 Task: Look for space in Balassagyarmat, Hungary from 10th August, 2023 to 20th August, 2023 for 12 adults in price range Rs.10000 to Rs.14000. Place can be entire place or shared room with 6 bedrooms having 12 beds and 6 bathrooms. Property type can be house, flat, guest house. Amenities needed are: wifi, TV, free parkinig on premises, gym, breakfast. Booking option can be shelf check-in. Required host language is English.
Action: Mouse moved to (470, 97)
Screenshot: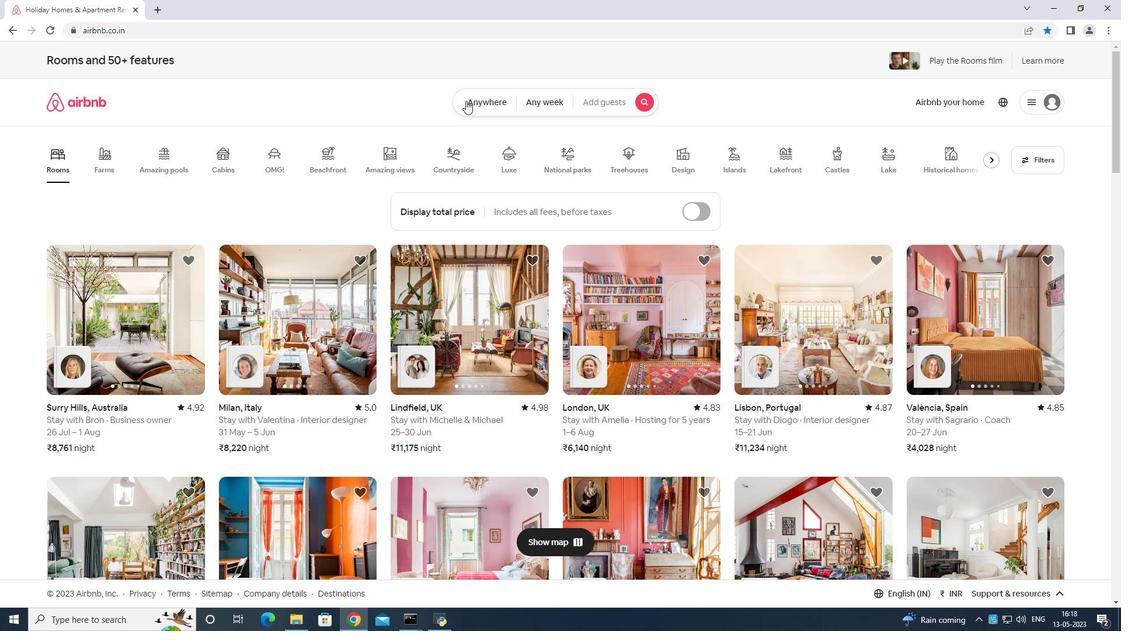 
Action: Mouse pressed left at (470, 97)
Screenshot: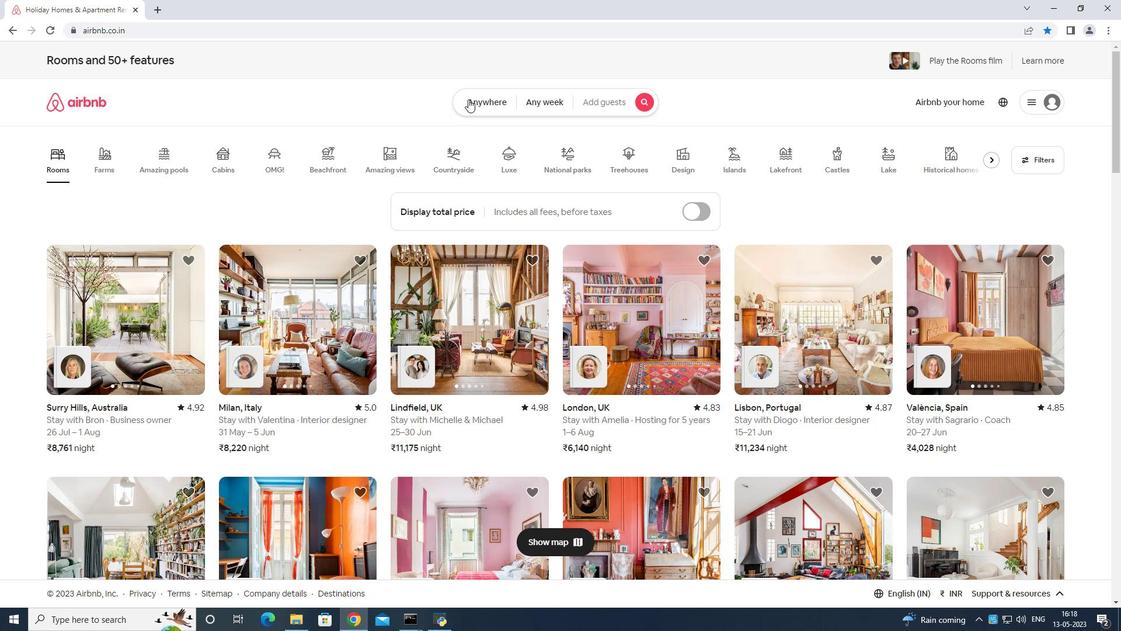 
Action: Mouse moved to (434, 148)
Screenshot: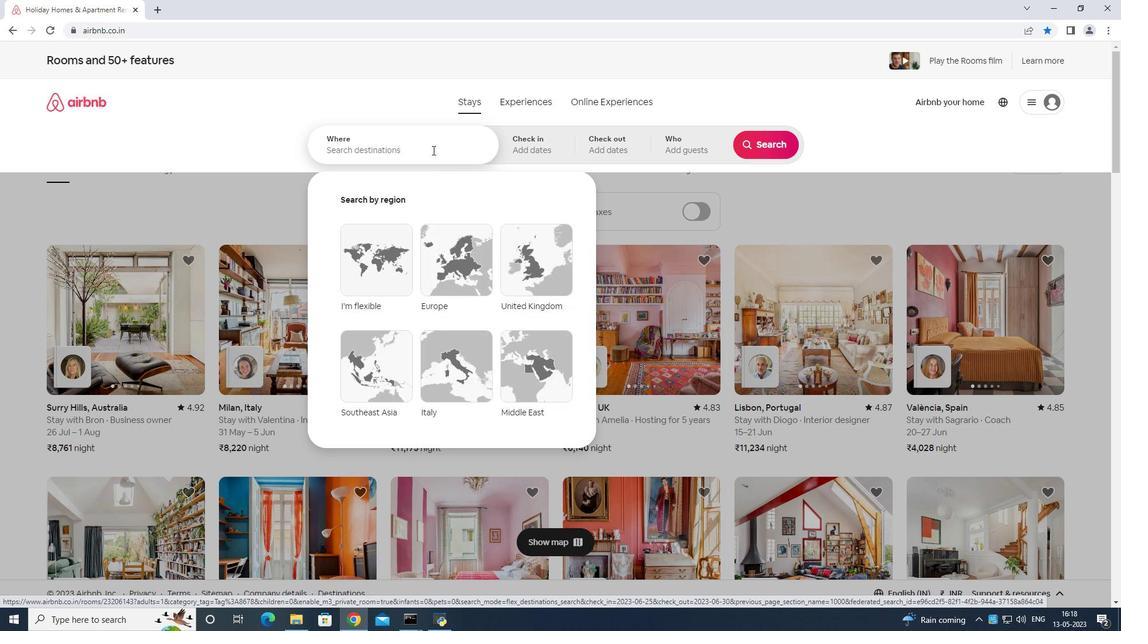 
Action: Mouse pressed left at (434, 149)
Screenshot: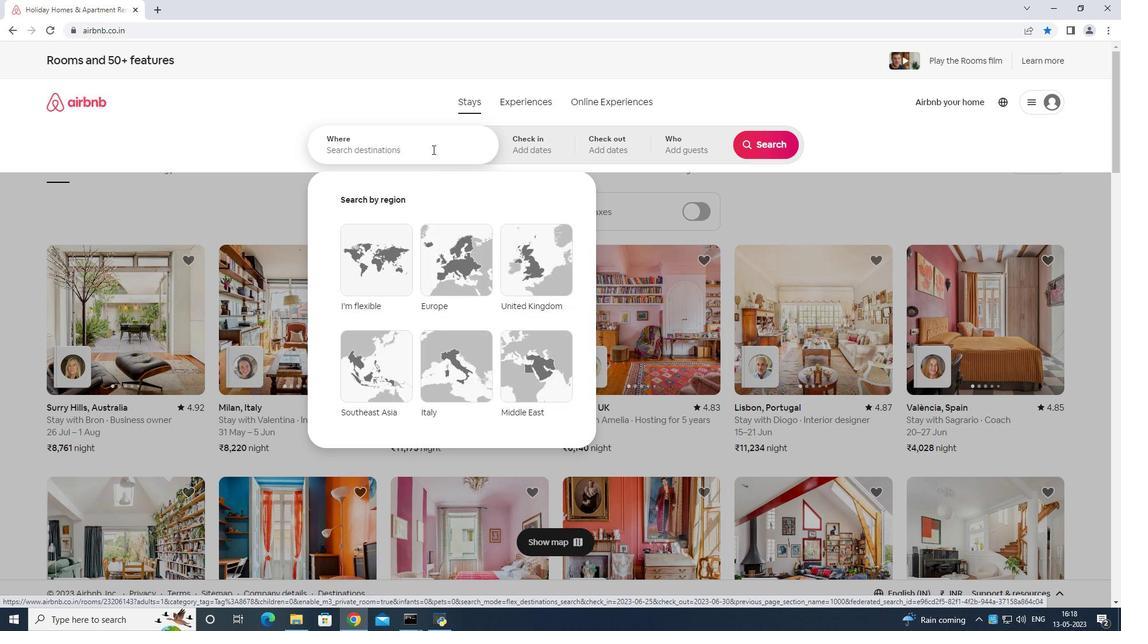 
Action: Mouse moved to (470, 156)
Screenshot: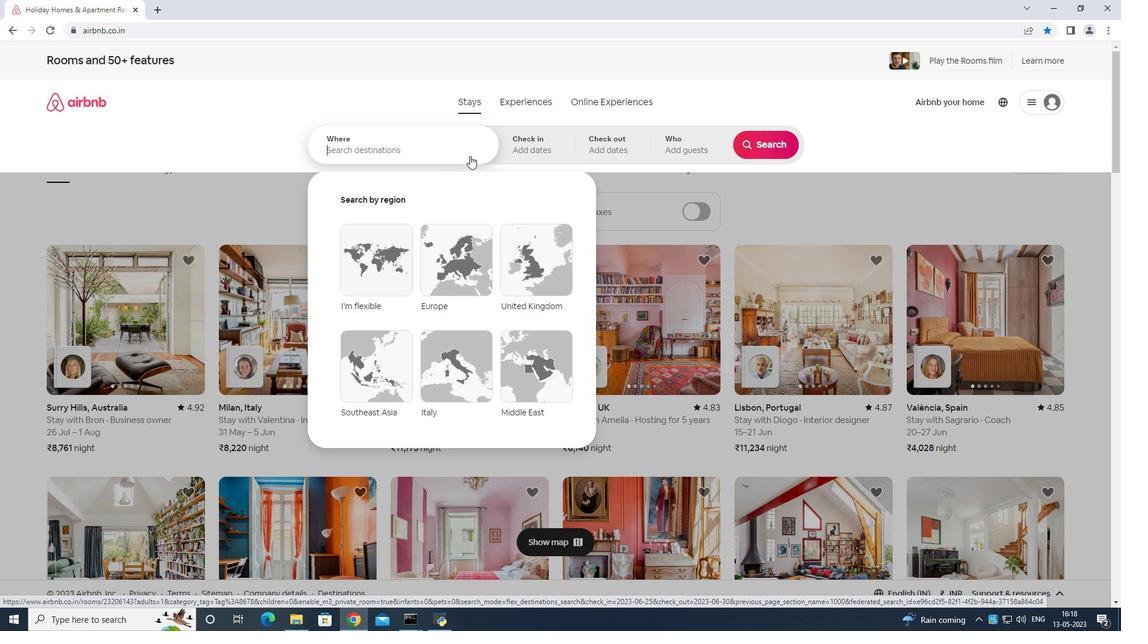 
Action: Key pressed <Key.shift>Balassagyarmat<Key.space>hungary<Key.enter>
Screenshot: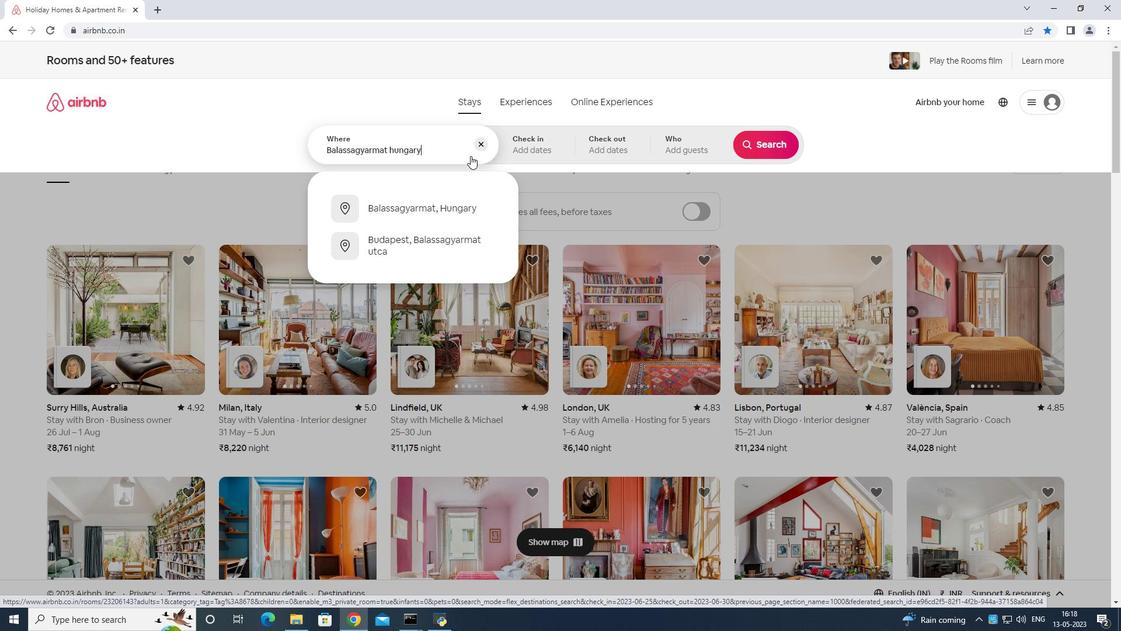 
Action: Mouse moved to (761, 237)
Screenshot: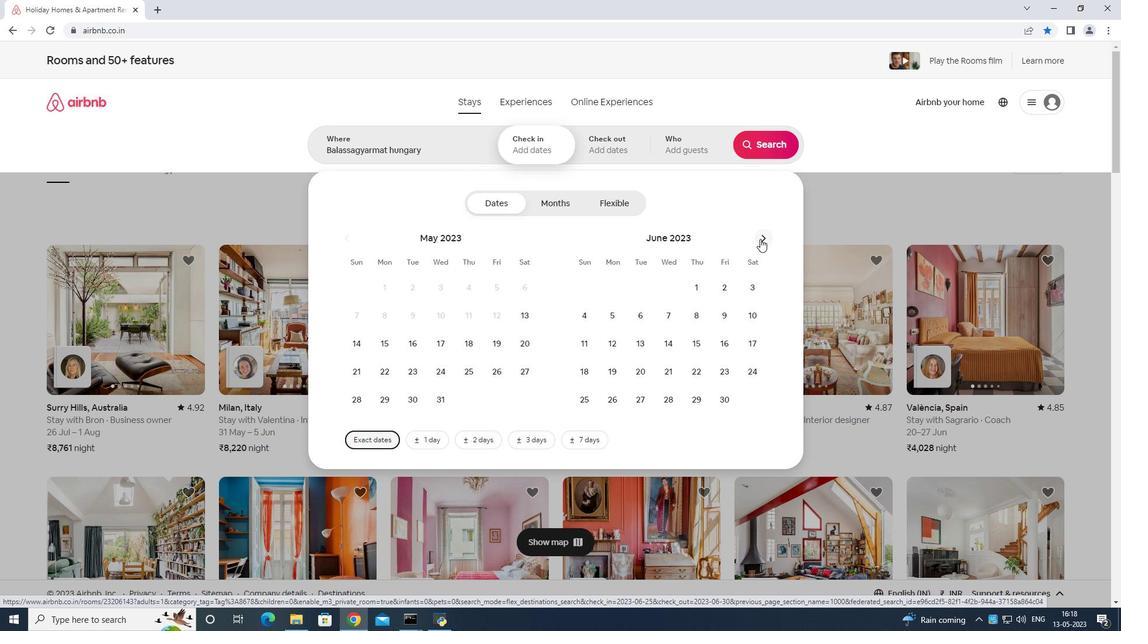 
Action: Mouse pressed left at (761, 237)
Screenshot: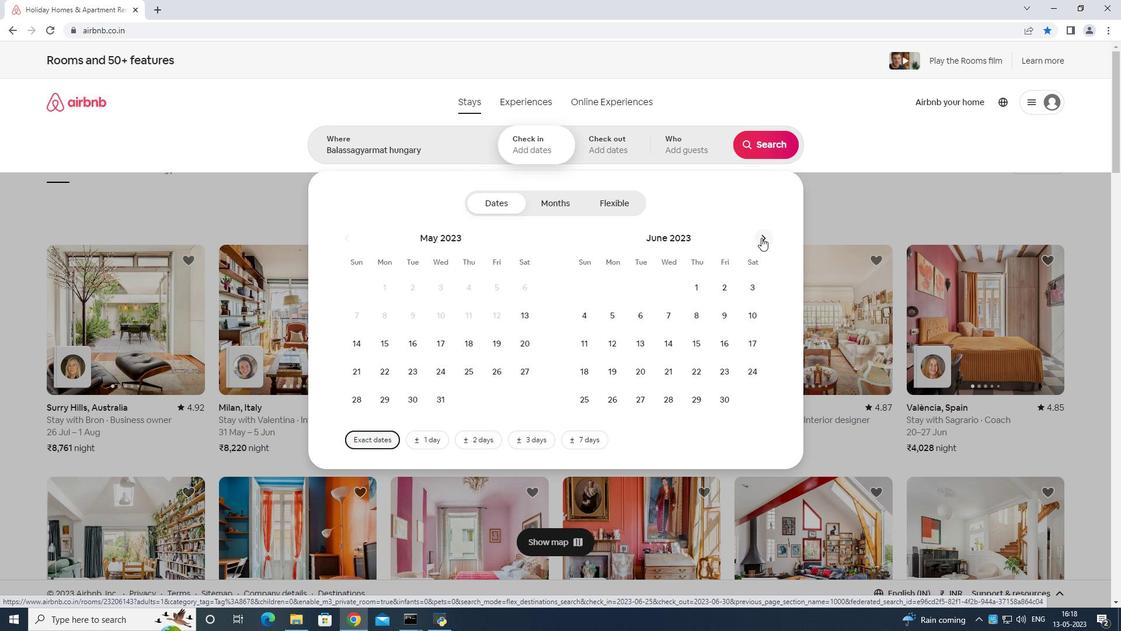 
Action: Mouse pressed left at (761, 237)
Screenshot: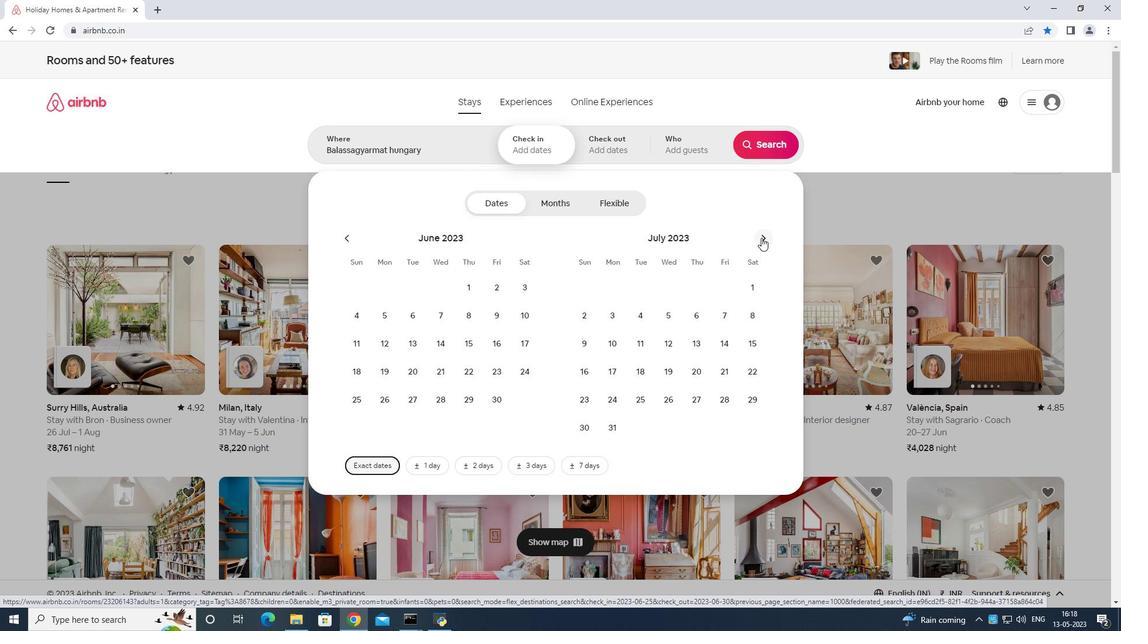
Action: Mouse moved to (693, 316)
Screenshot: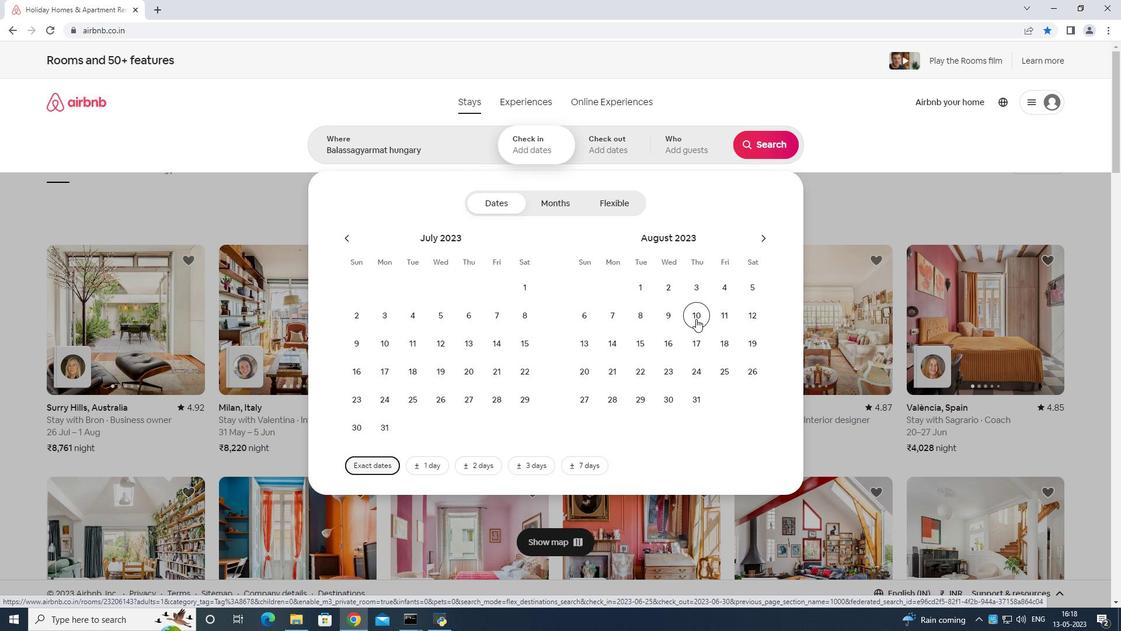
Action: Mouse pressed left at (693, 316)
Screenshot: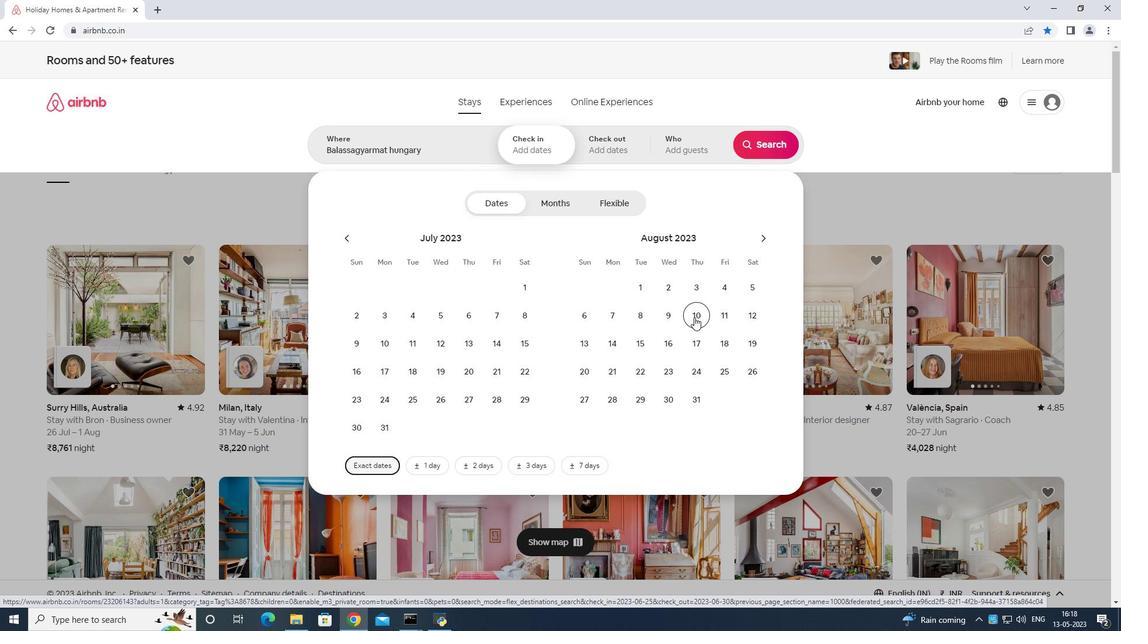 
Action: Mouse moved to (580, 365)
Screenshot: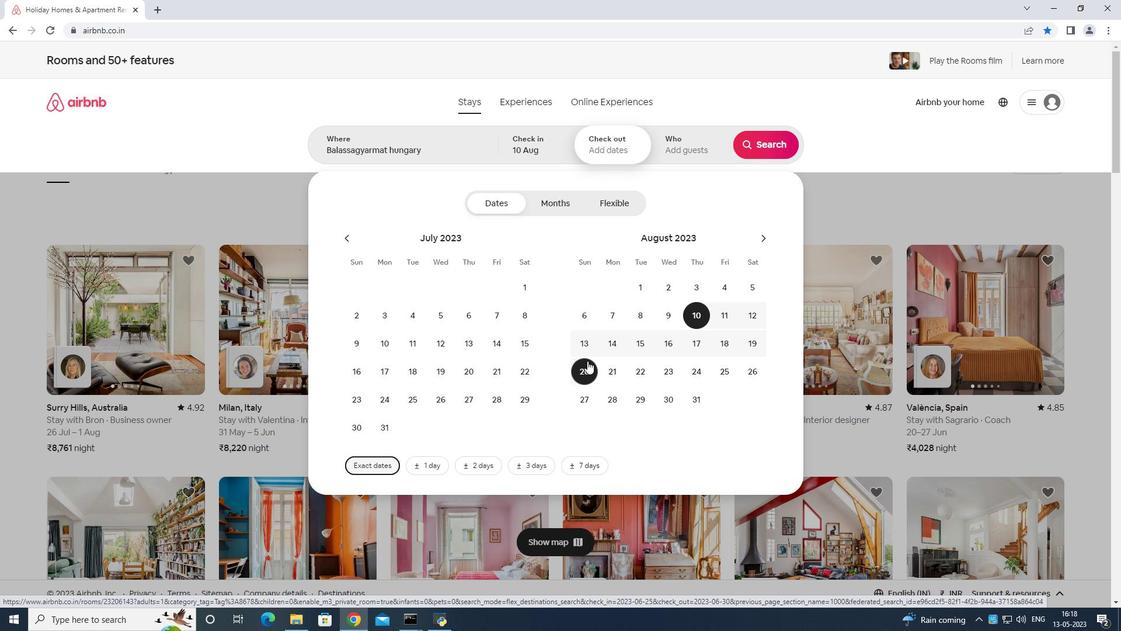 
Action: Mouse pressed left at (580, 365)
Screenshot: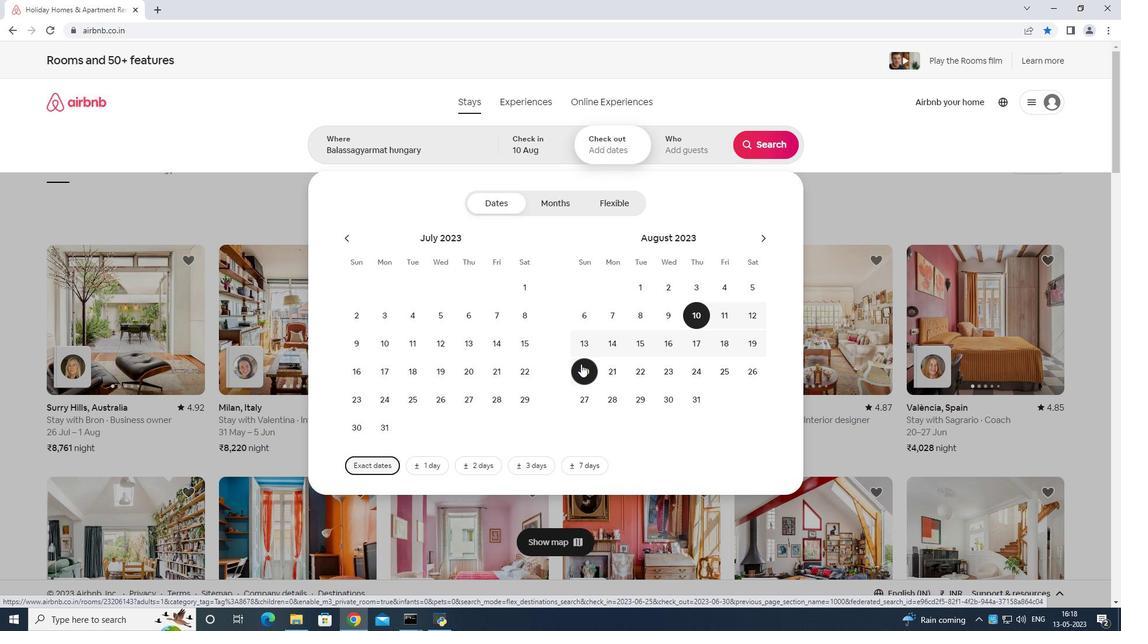 
Action: Mouse moved to (681, 142)
Screenshot: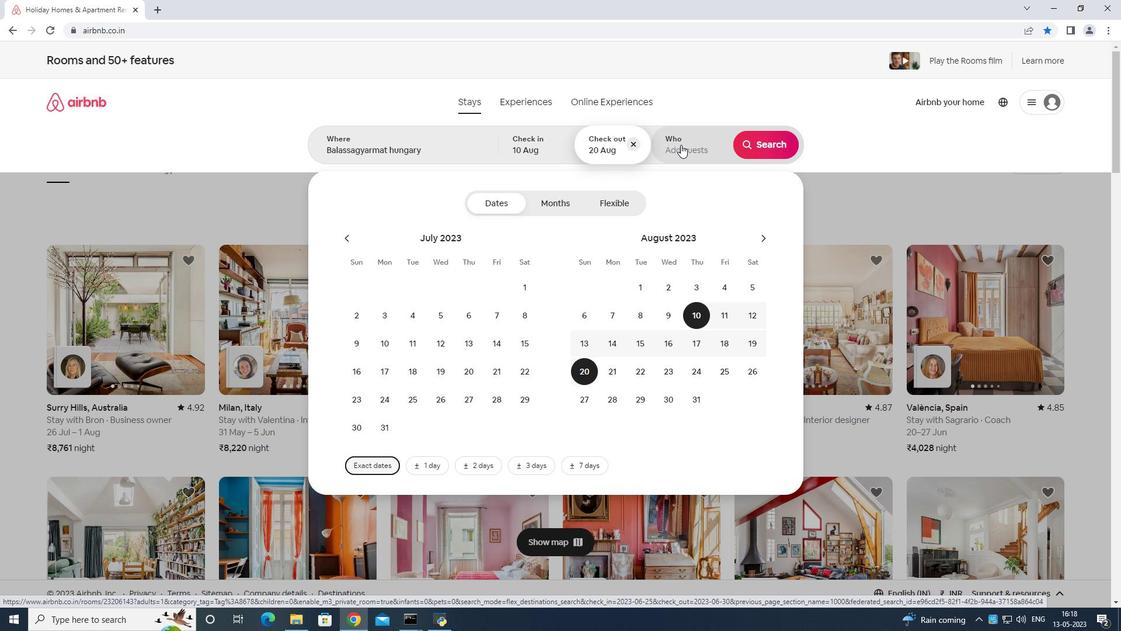 
Action: Mouse pressed left at (681, 142)
Screenshot: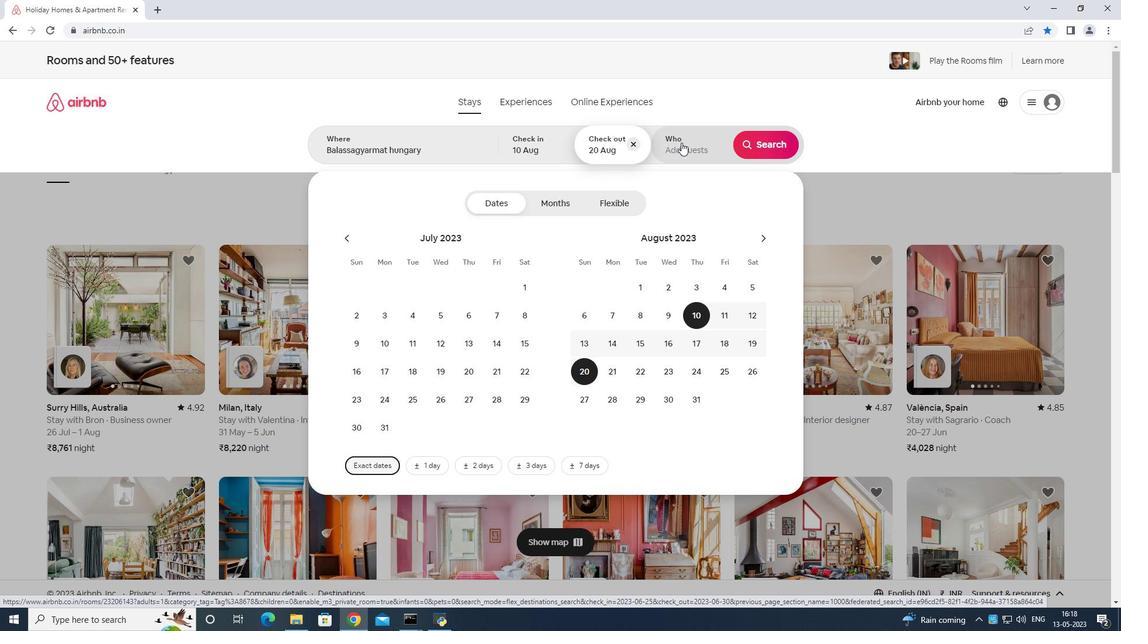 
Action: Mouse moved to (766, 203)
Screenshot: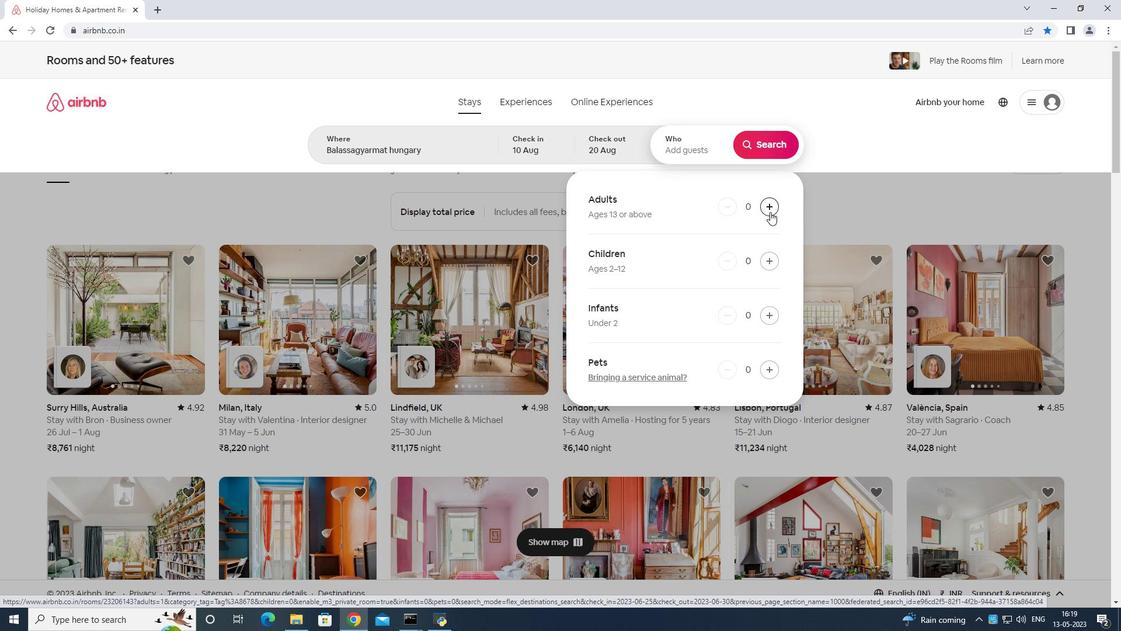 
Action: Mouse pressed left at (766, 203)
Screenshot: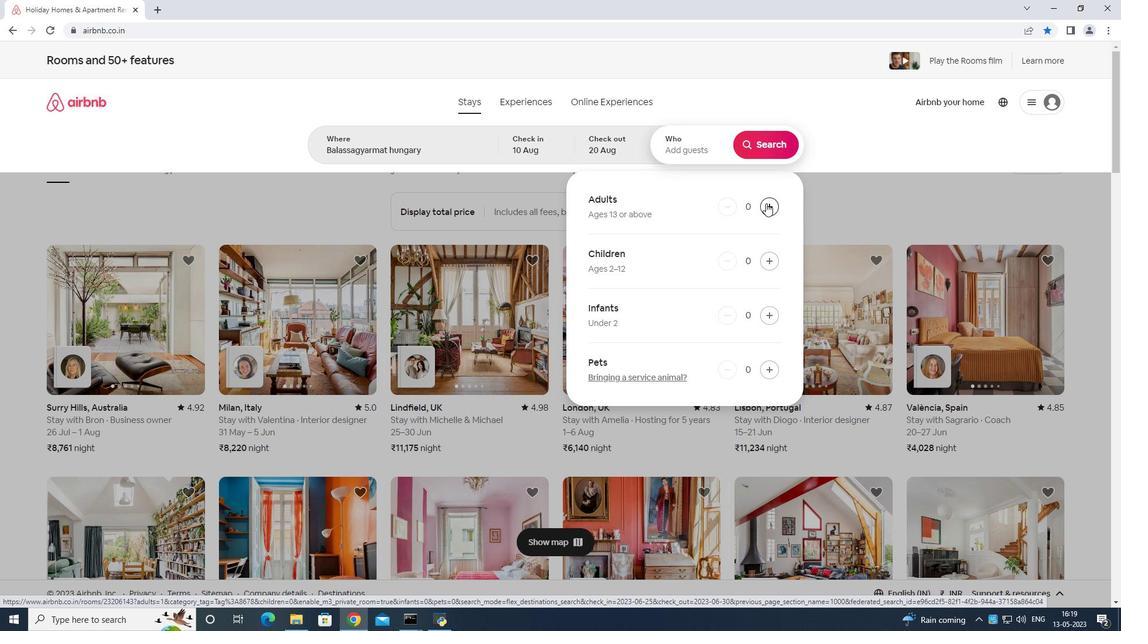 
Action: Mouse pressed left at (766, 203)
Screenshot: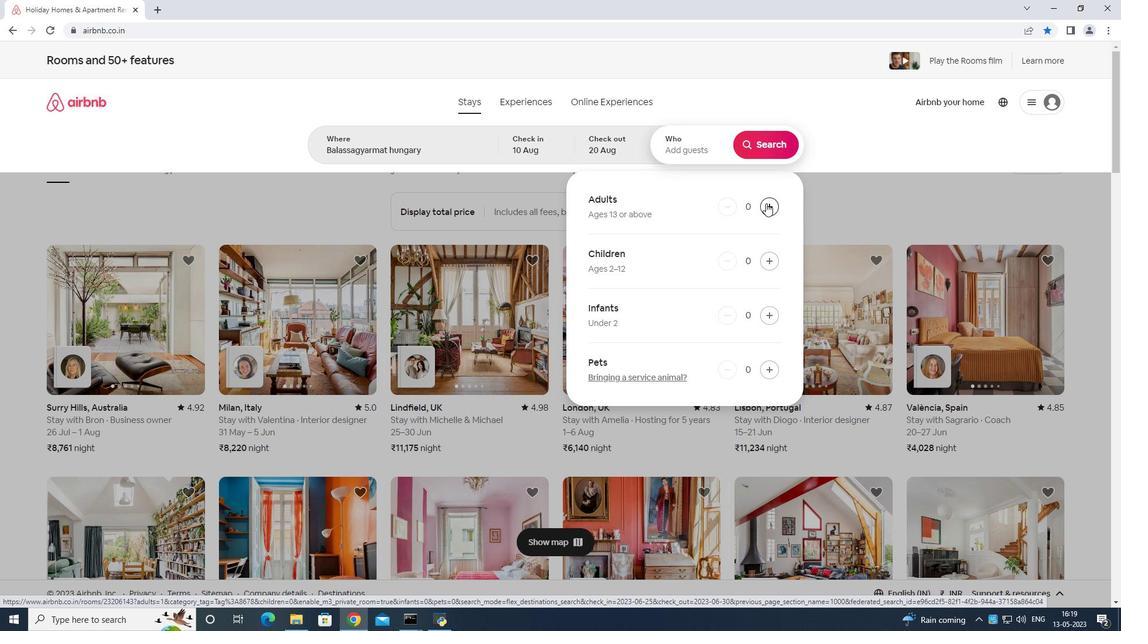 
Action: Mouse pressed left at (766, 203)
Screenshot: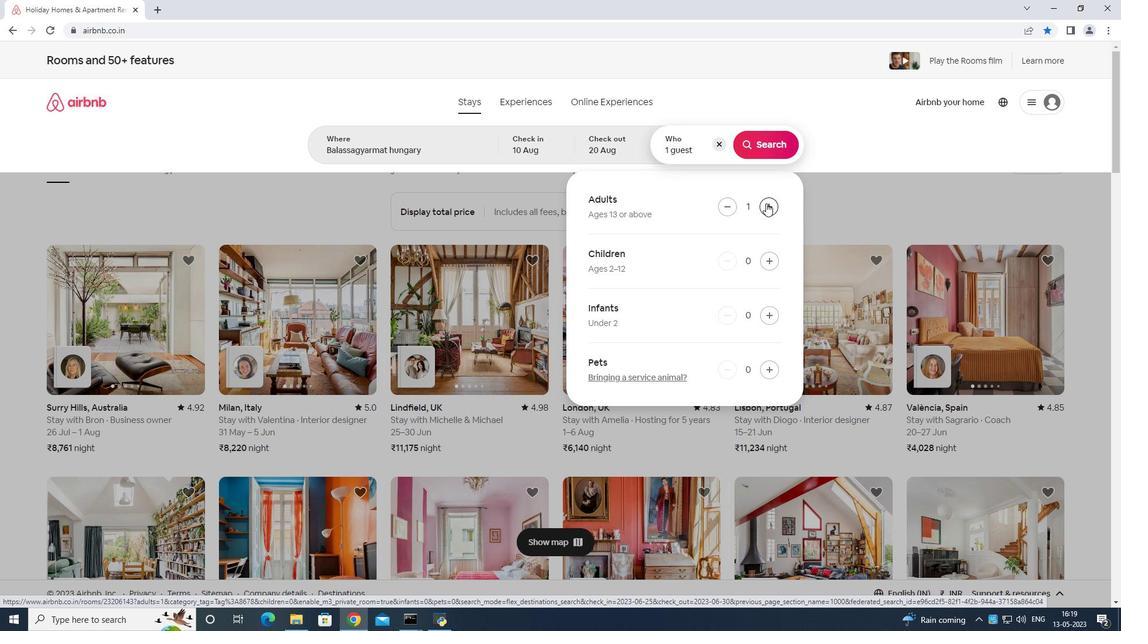 
Action: Mouse moved to (766, 203)
Screenshot: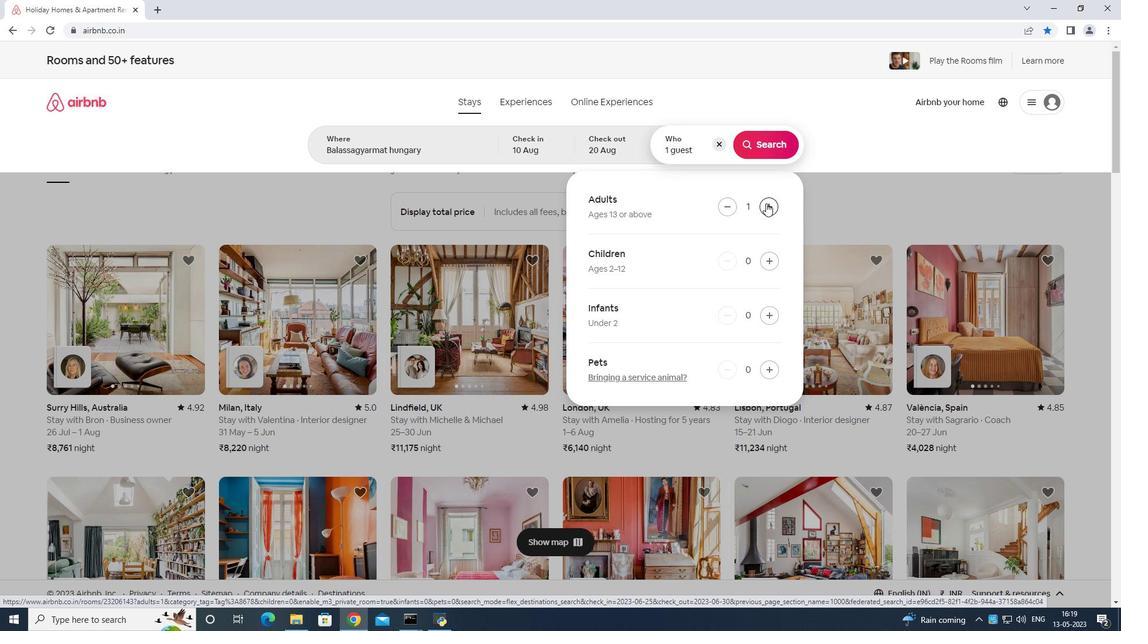
Action: Mouse pressed left at (766, 203)
Screenshot: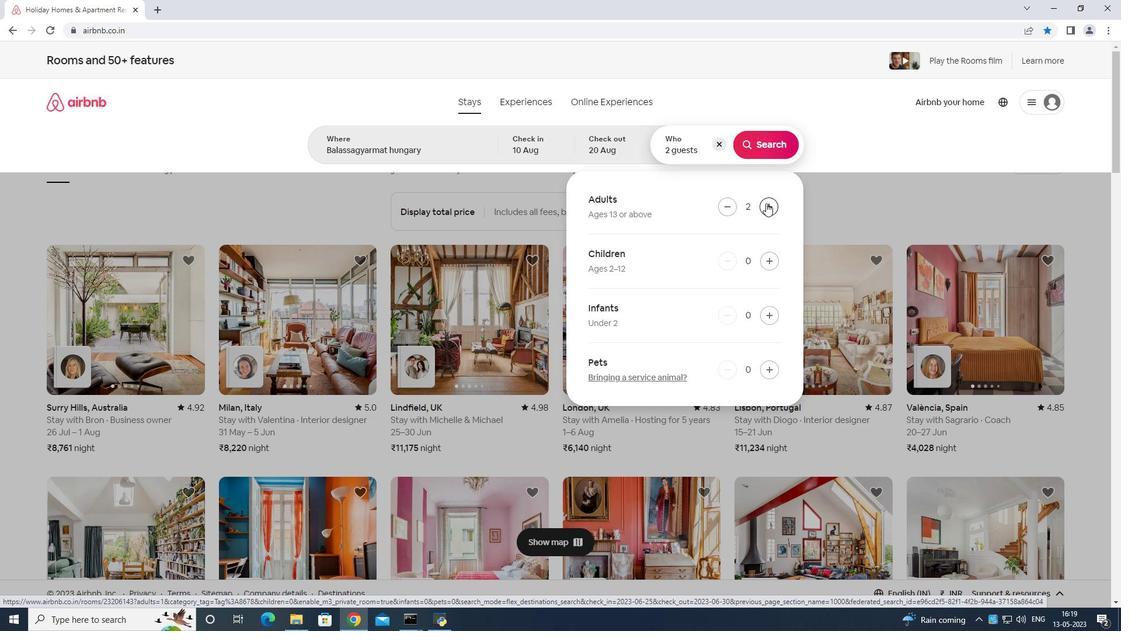 
Action: Mouse moved to (767, 203)
Screenshot: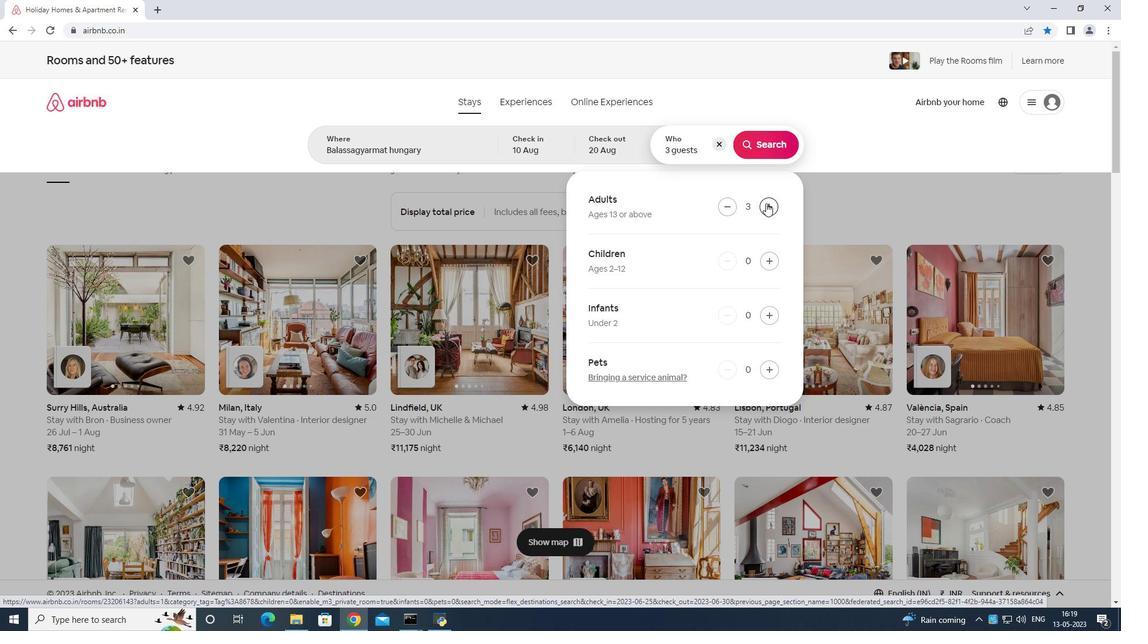 
Action: Mouse pressed left at (767, 203)
Screenshot: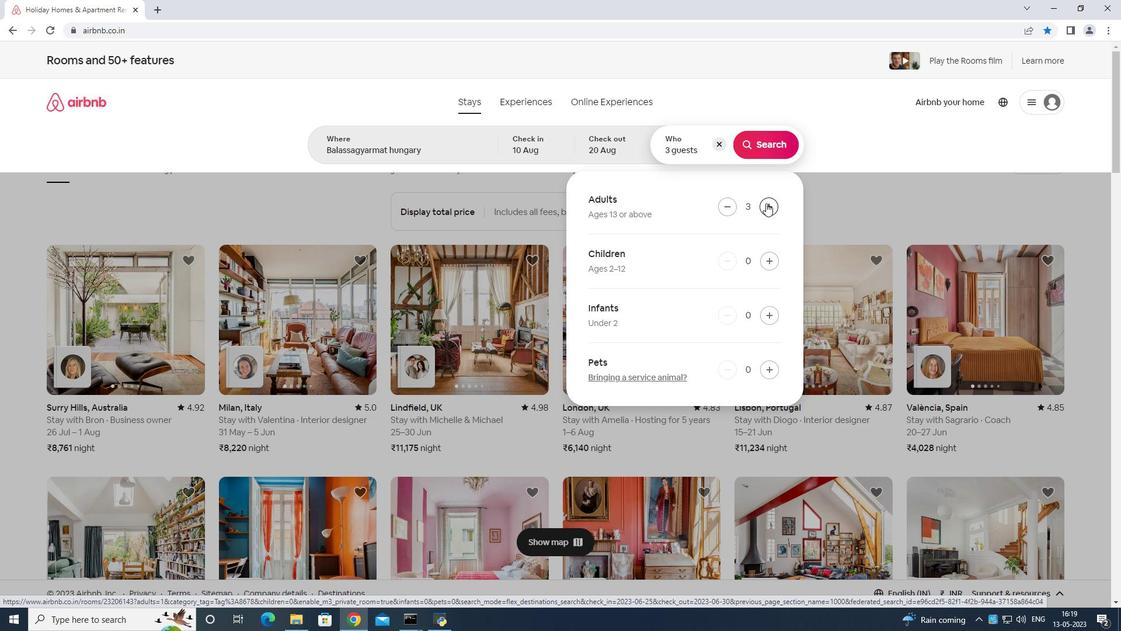 
Action: Mouse pressed left at (767, 203)
Screenshot: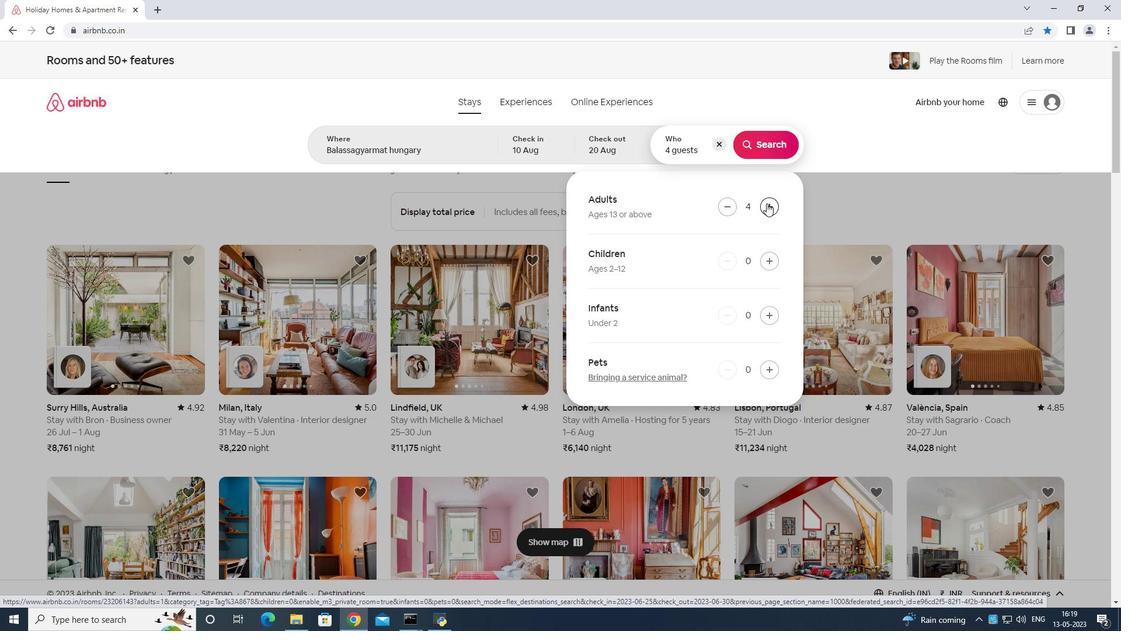 
Action: Mouse moved to (767, 203)
Screenshot: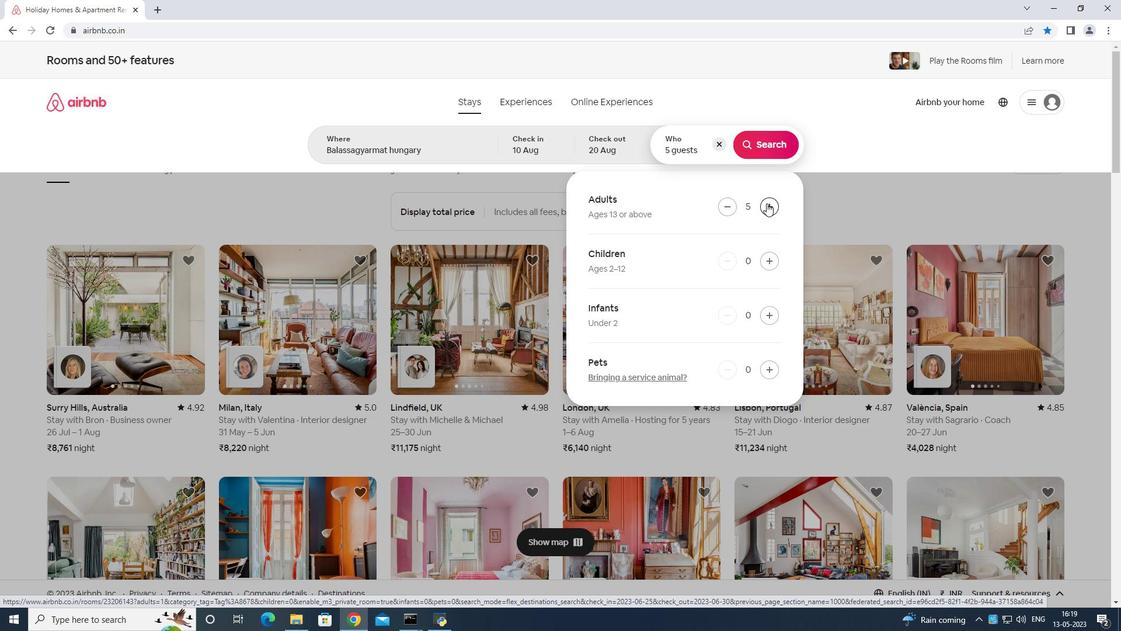 
Action: Mouse pressed left at (767, 203)
Screenshot: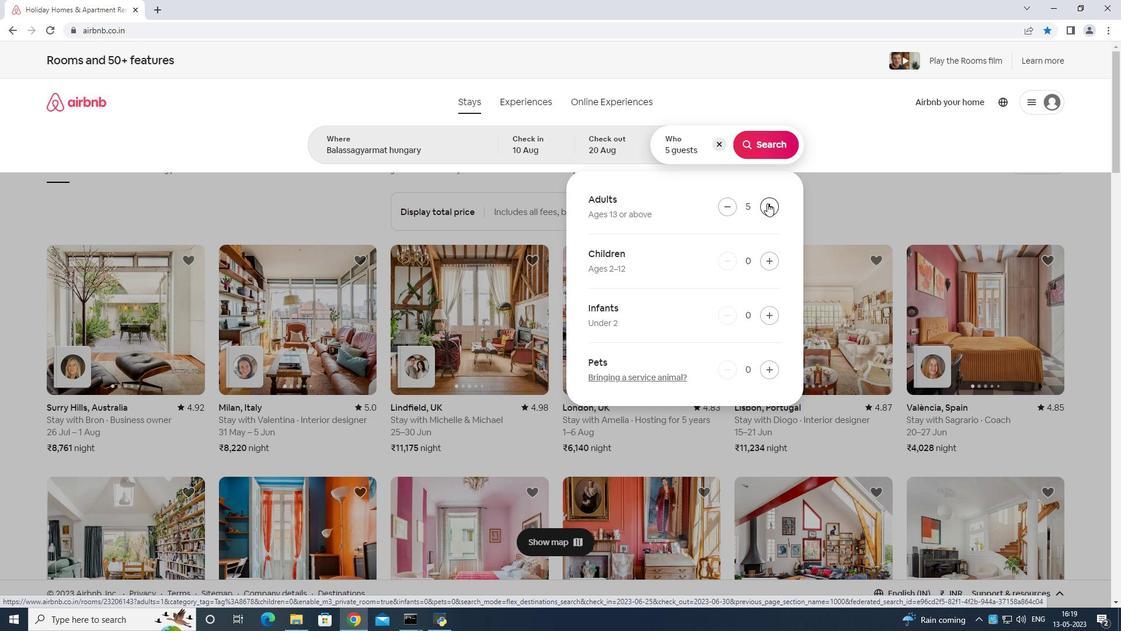 
Action: Mouse pressed left at (767, 203)
Screenshot: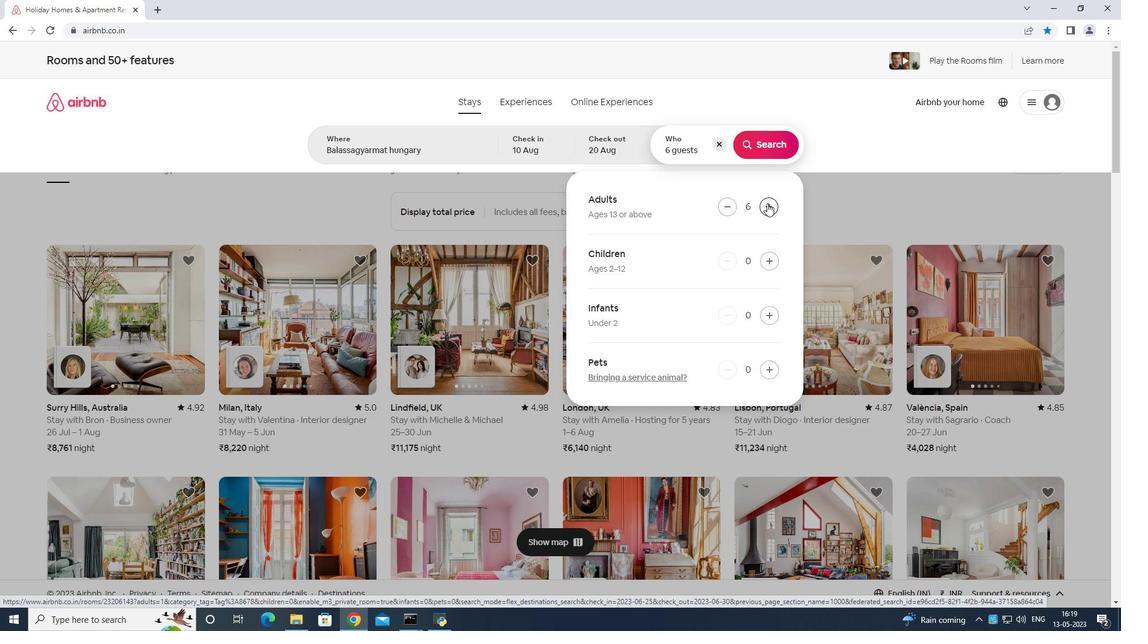 
Action: Mouse pressed left at (767, 203)
Screenshot: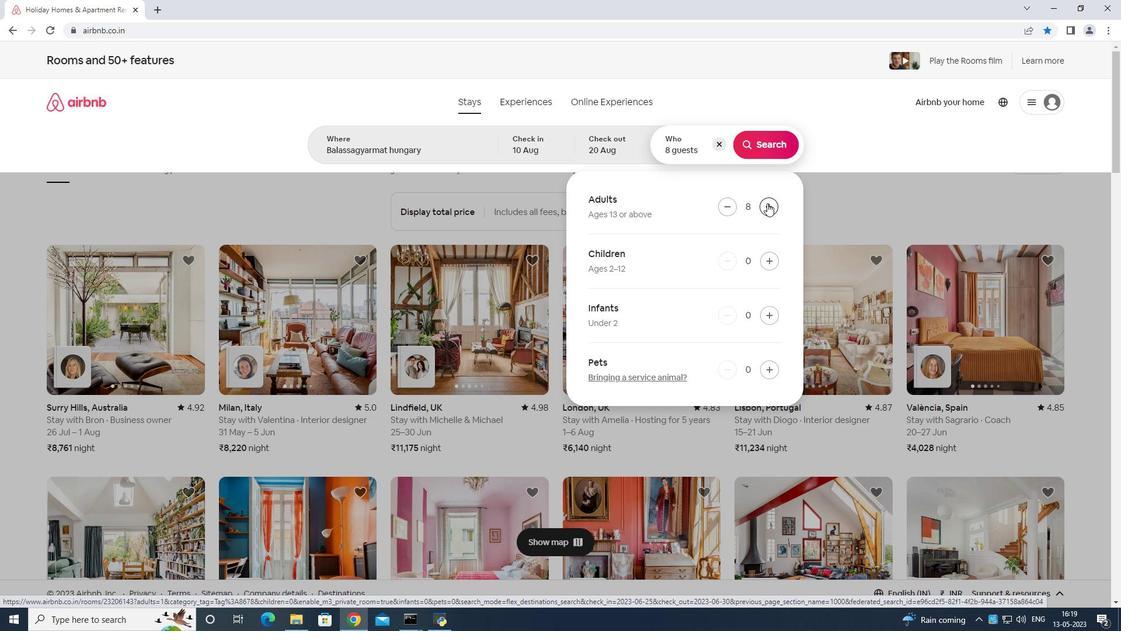 
Action: Mouse pressed left at (767, 203)
Screenshot: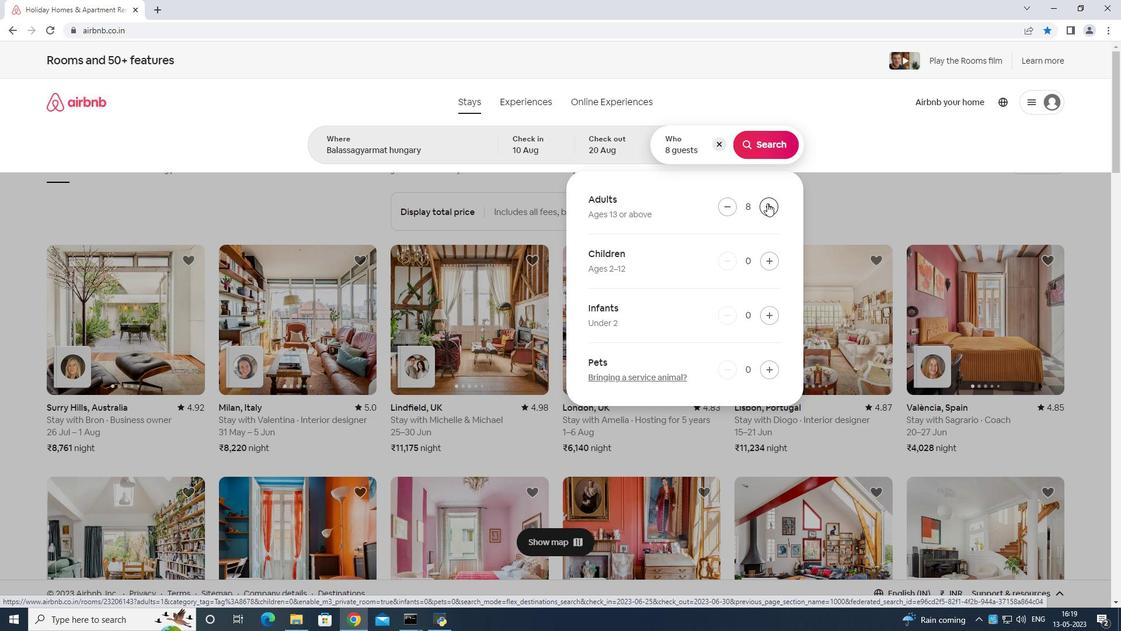 
Action: Mouse moved to (768, 203)
Screenshot: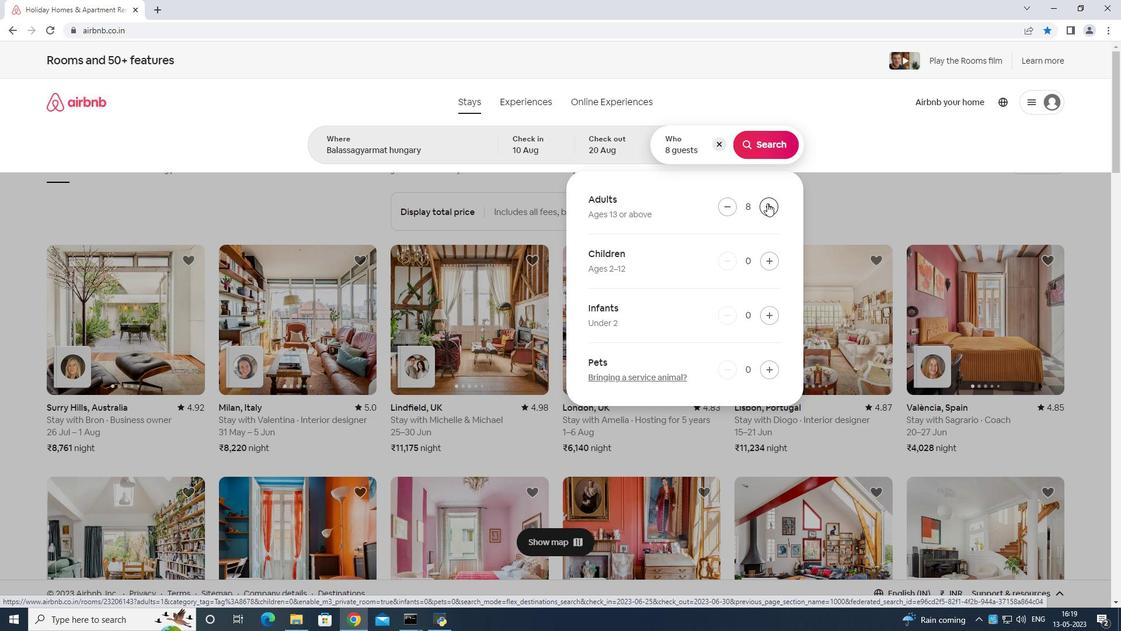 
Action: Mouse pressed left at (768, 203)
Screenshot: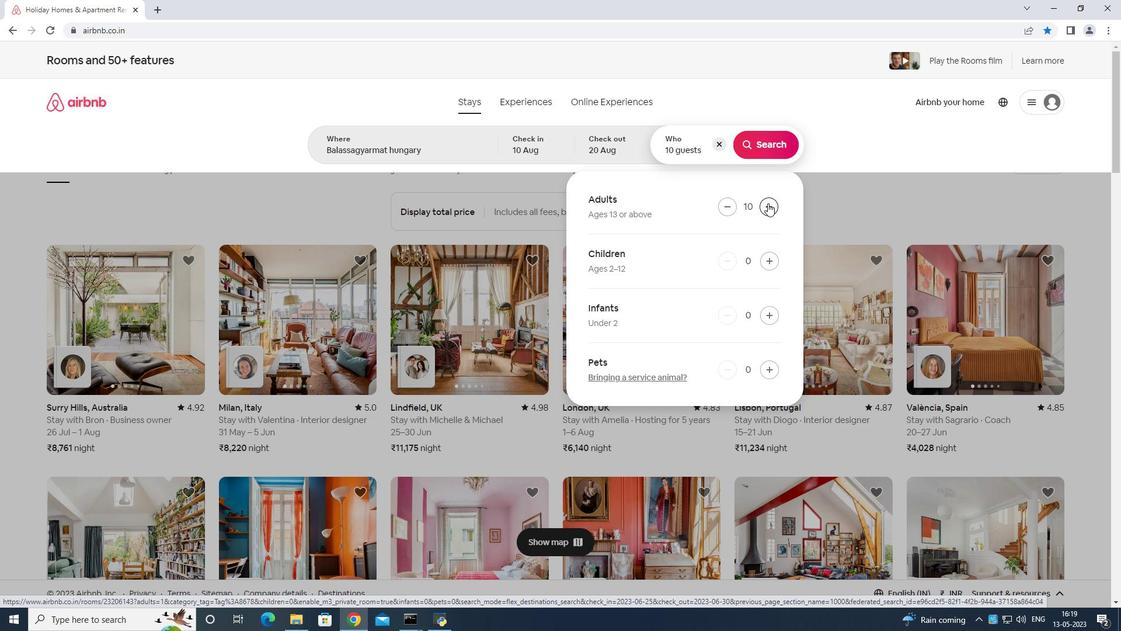 
Action: Mouse pressed left at (768, 203)
Screenshot: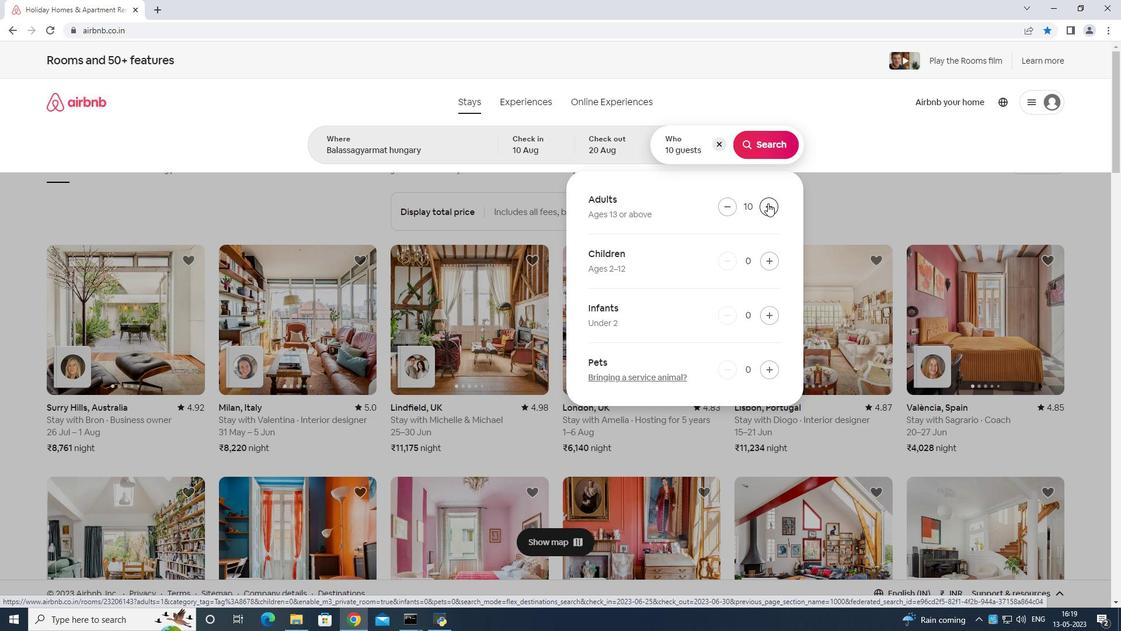 
Action: Mouse moved to (768, 144)
Screenshot: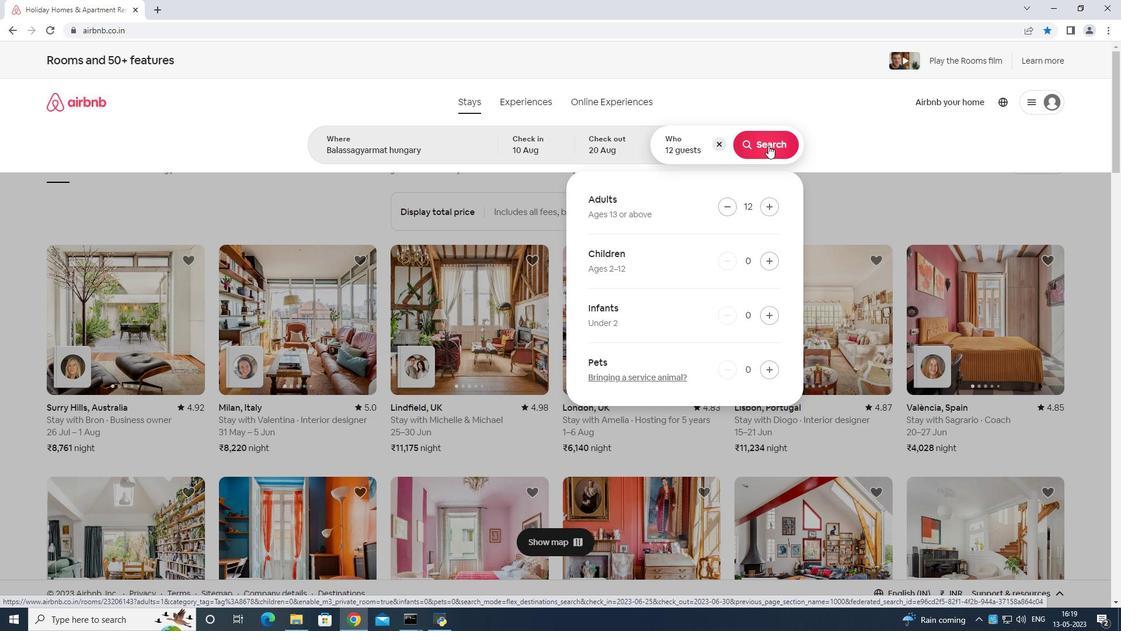 
Action: Mouse pressed left at (768, 144)
Screenshot: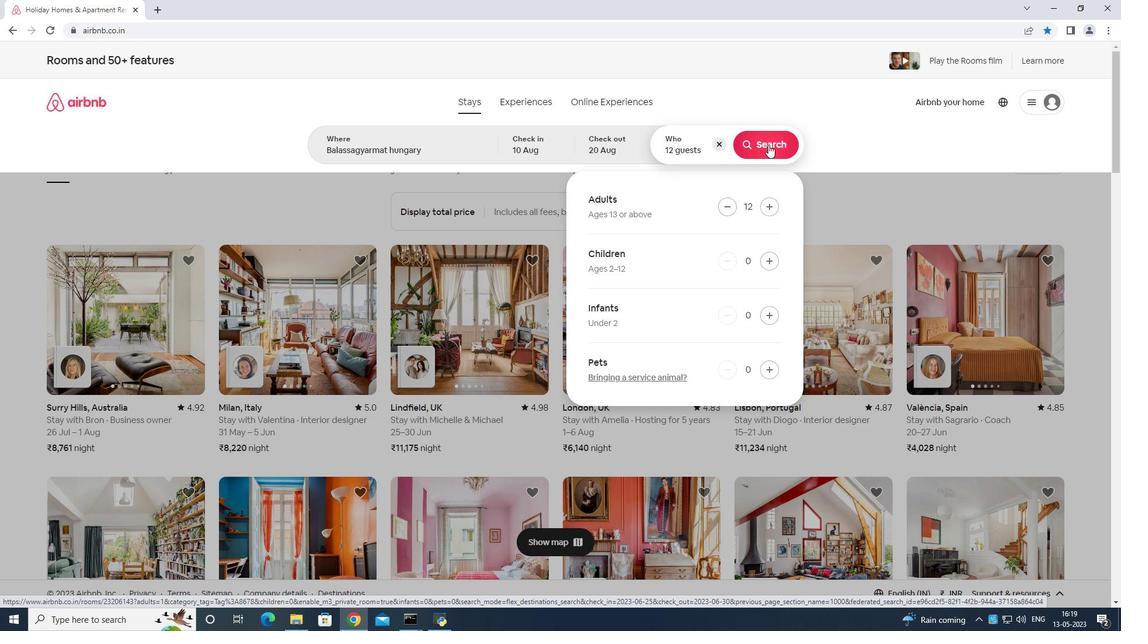 
Action: Mouse moved to (1064, 97)
Screenshot: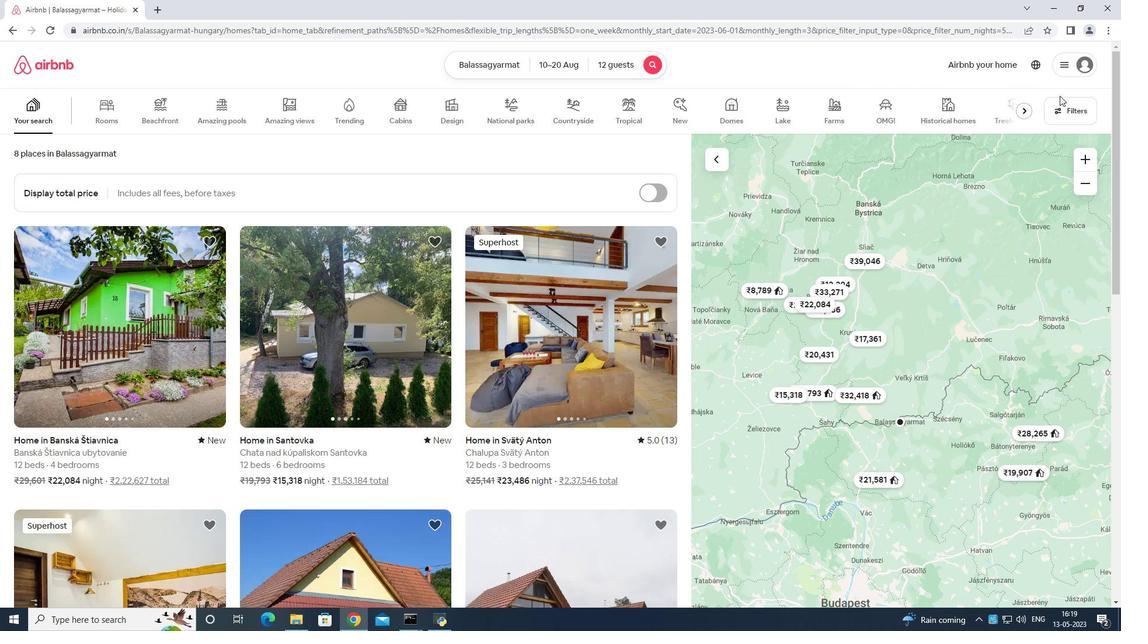 
Action: Mouse pressed left at (1064, 97)
Screenshot: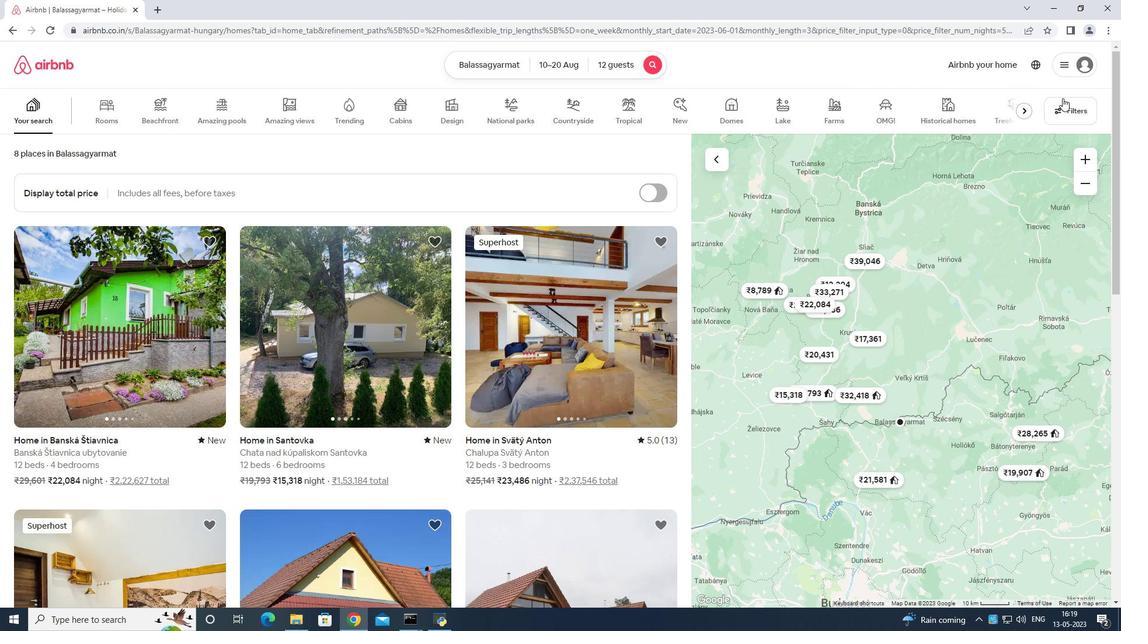 
Action: Mouse moved to (458, 393)
Screenshot: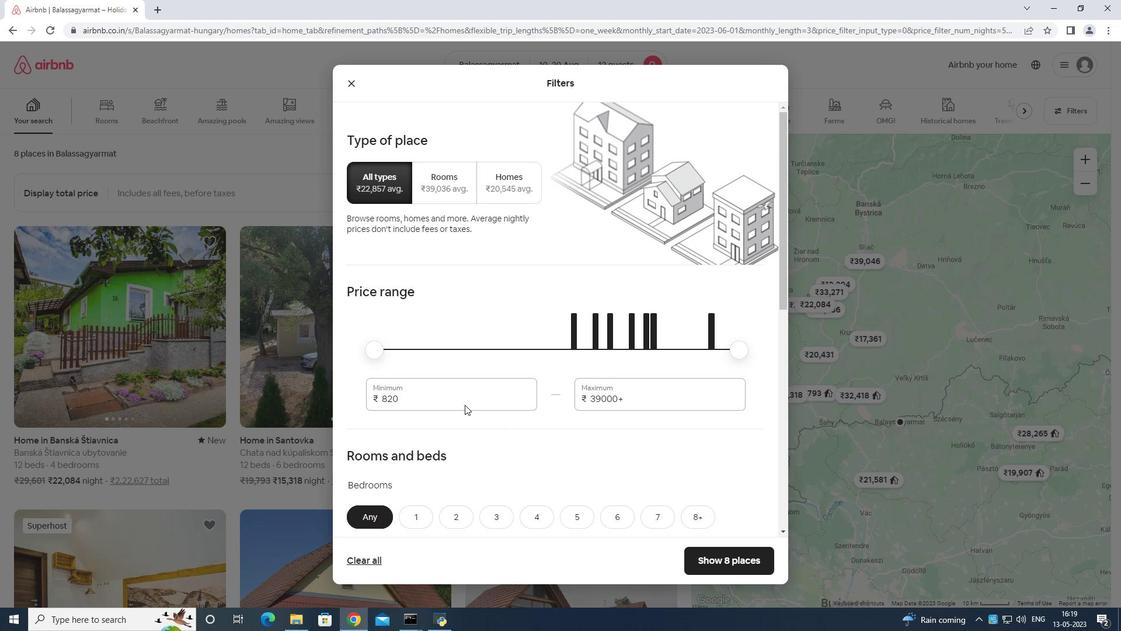 
Action: Mouse pressed left at (458, 393)
Screenshot: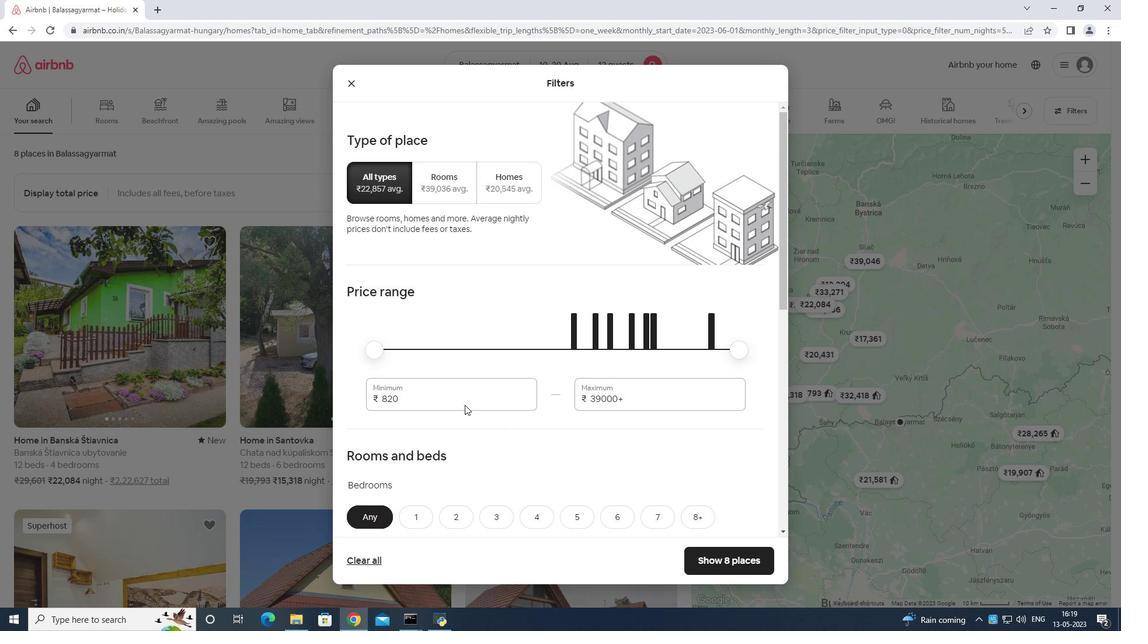 
Action: Mouse moved to (461, 389)
Screenshot: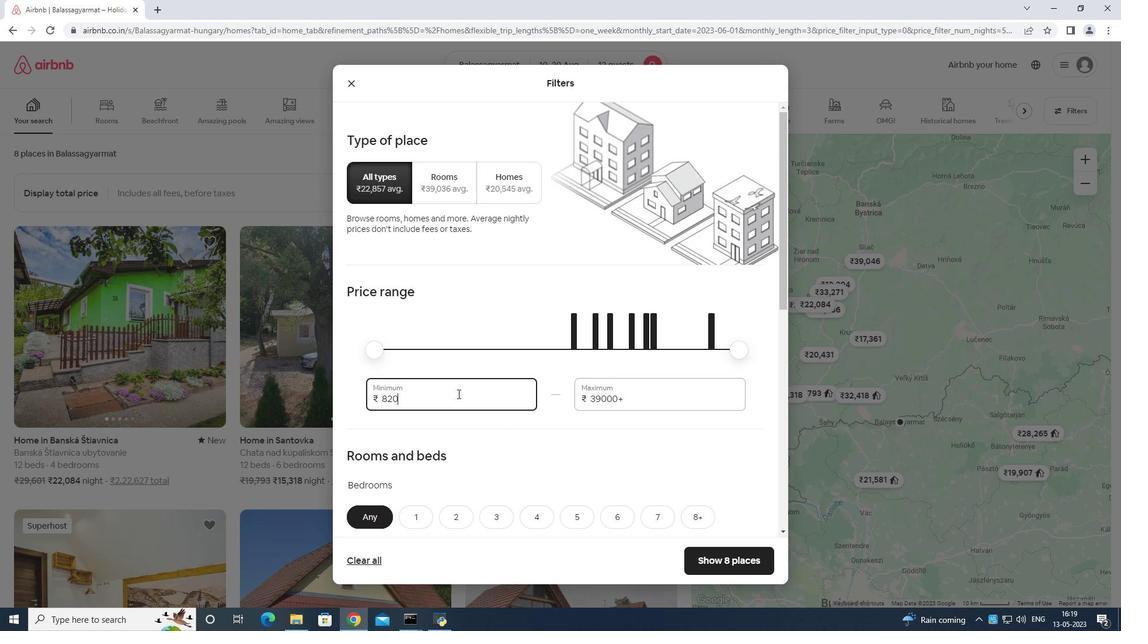 
Action: Key pressed <Key.backspace><Key.backspace><Key.backspace><Key.backspace><Key.backspace><Key.backspace>
Screenshot: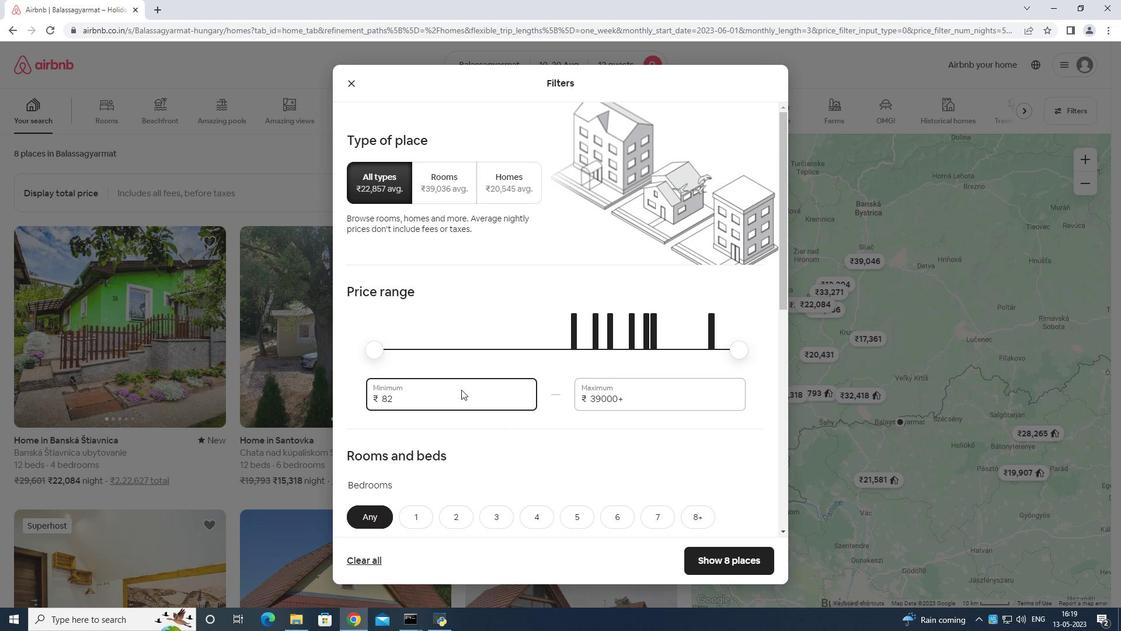 
Action: Mouse moved to (463, 389)
Screenshot: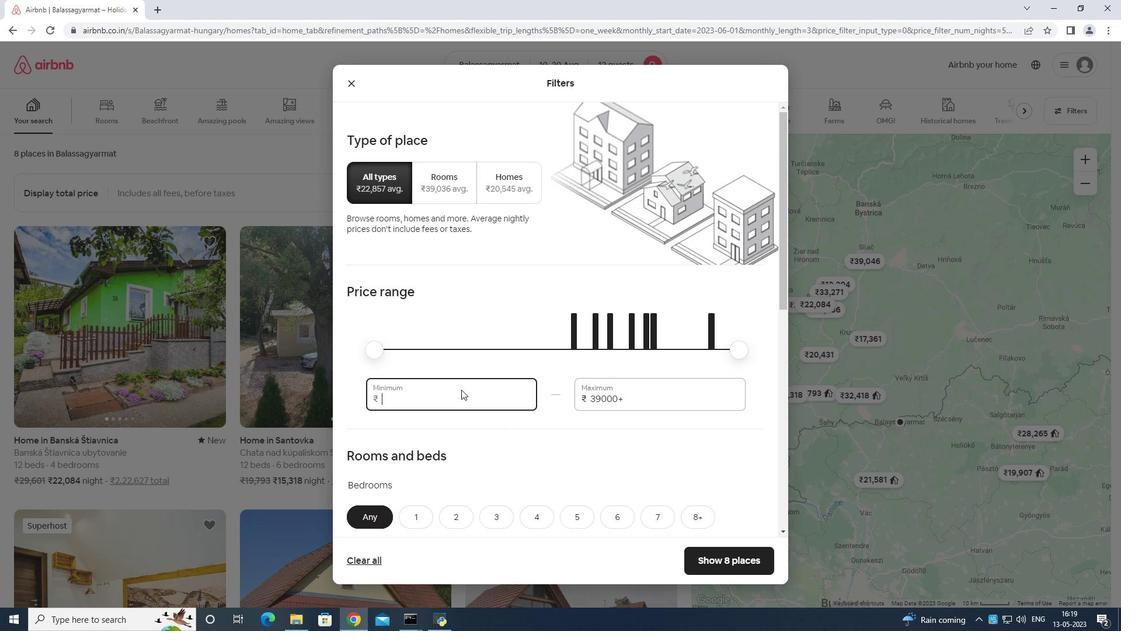
Action: Key pressed 1
Screenshot: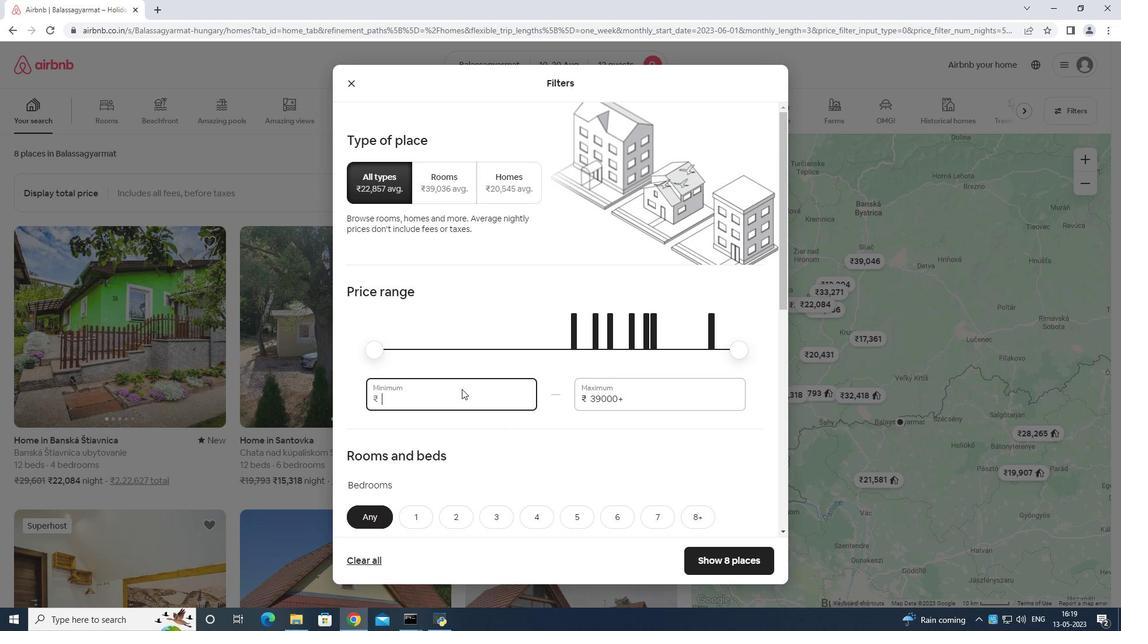 
Action: Mouse moved to (466, 387)
Screenshot: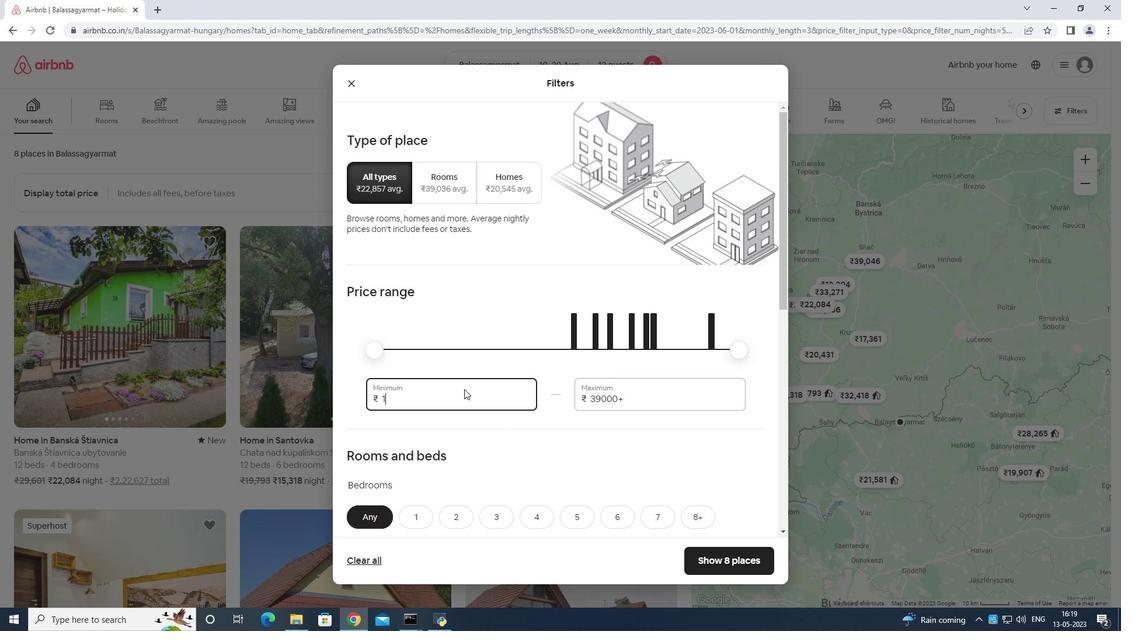 
Action: Key pressed 00
Screenshot: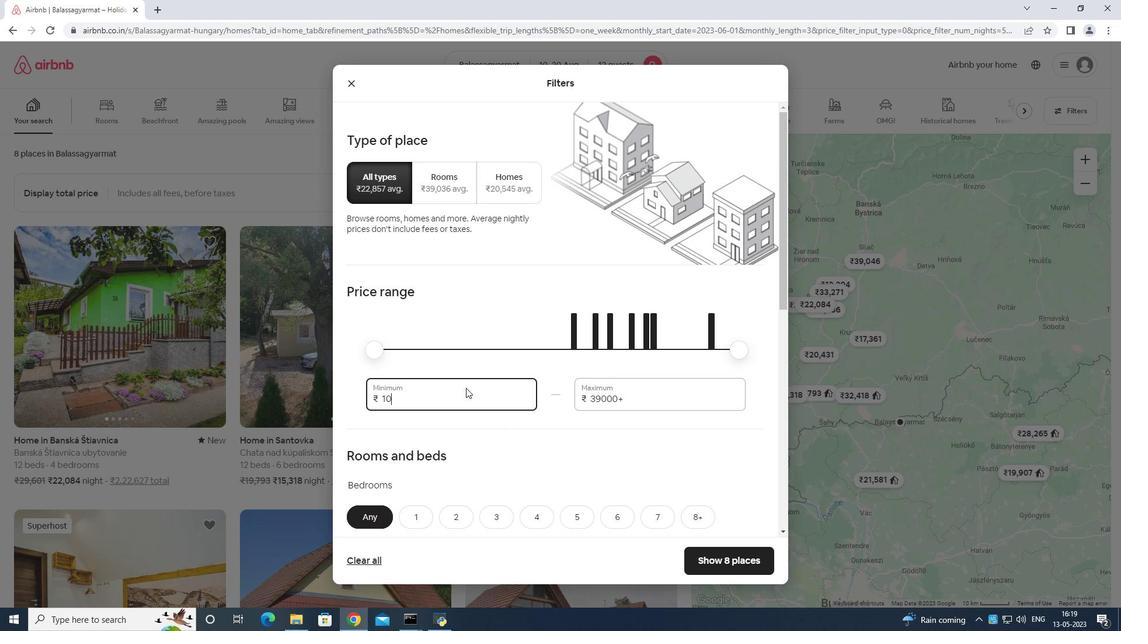 
Action: Mouse moved to (467, 387)
Screenshot: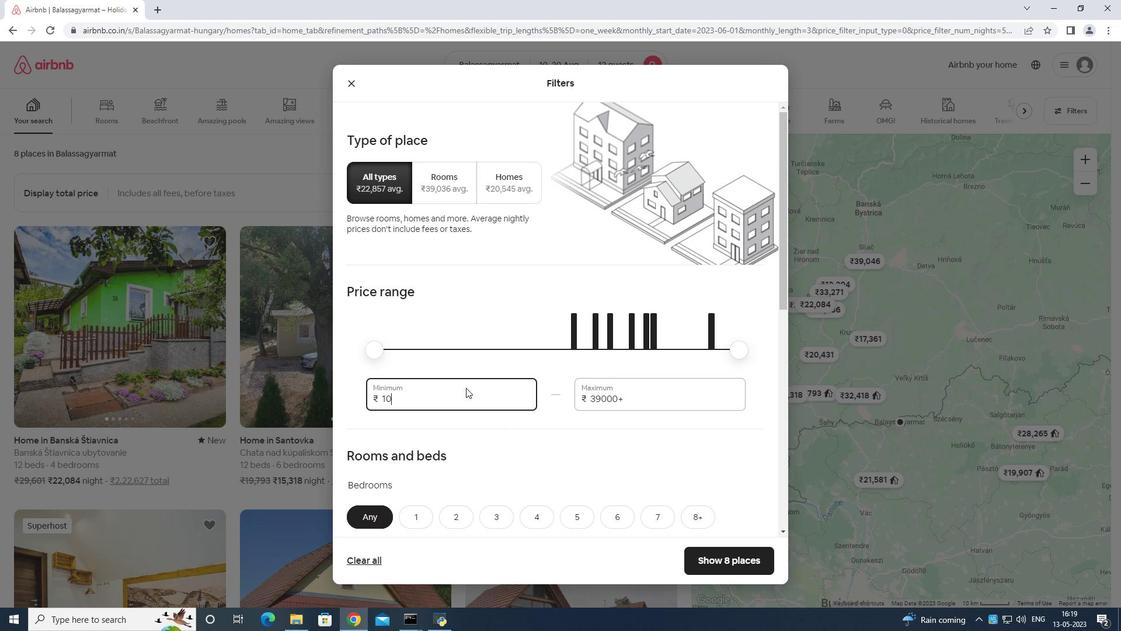 
Action: Key pressed 0
Screenshot: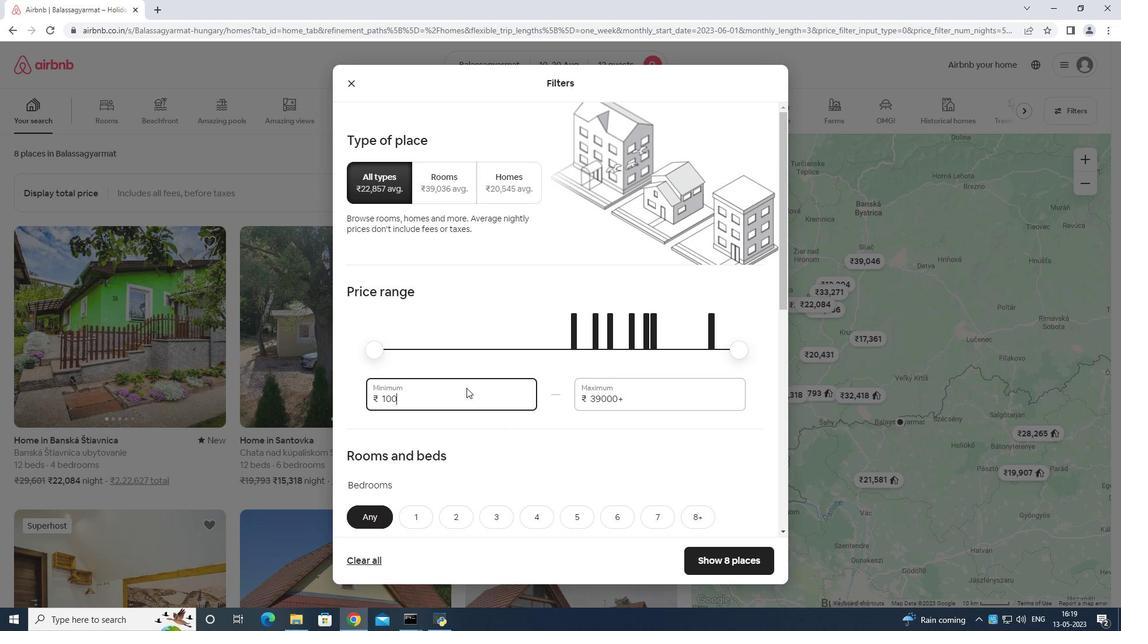 
Action: Mouse moved to (467, 387)
Screenshot: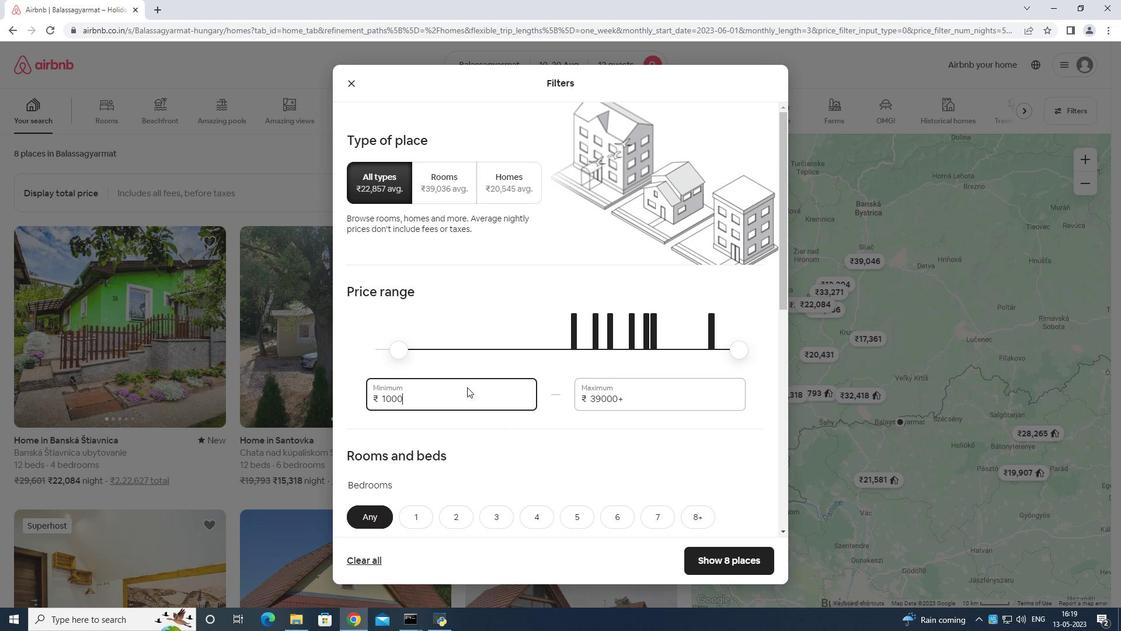 
Action: Key pressed 0
Screenshot: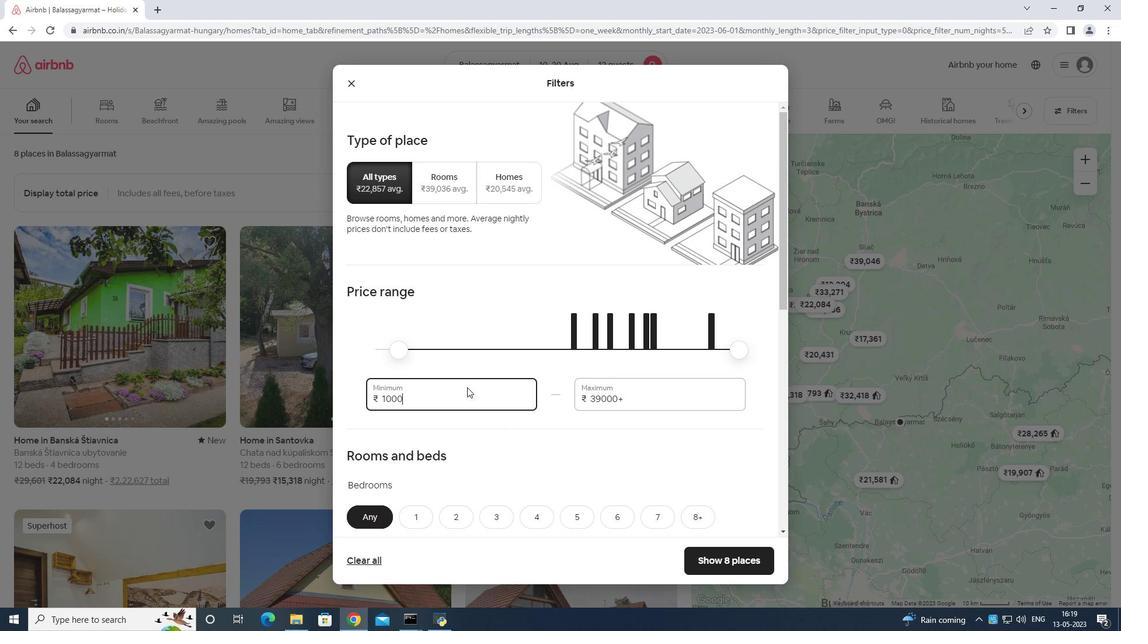 
Action: Mouse moved to (638, 394)
Screenshot: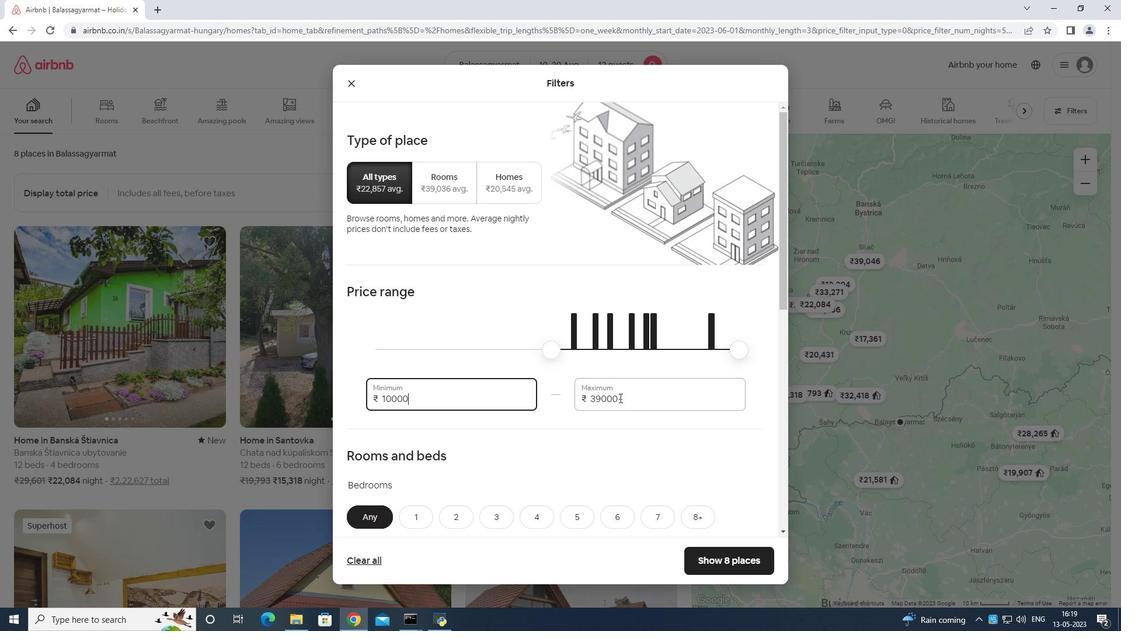 
Action: Mouse pressed left at (638, 394)
Screenshot: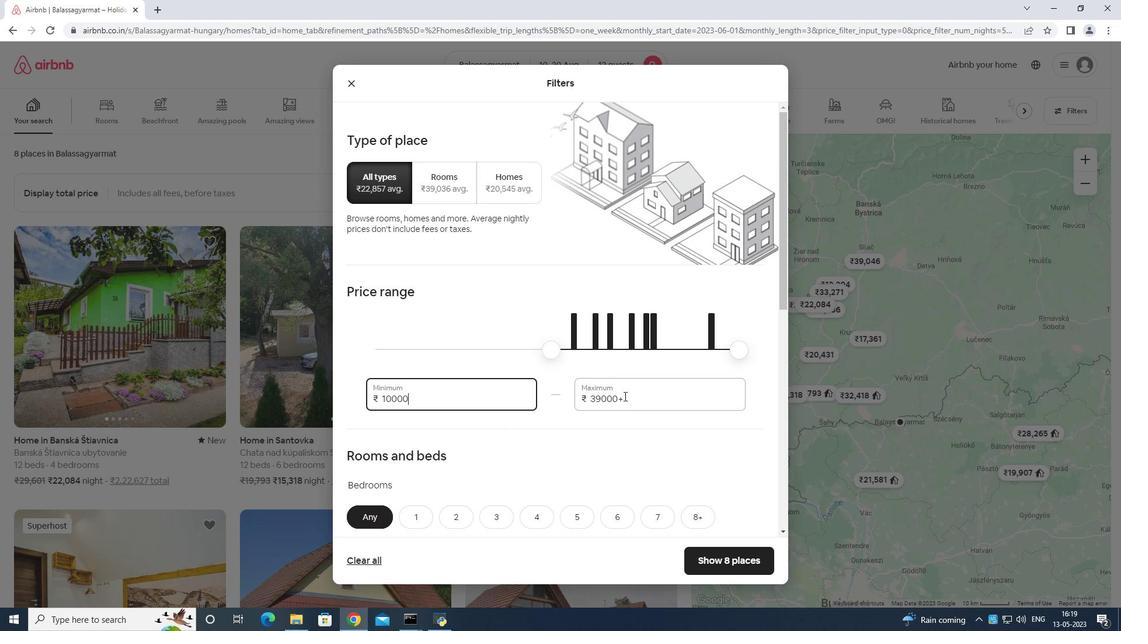 
Action: Mouse moved to (638, 394)
Screenshot: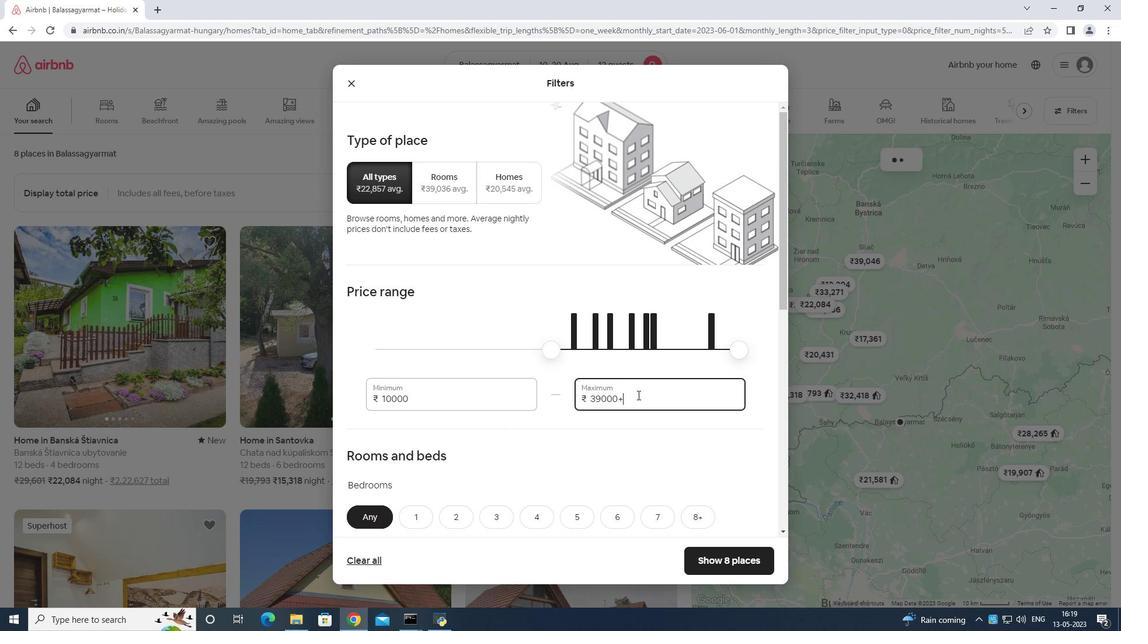 
Action: Key pressed <Key.backspace>
Screenshot: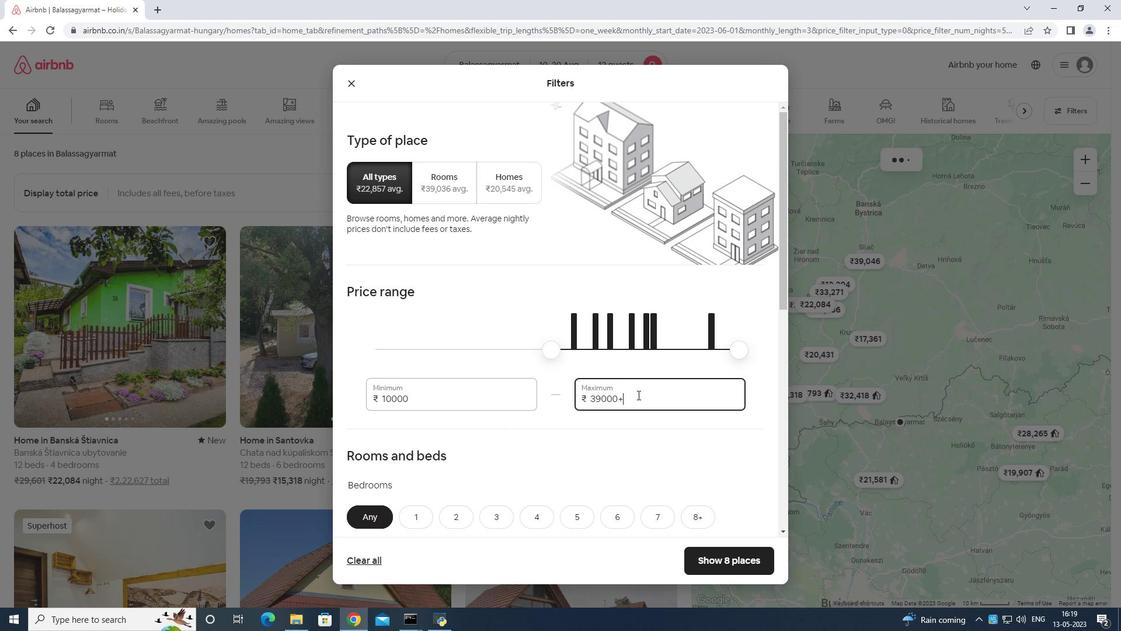 
Action: Mouse moved to (638, 393)
Screenshot: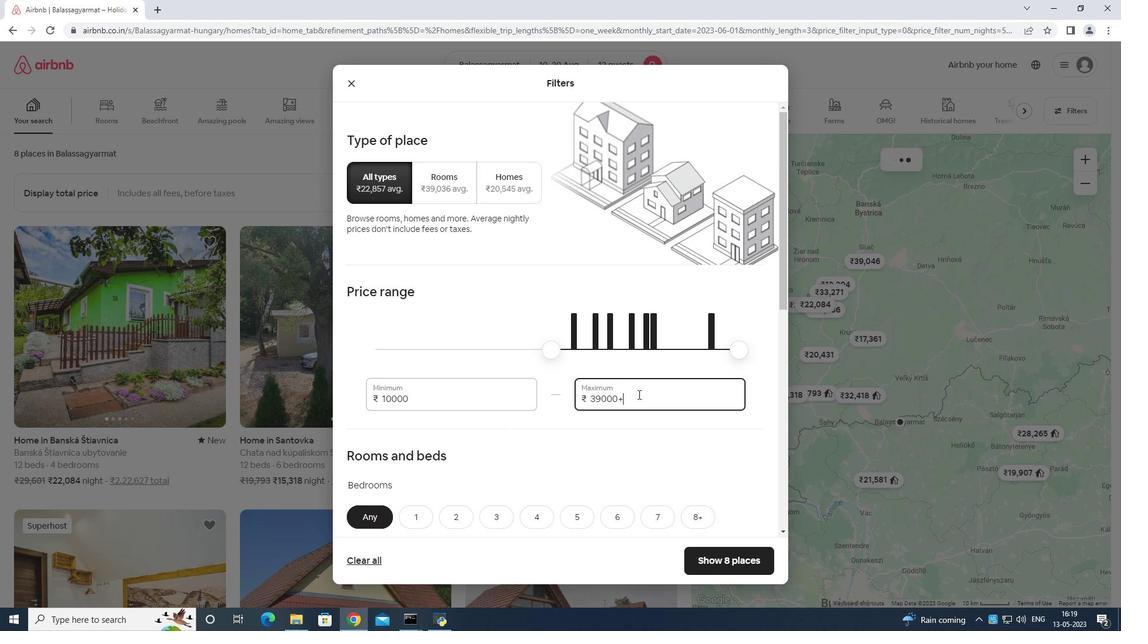 
Action: Key pressed <Key.backspace><Key.backspace><Key.backspace><Key.backspace><Key.backspace><Key.backspace><Key.backspace>
Screenshot: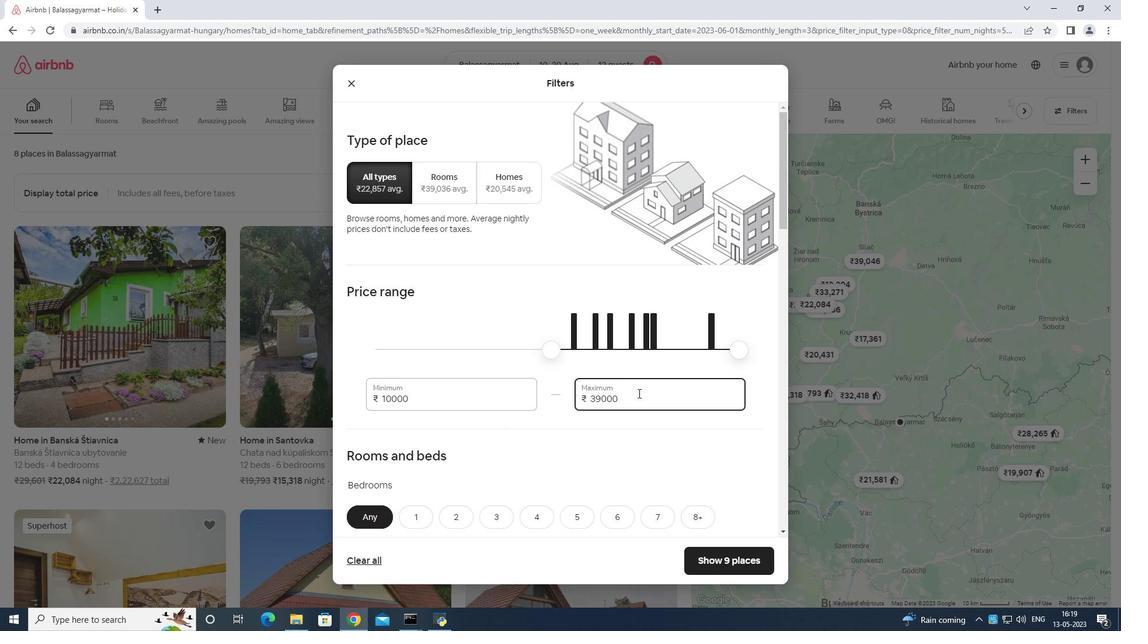 
Action: Mouse moved to (638, 393)
Screenshot: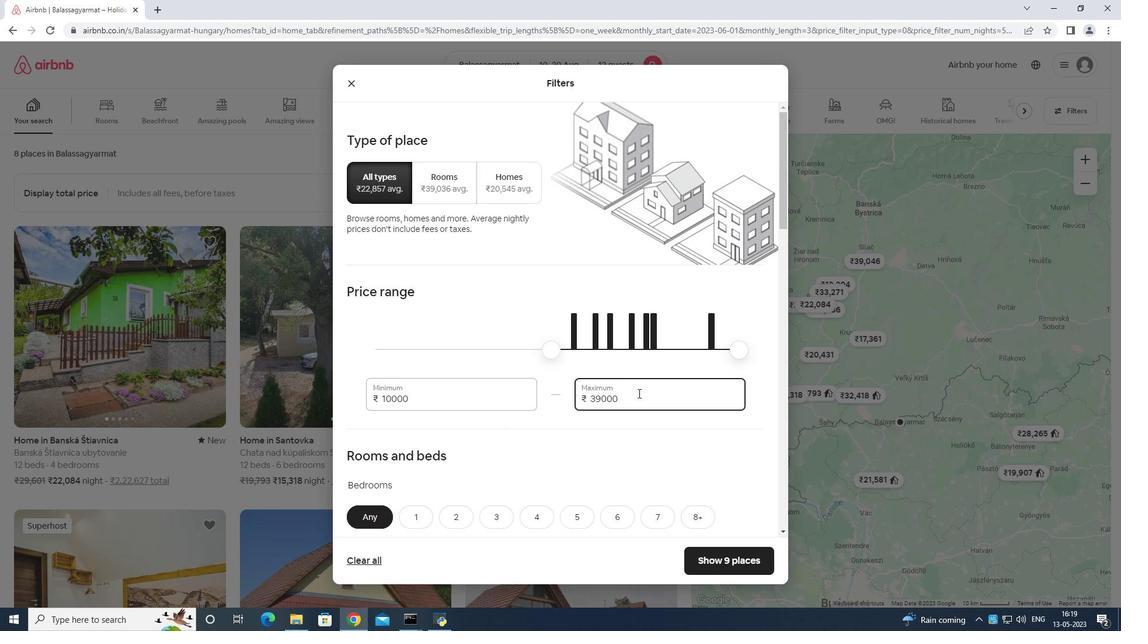 
Action: Key pressed <Key.backspace><Key.backspace><Key.backspace>
Screenshot: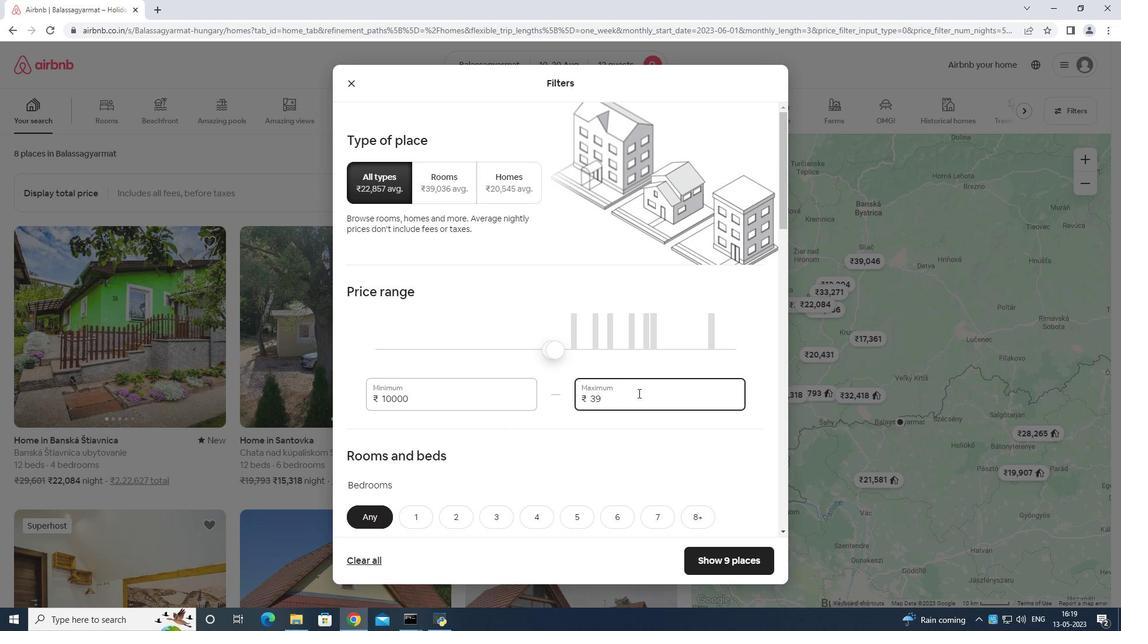 
Action: Mouse moved to (638, 392)
Screenshot: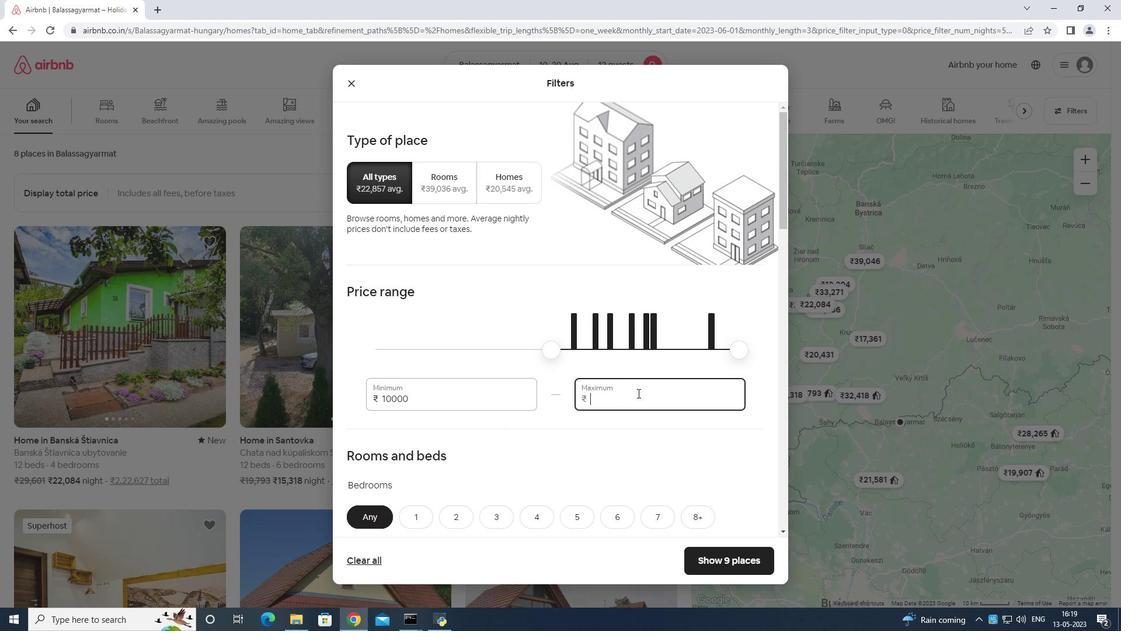 
Action: Key pressed 1
Screenshot: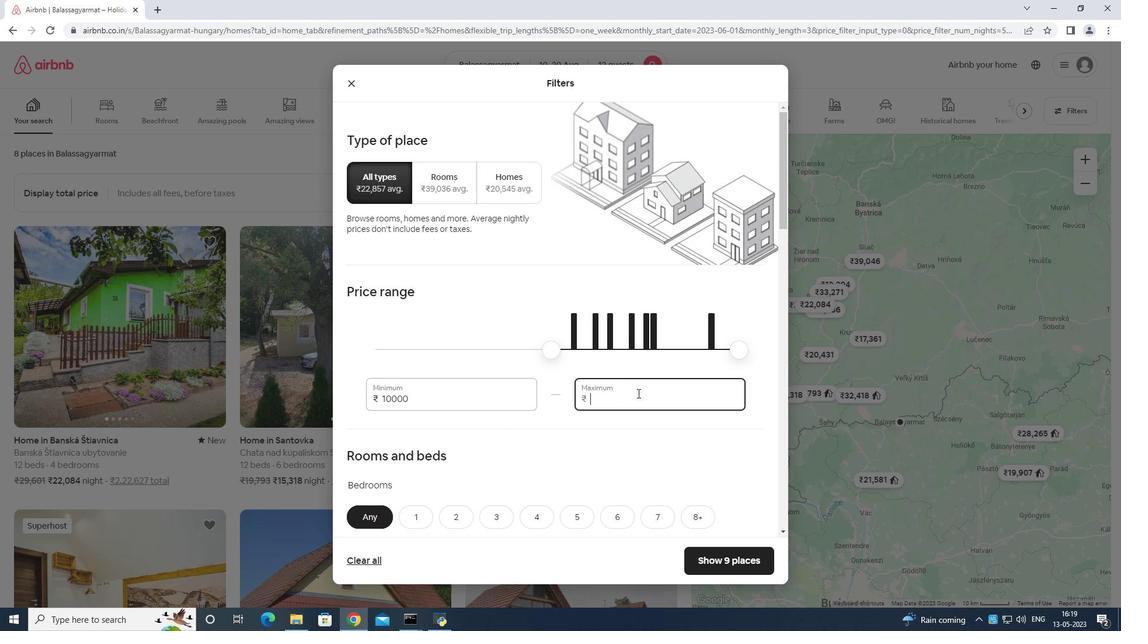 
Action: Mouse moved to (637, 392)
Screenshot: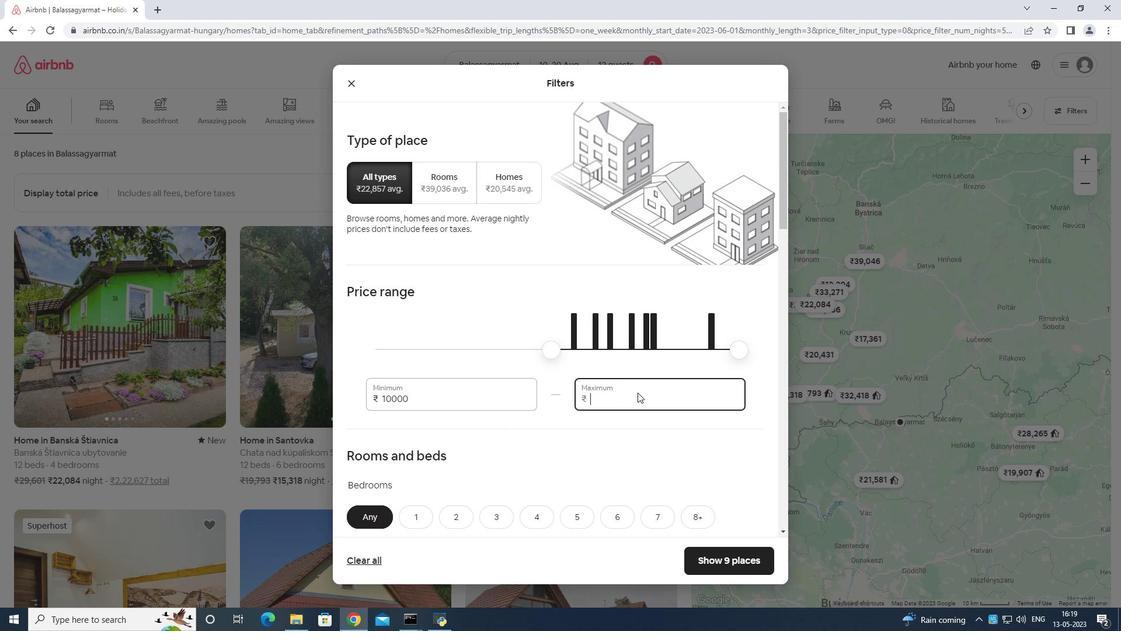 
Action: Key pressed 4
Screenshot: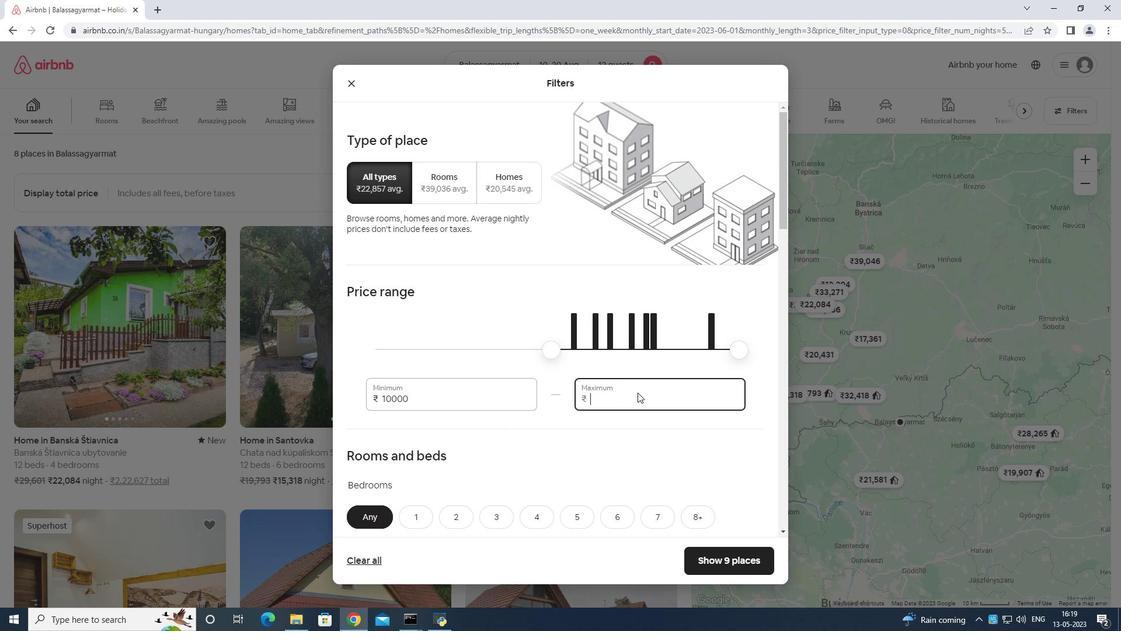 
Action: Mouse moved to (636, 392)
Screenshot: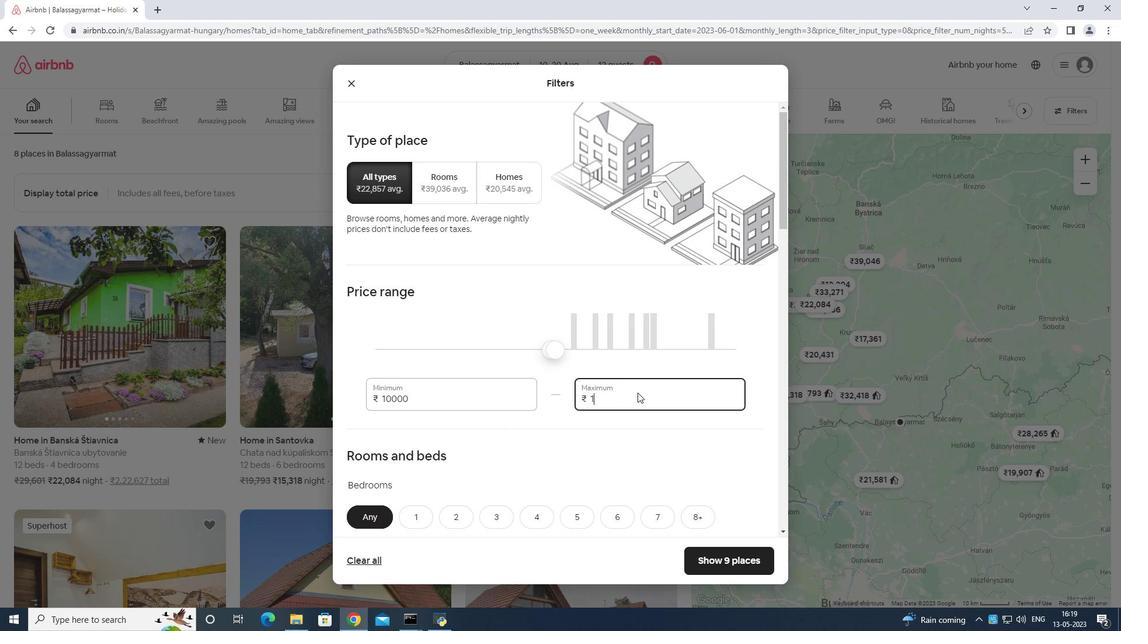 
Action: Key pressed 0
Screenshot: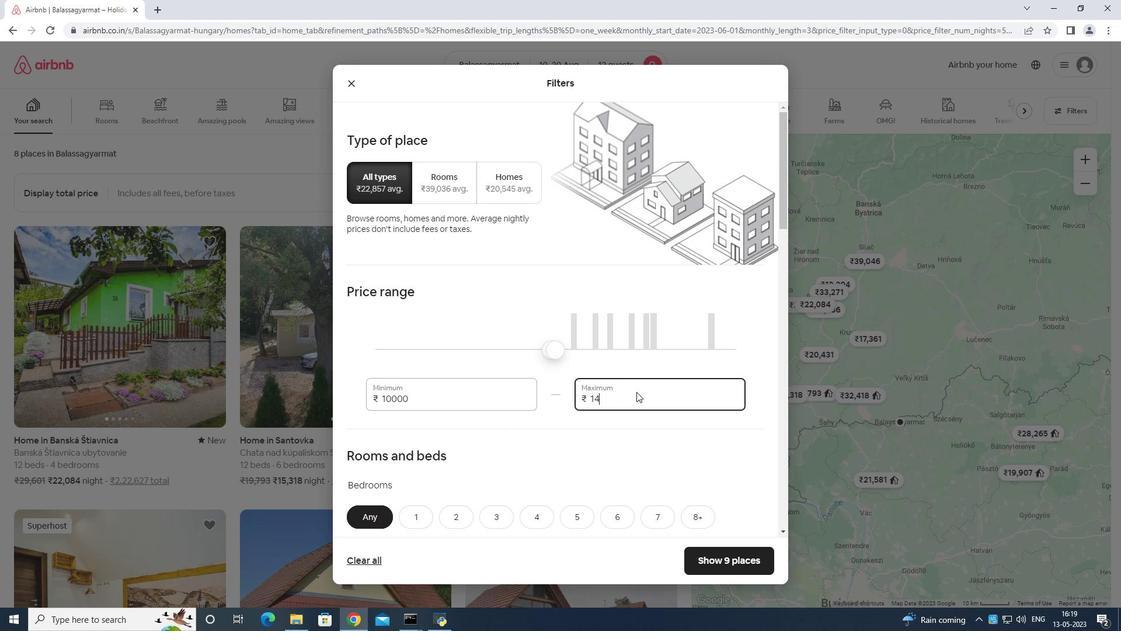 
Action: Mouse moved to (636, 391)
Screenshot: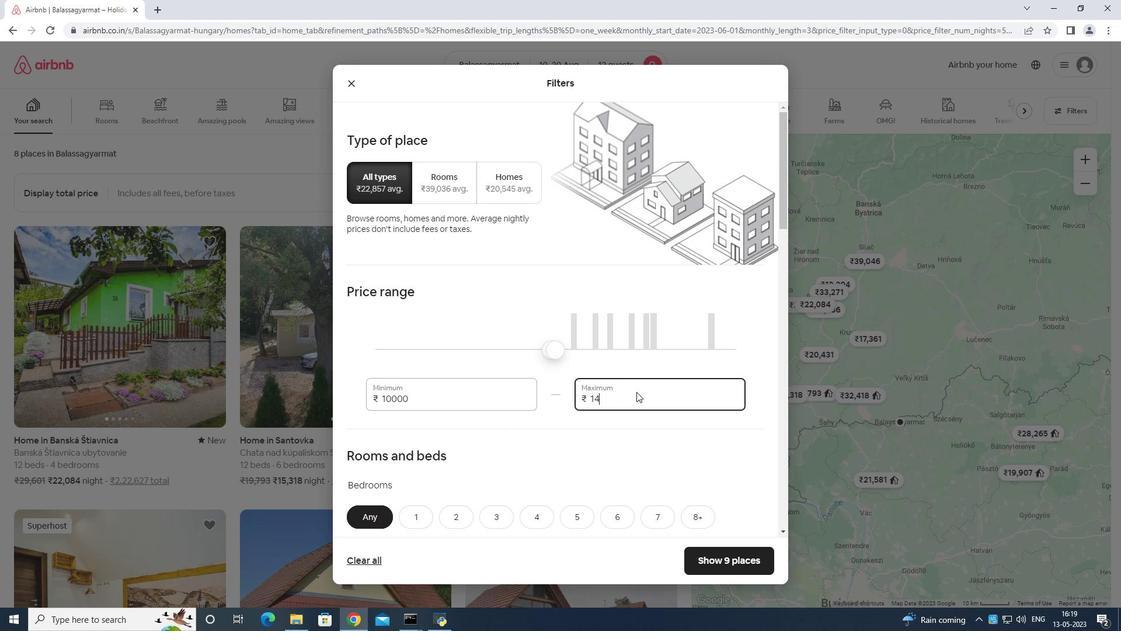 
Action: Key pressed 00
Screenshot: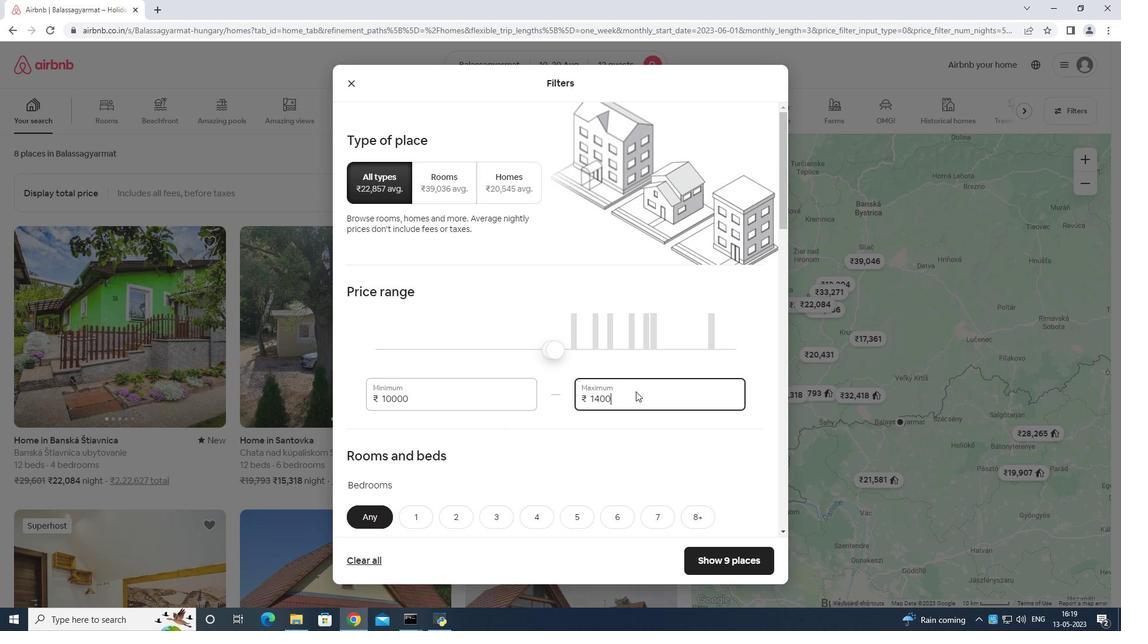 
Action: Mouse moved to (635, 390)
Screenshot: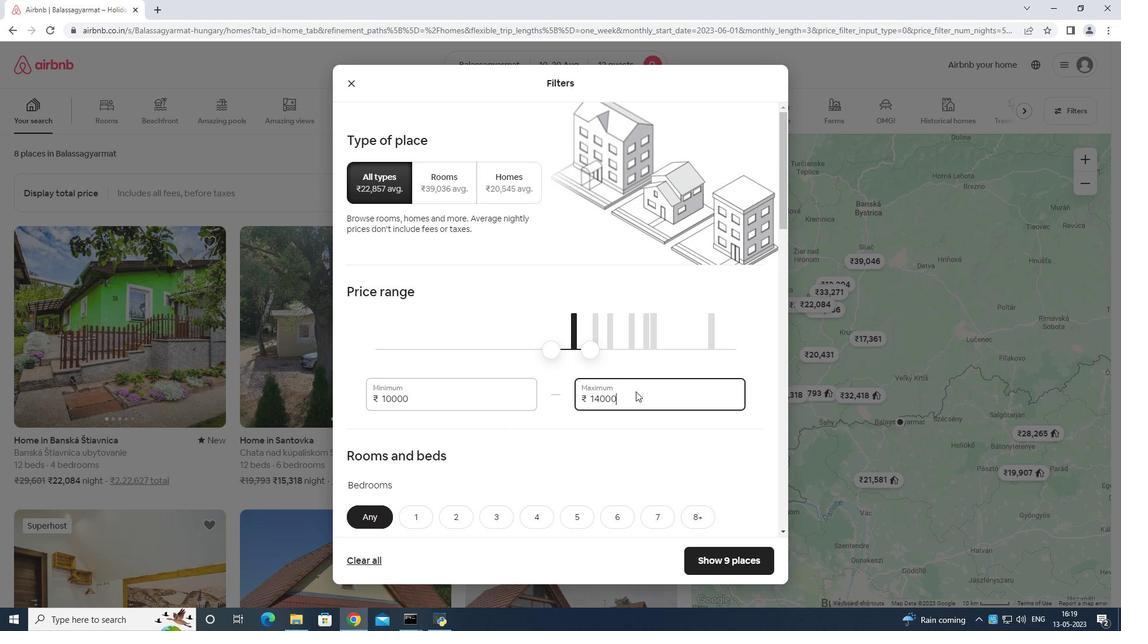 
Action: Mouse scrolled (635, 390) with delta (0, 0)
Screenshot: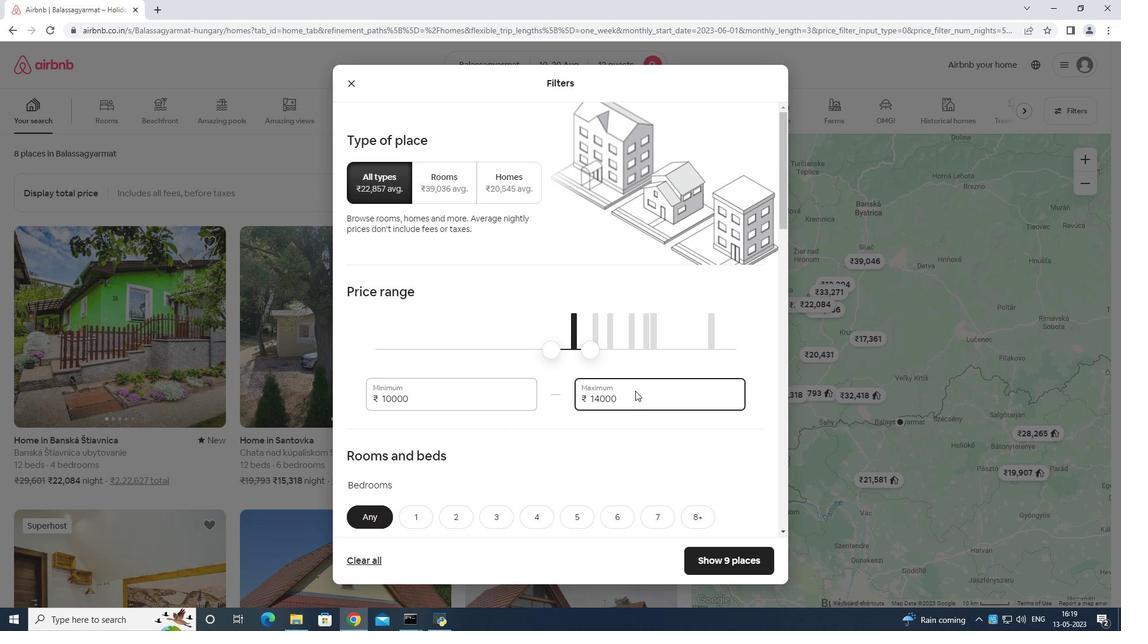 
Action: Mouse scrolled (635, 390) with delta (0, 0)
Screenshot: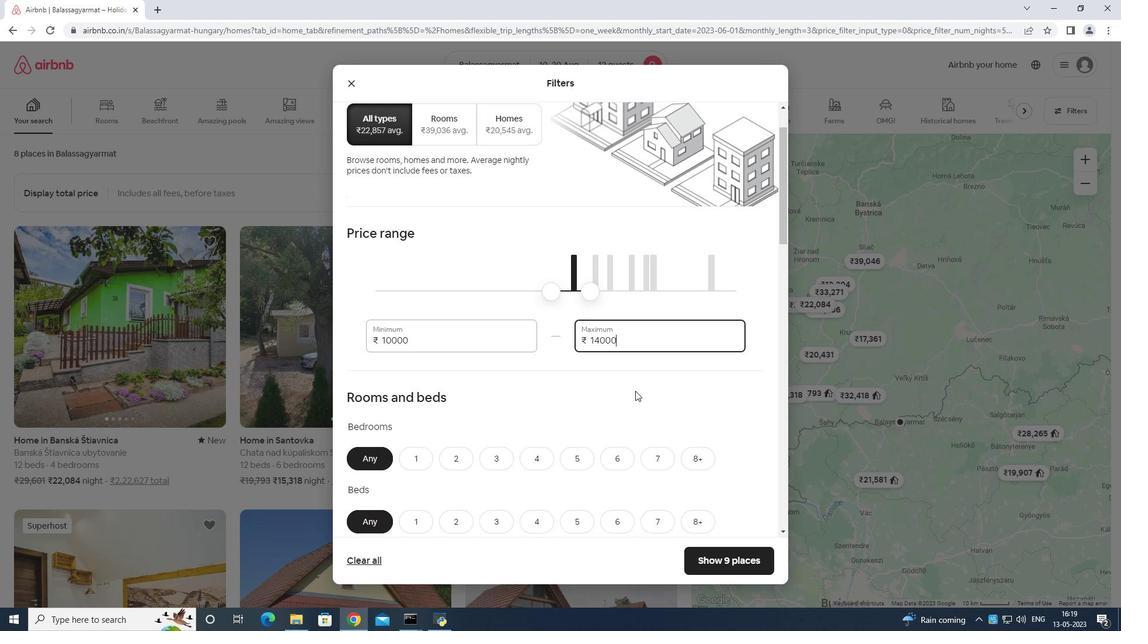 
Action: Mouse moved to (610, 398)
Screenshot: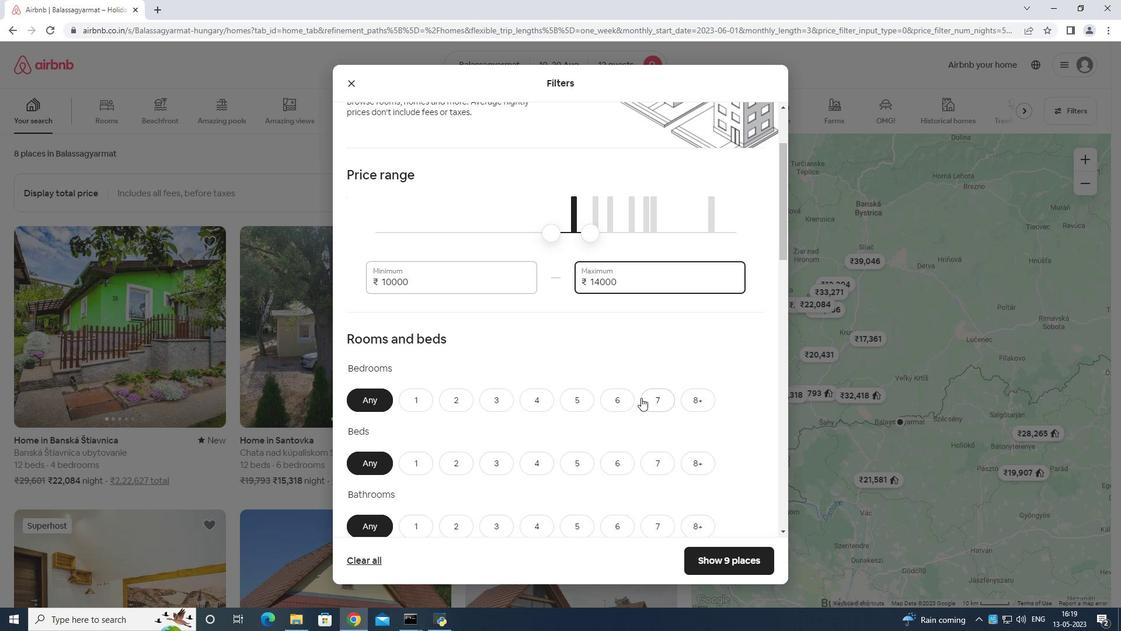 
Action: Mouse pressed left at (610, 398)
Screenshot: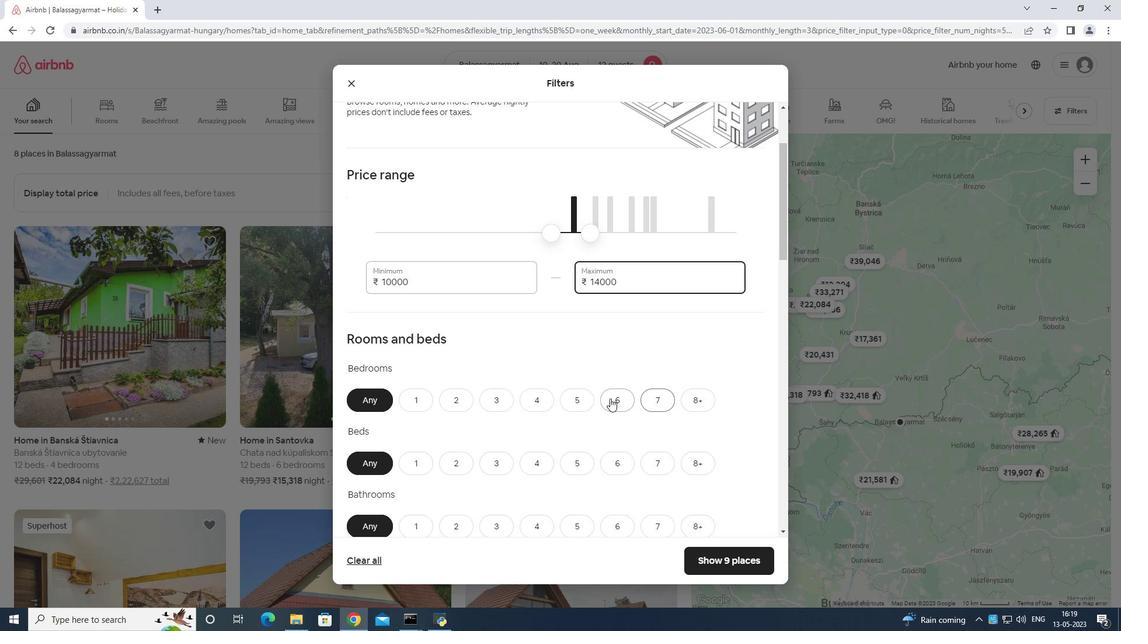 
Action: Mouse moved to (624, 467)
Screenshot: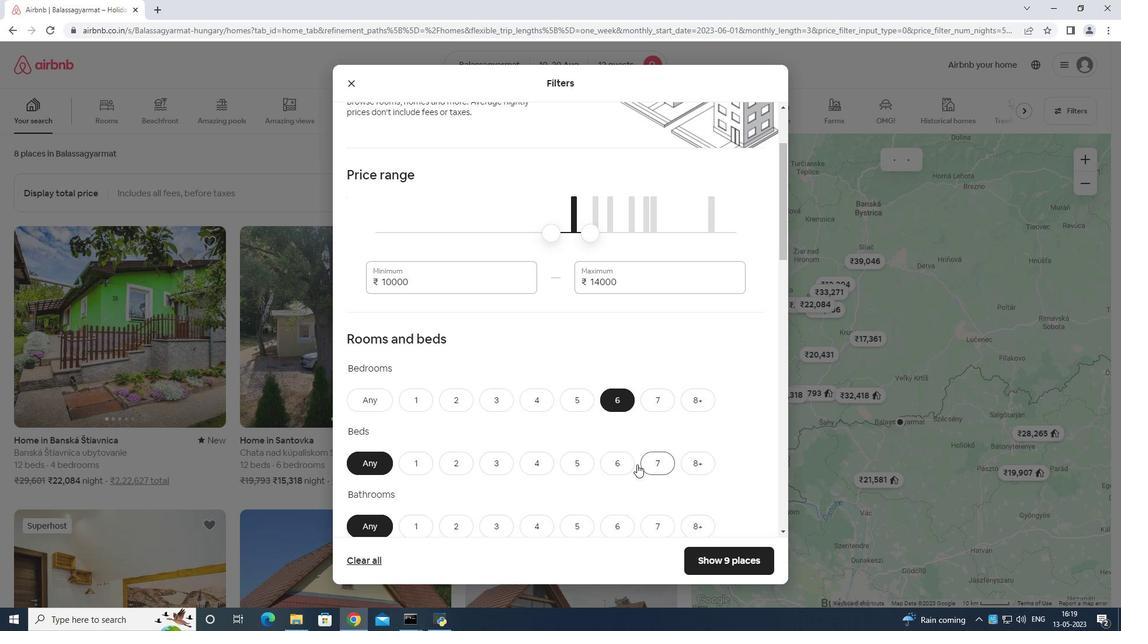 
Action: Mouse pressed left at (624, 467)
Screenshot: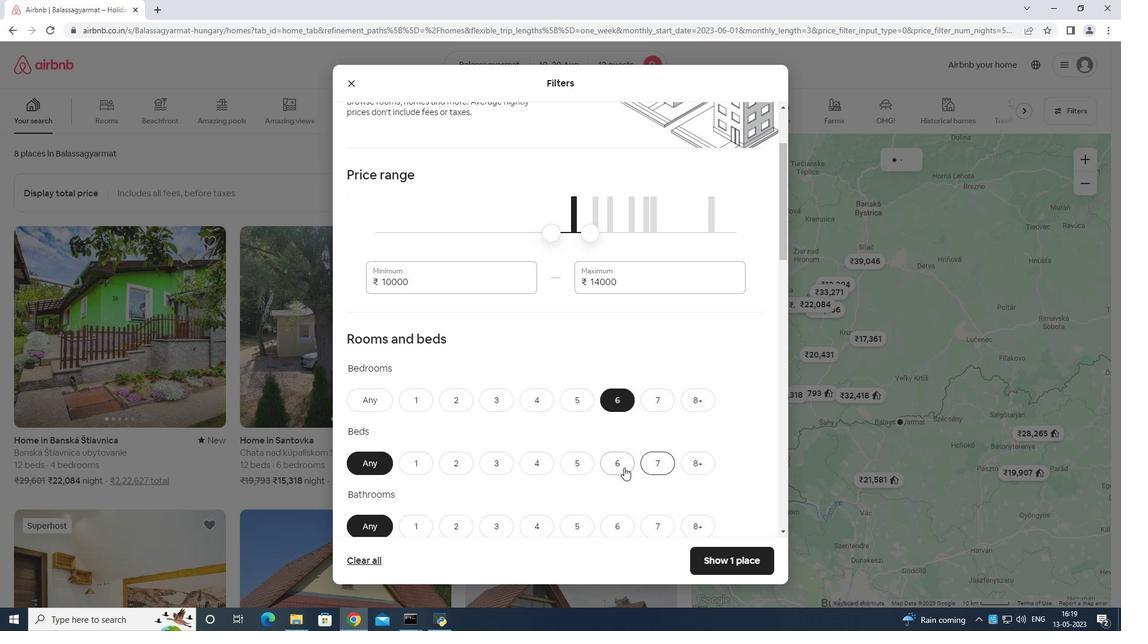 
Action: Mouse moved to (683, 457)
Screenshot: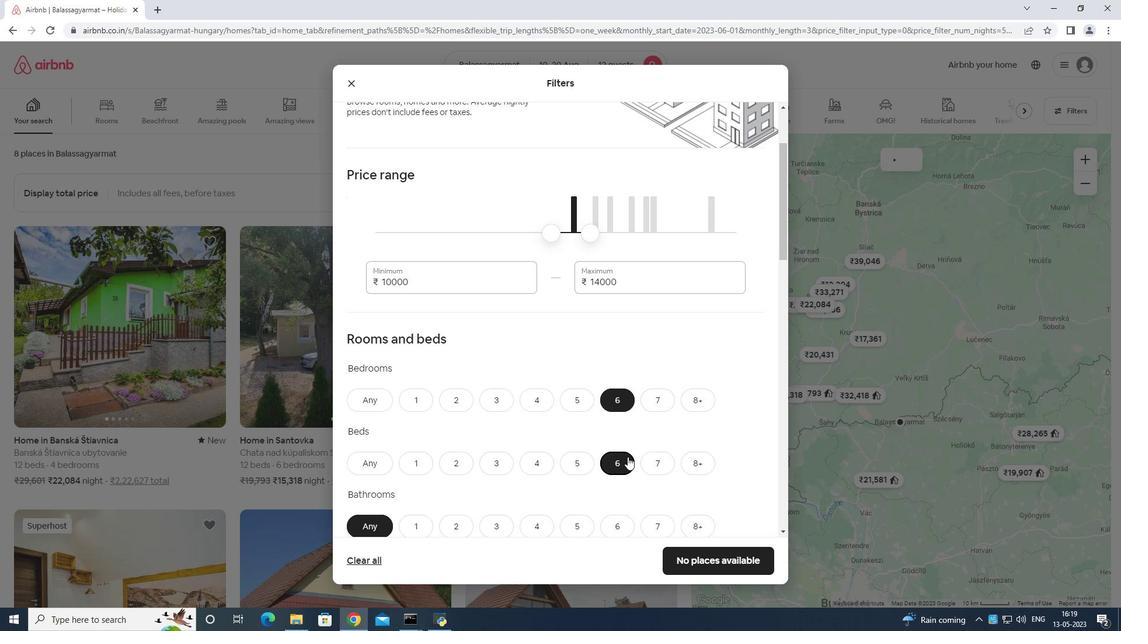 
Action: Mouse pressed left at (683, 457)
Screenshot: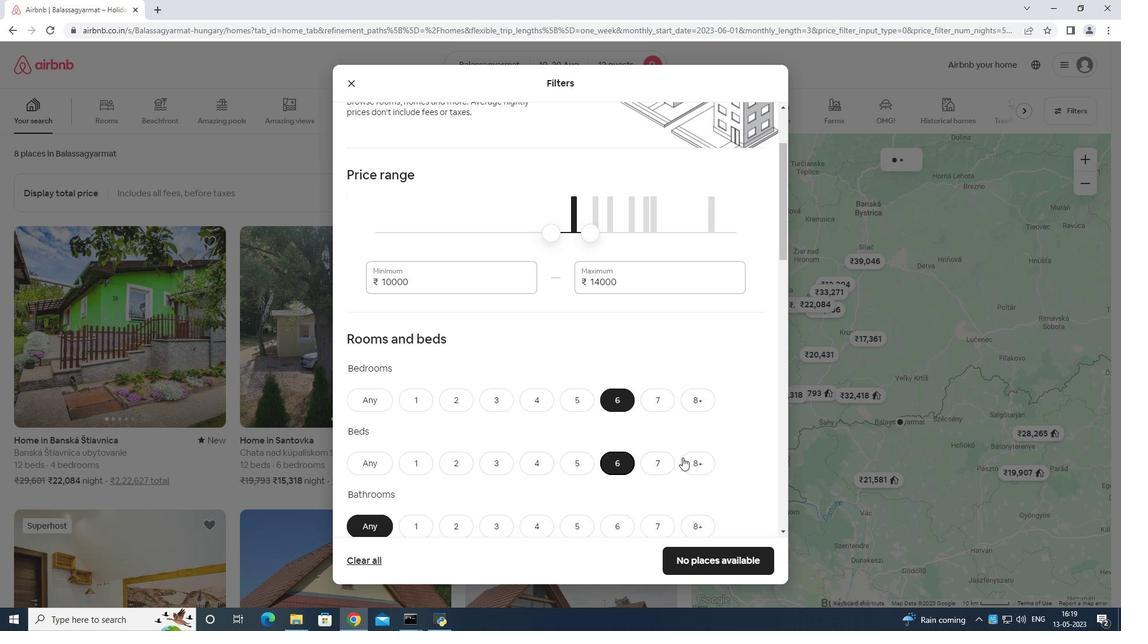 
Action: Mouse moved to (611, 530)
Screenshot: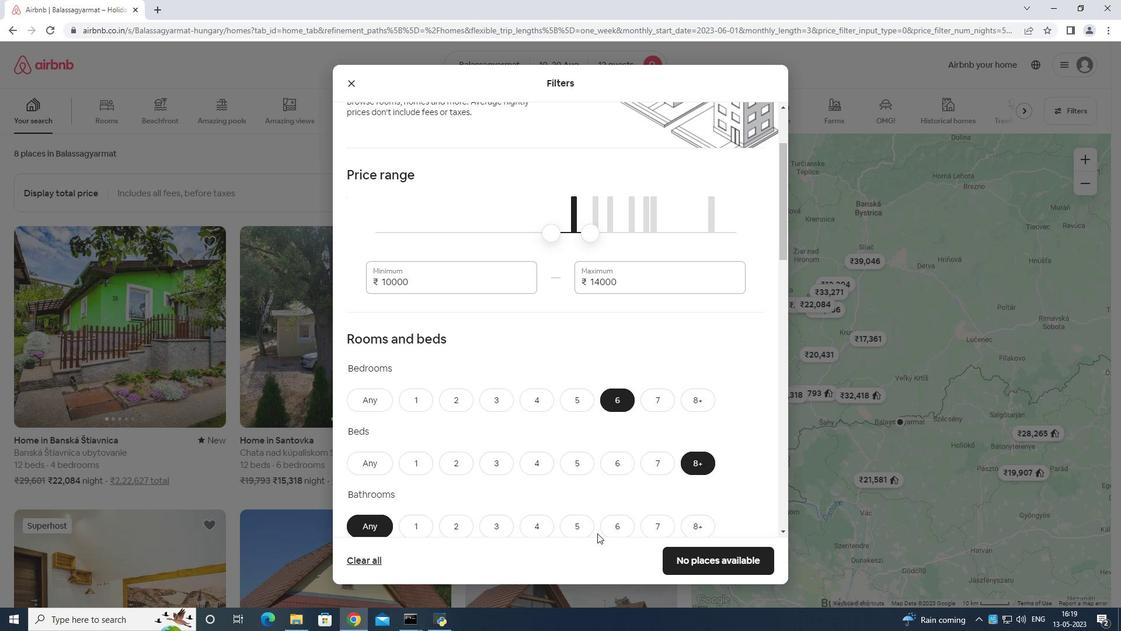 
Action: Mouse pressed left at (611, 530)
Screenshot: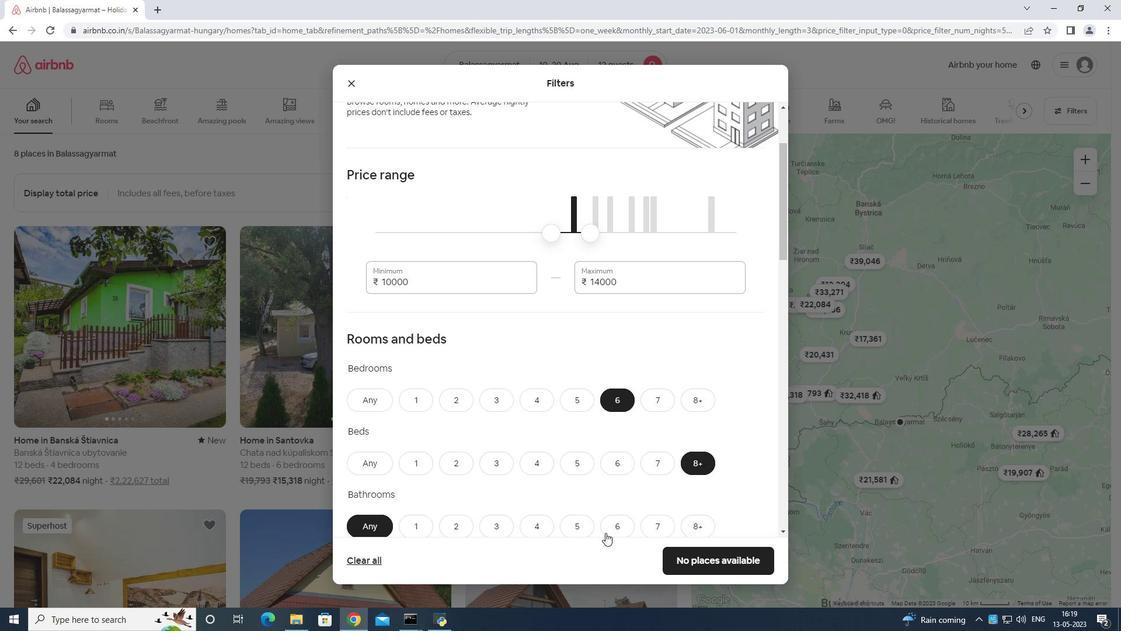 
Action: Mouse moved to (626, 475)
Screenshot: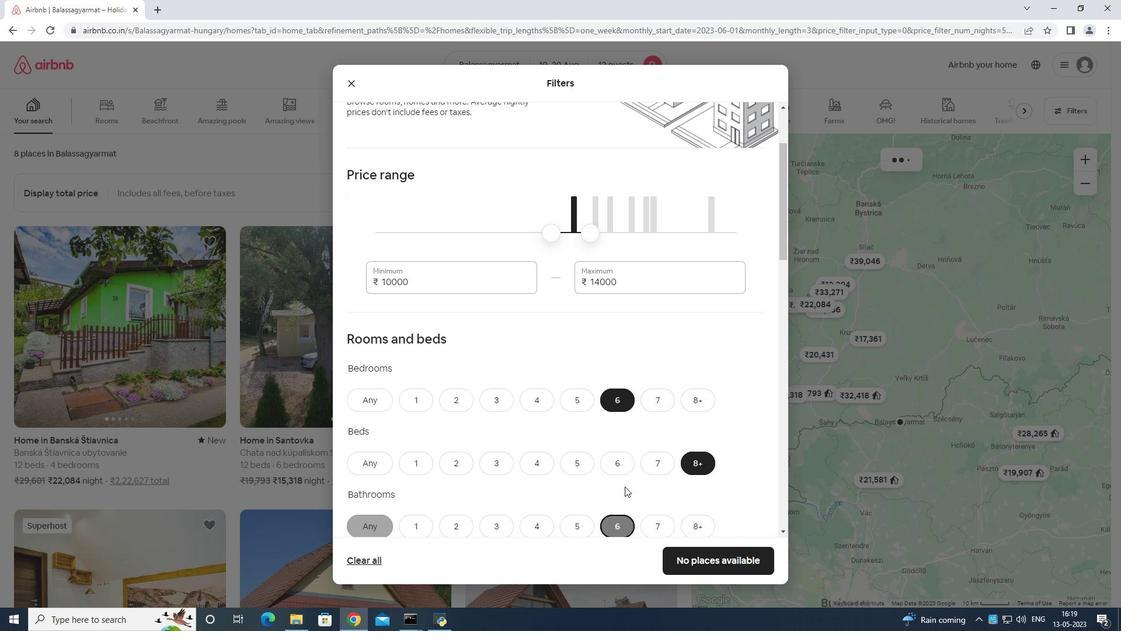 
Action: Mouse scrolled (626, 474) with delta (0, 0)
Screenshot: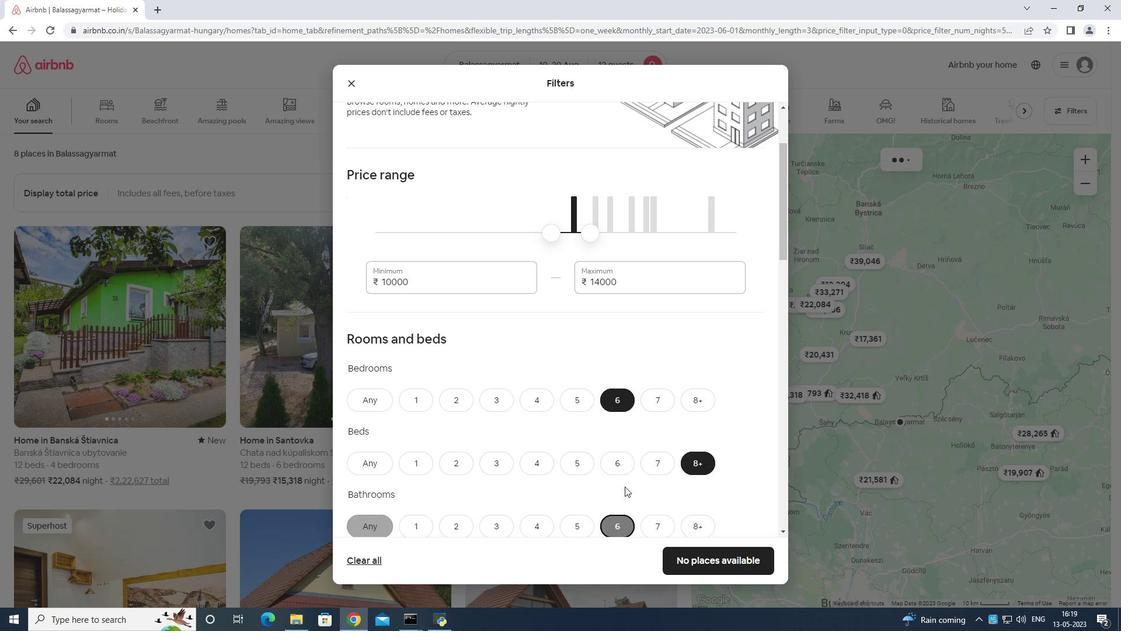 
Action: Mouse moved to (627, 475)
Screenshot: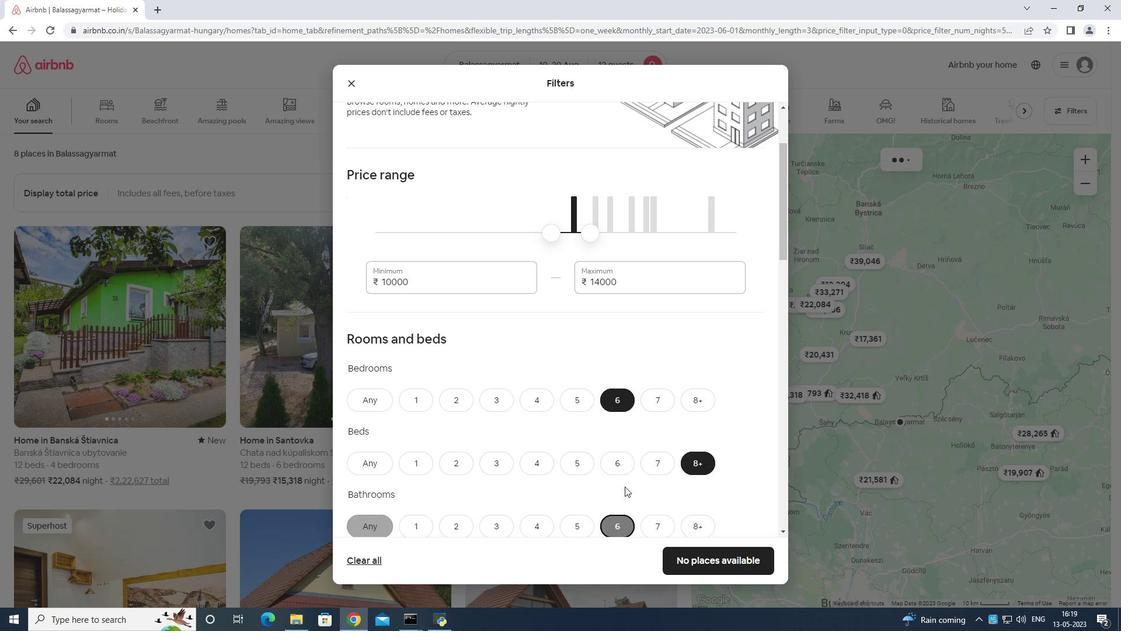 
Action: Mouse scrolled (627, 475) with delta (0, 0)
Screenshot: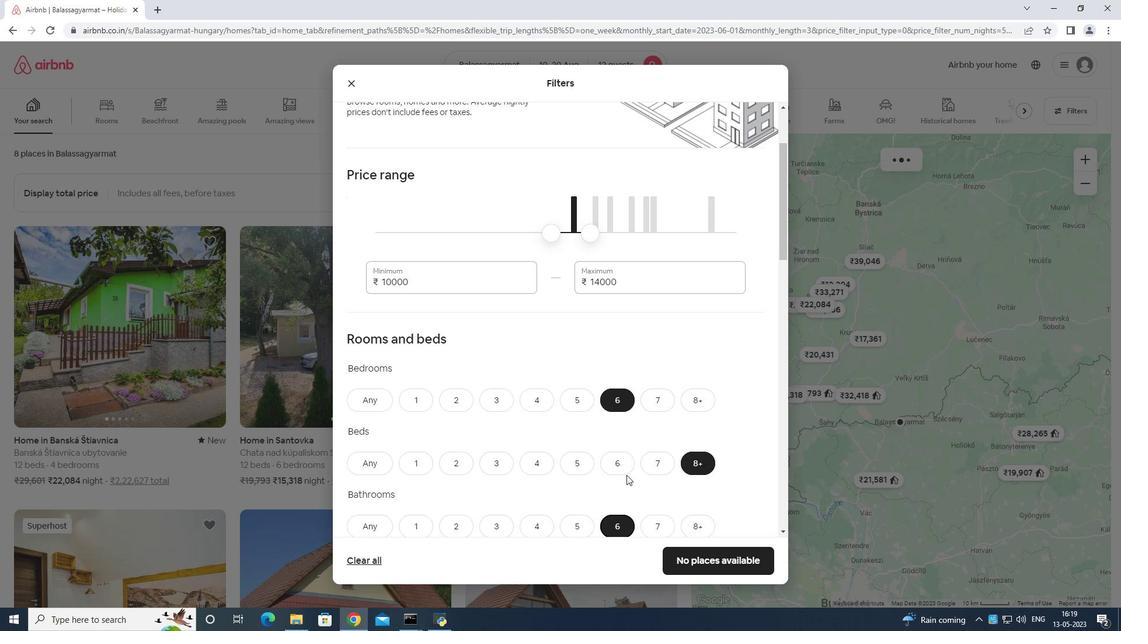 
Action: Mouse scrolled (627, 475) with delta (0, 0)
Screenshot: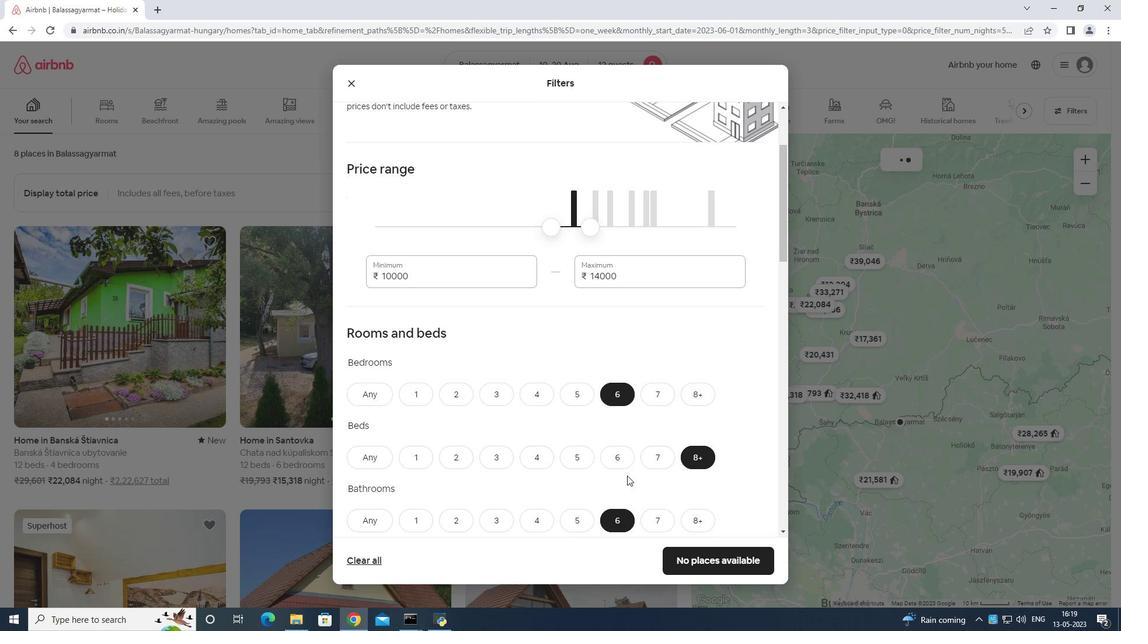 
Action: Mouse moved to (382, 482)
Screenshot: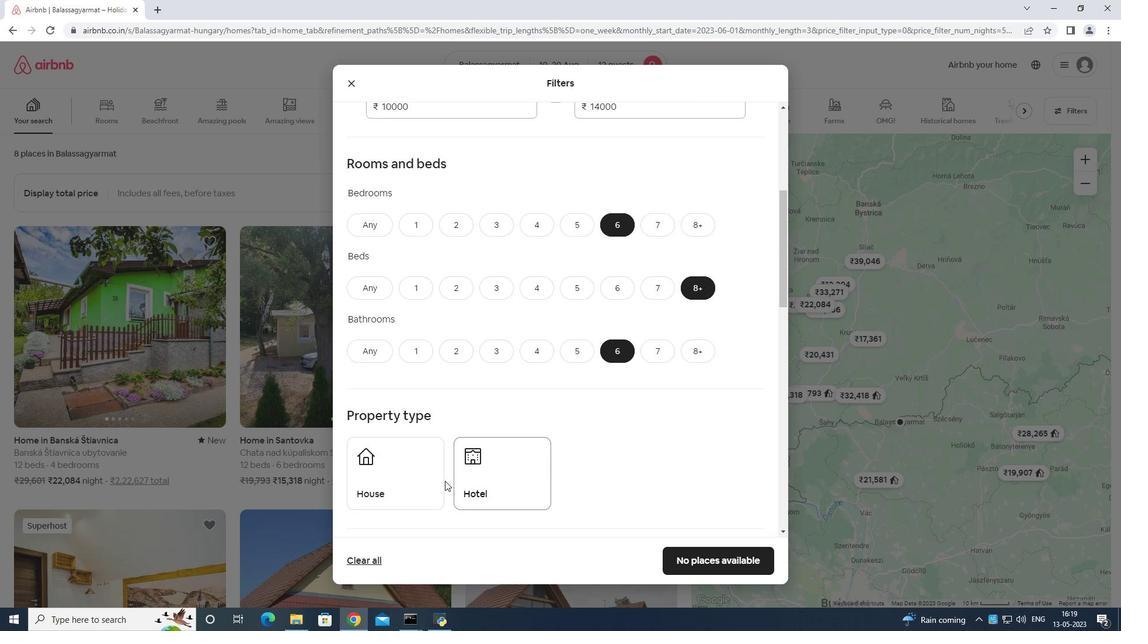 
Action: Mouse pressed left at (382, 482)
Screenshot: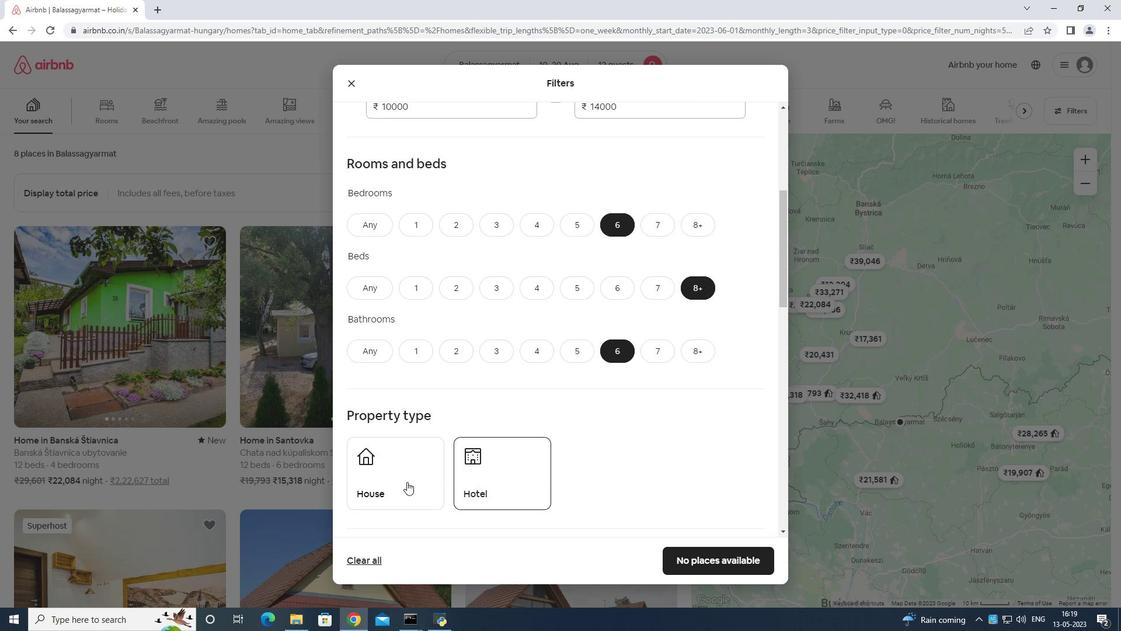 
Action: Mouse moved to (404, 475)
Screenshot: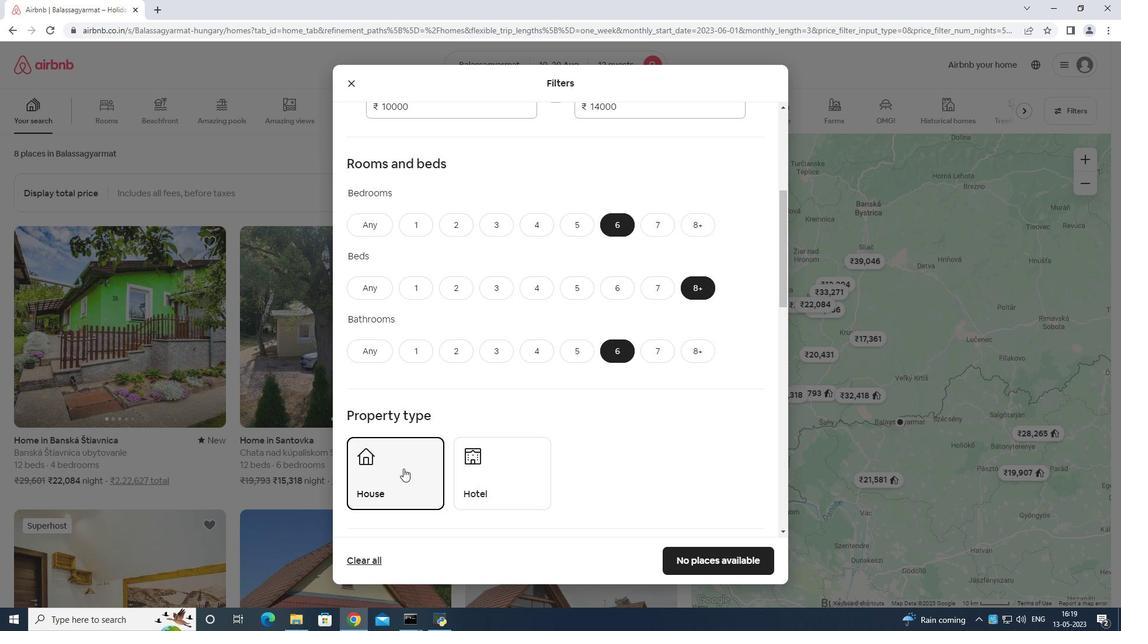 
Action: Mouse scrolled (404, 474) with delta (0, 0)
Screenshot: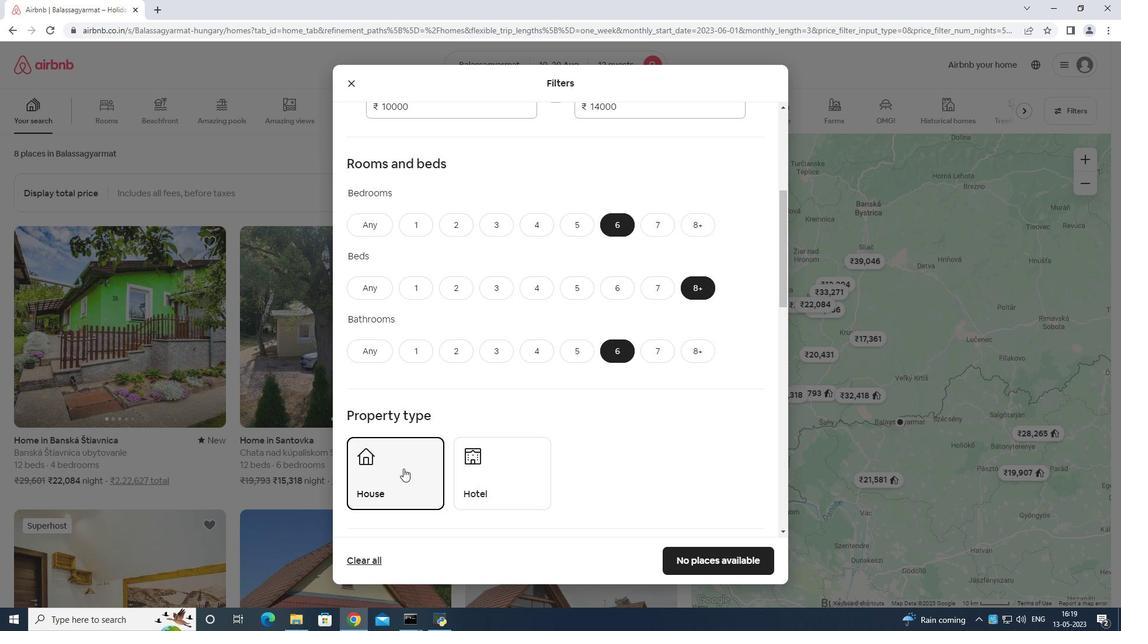 
Action: Mouse moved to (407, 475)
Screenshot: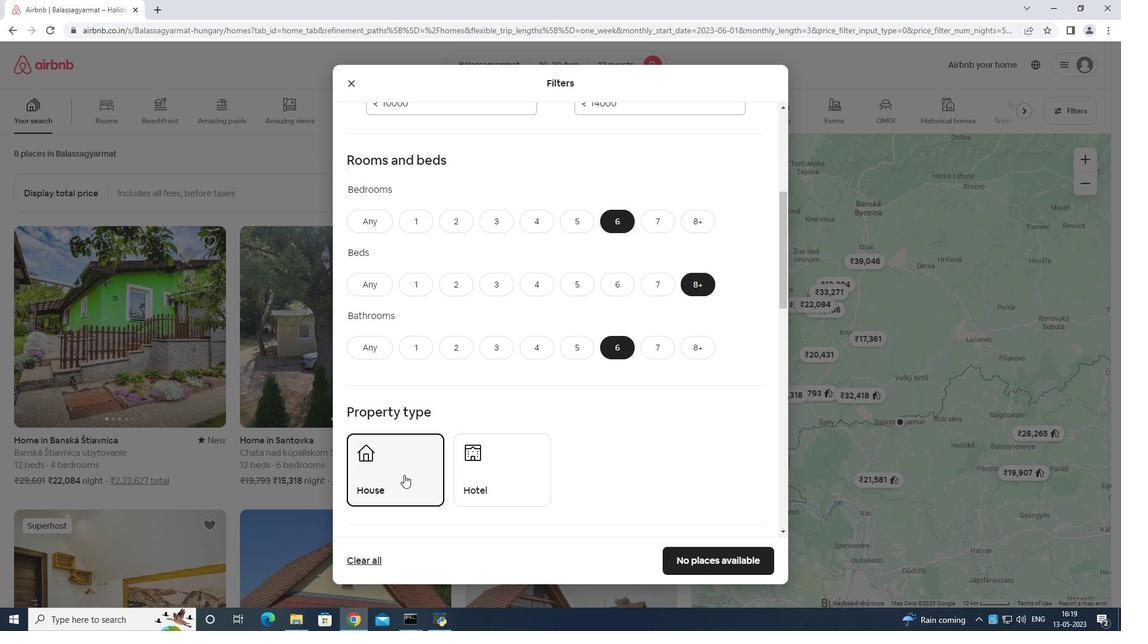 
Action: Mouse scrolled (407, 475) with delta (0, 0)
Screenshot: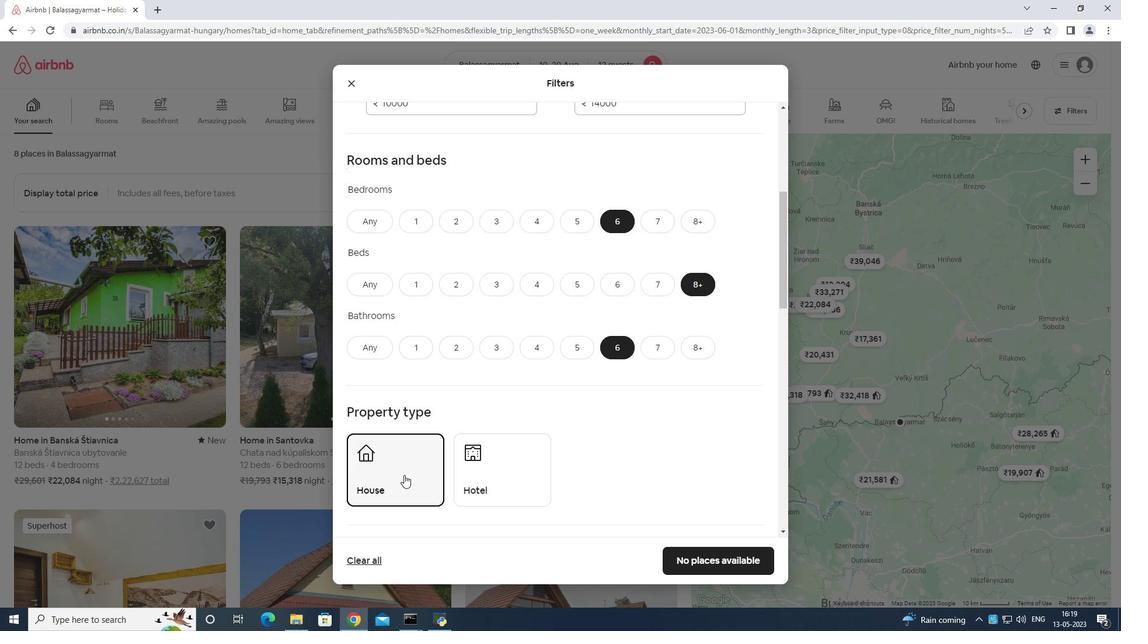
Action: Mouse moved to (356, 493)
Screenshot: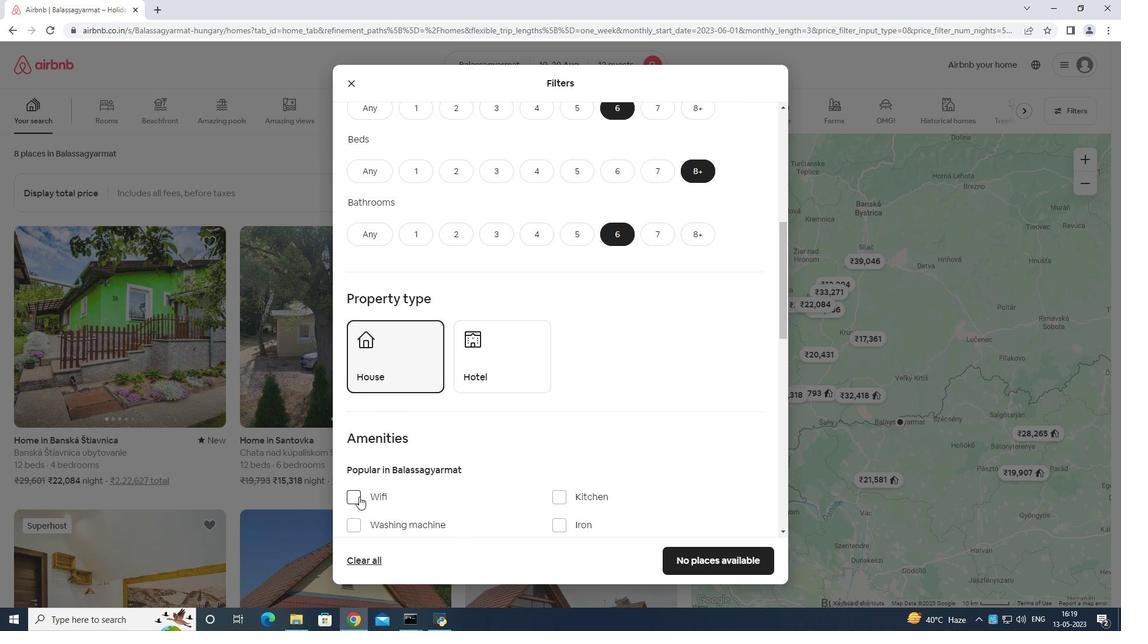
Action: Mouse pressed left at (356, 493)
Screenshot: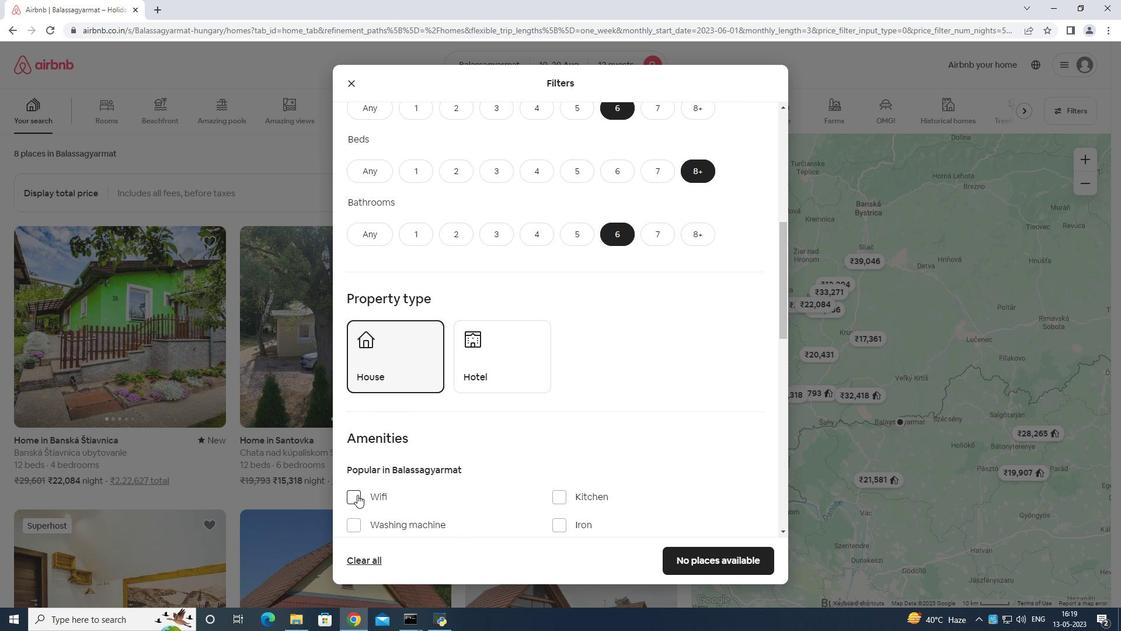 
Action: Mouse moved to (416, 461)
Screenshot: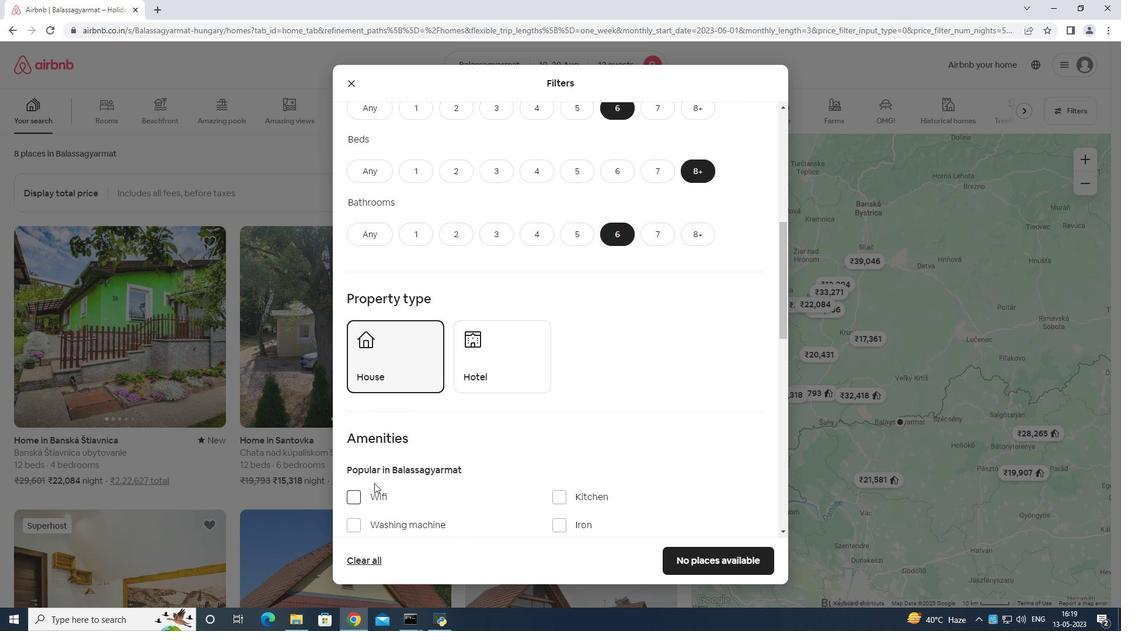 
Action: Mouse scrolled (416, 460) with delta (0, 0)
Screenshot: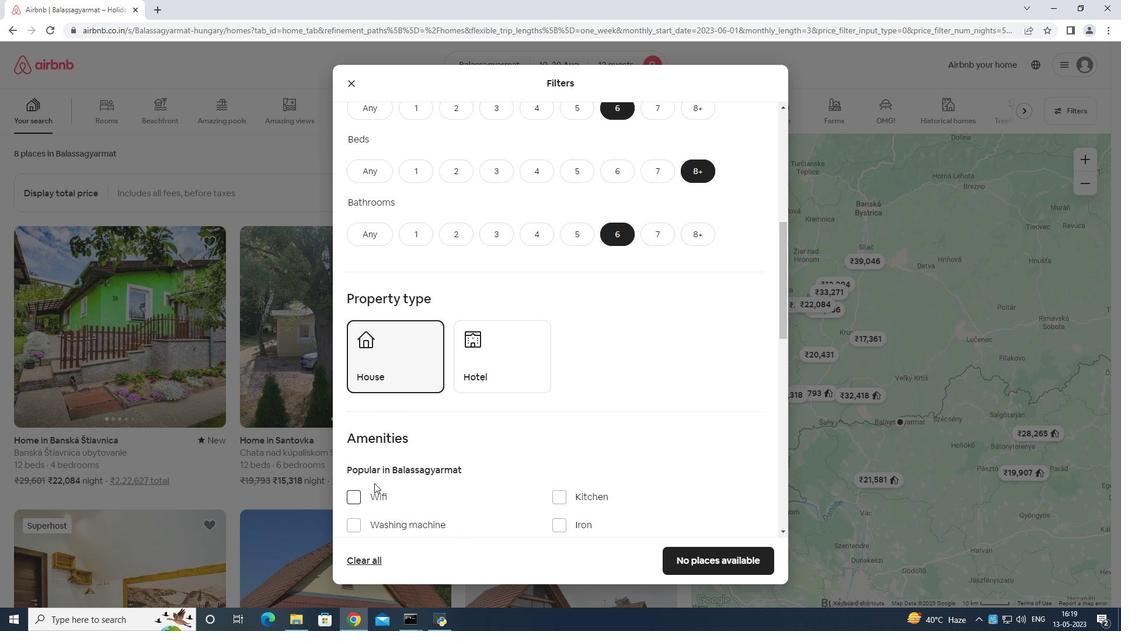 
Action: Mouse moved to (418, 461)
Screenshot: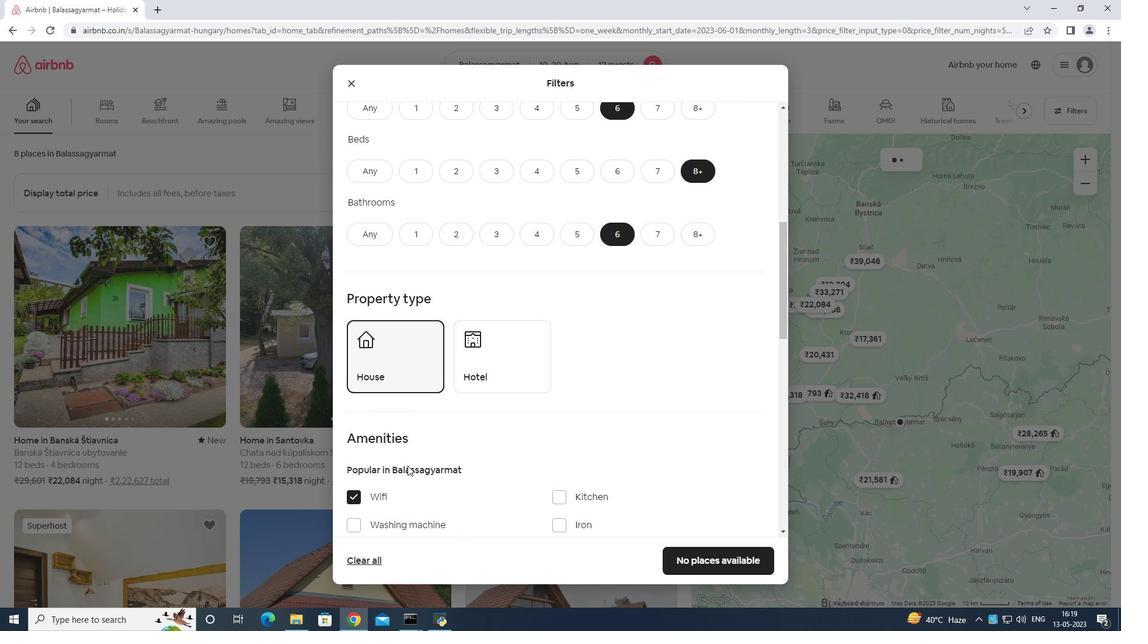 
Action: Mouse scrolled (418, 460) with delta (0, 0)
Screenshot: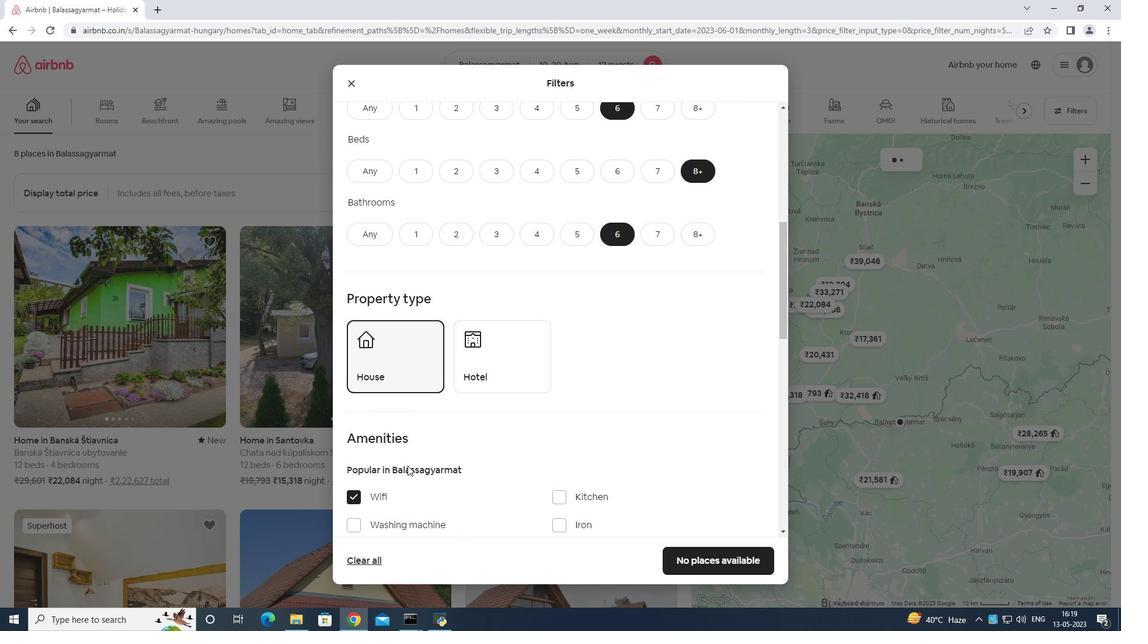 
Action: Mouse moved to (424, 460)
Screenshot: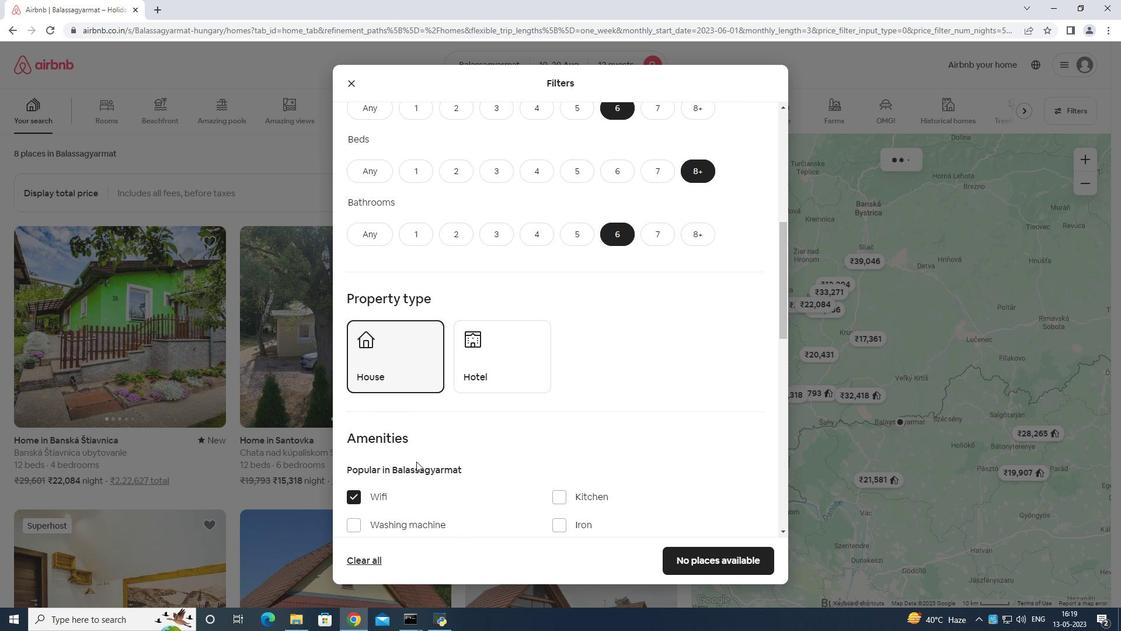 
Action: Mouse scrolled (421, 460) with delta (0, 0)
Screenshot: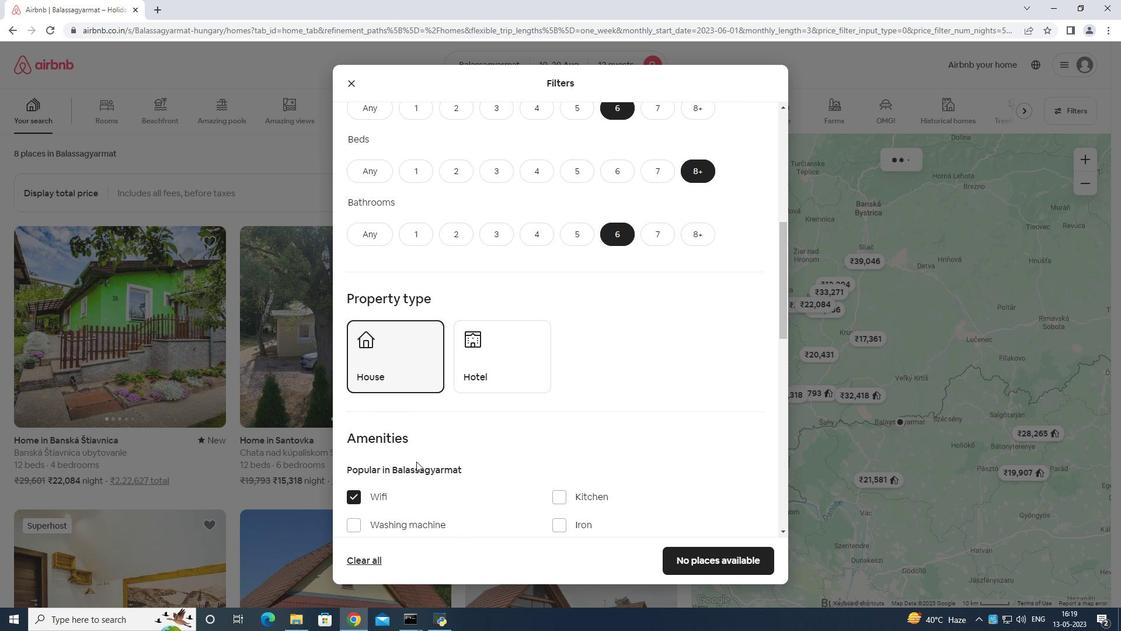 
Action: Mouse moved to (439, 455)
Screenshot: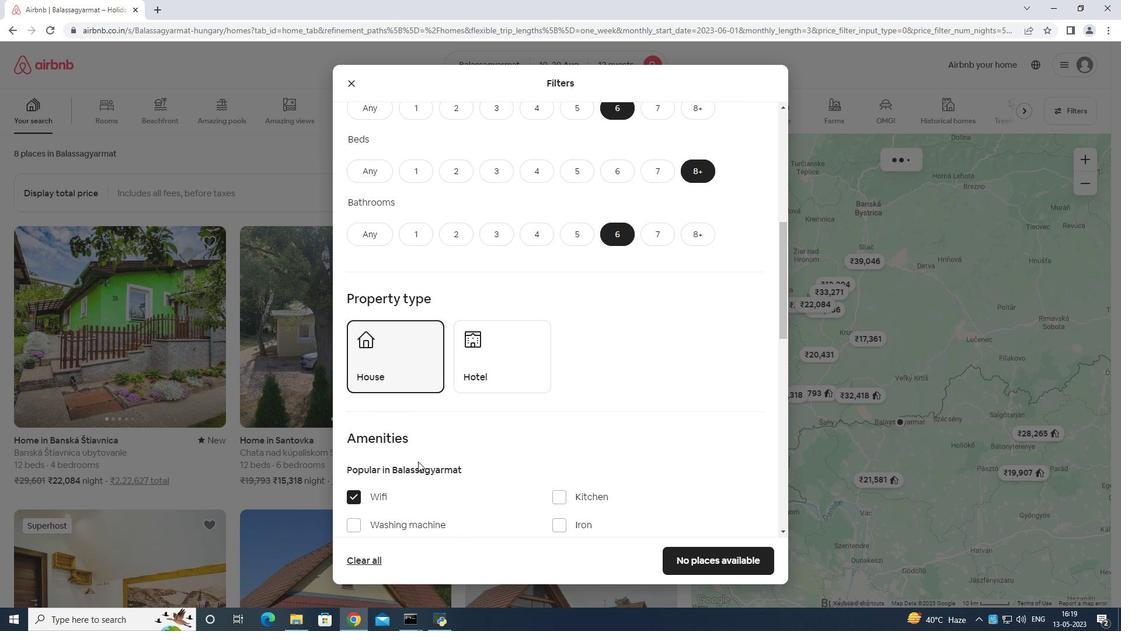 
Action: Mouse scrolled (425, 459) with delta (0, 0)
Screenshot: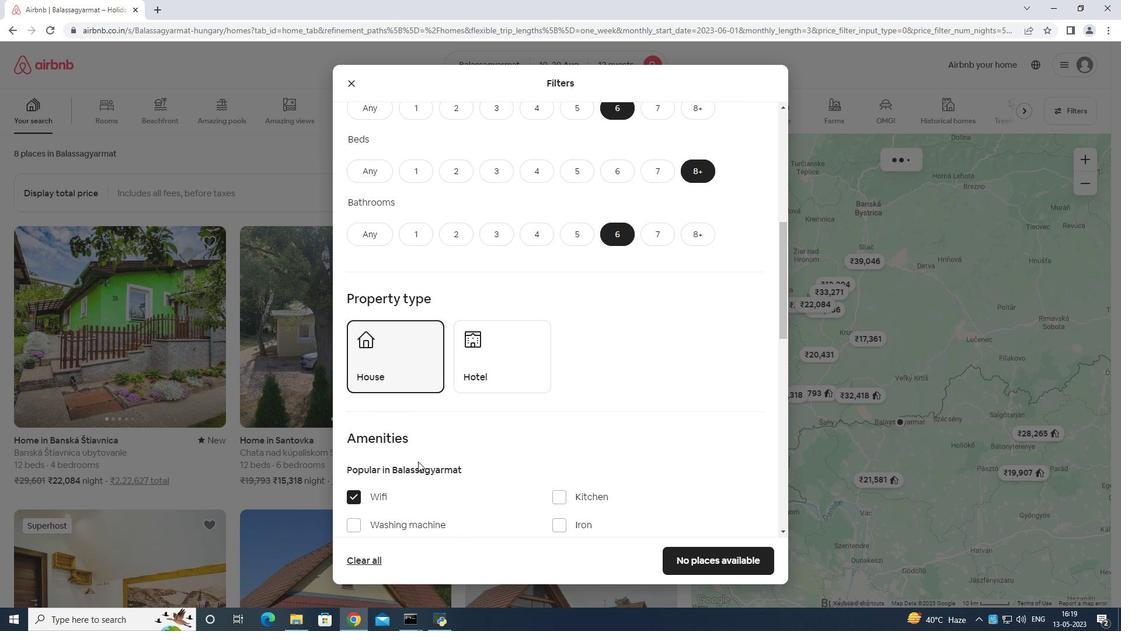 
Action: Mouse moved to (736, 477)
Screenshot: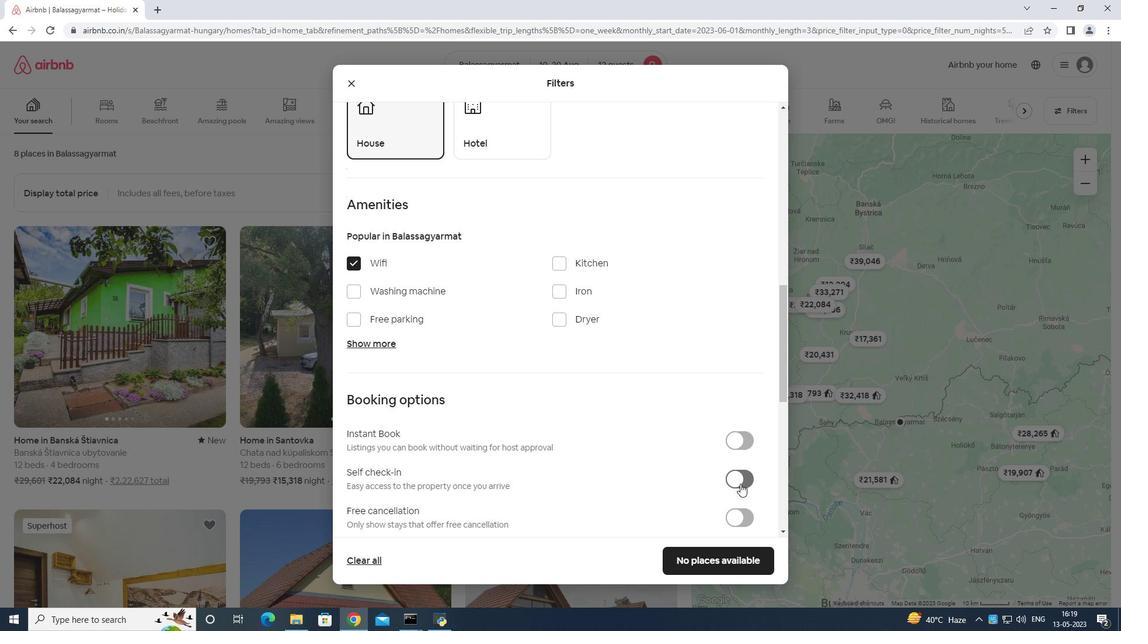 
Action: Mouse pressed left at (736, 477)
Screenshot: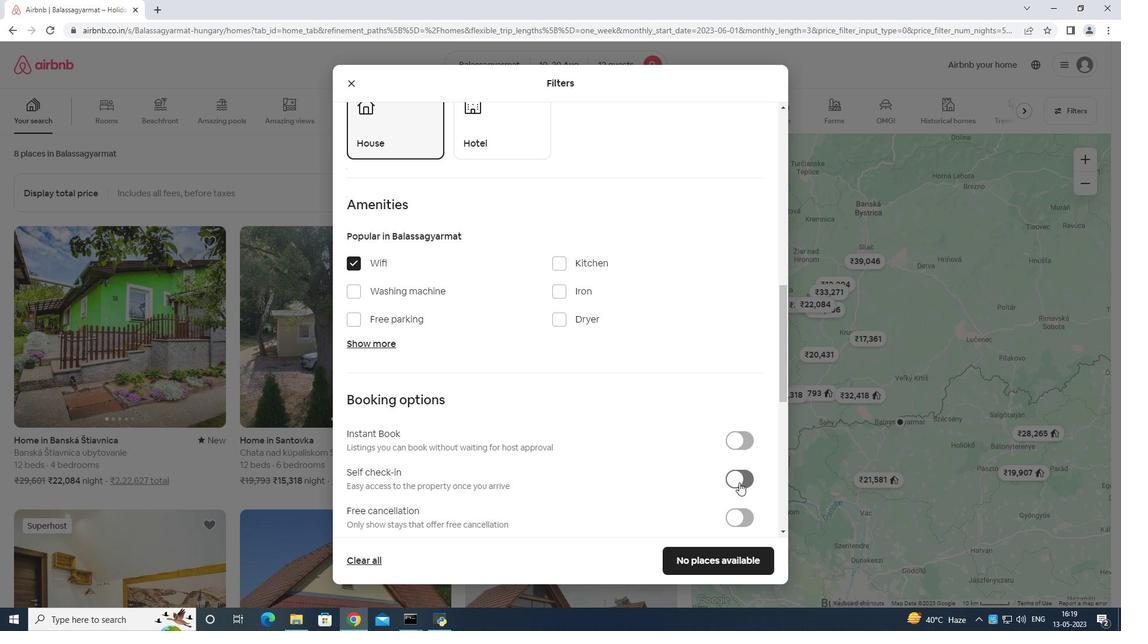 
Action: Mouse moved to (736, 469)
Screenshot: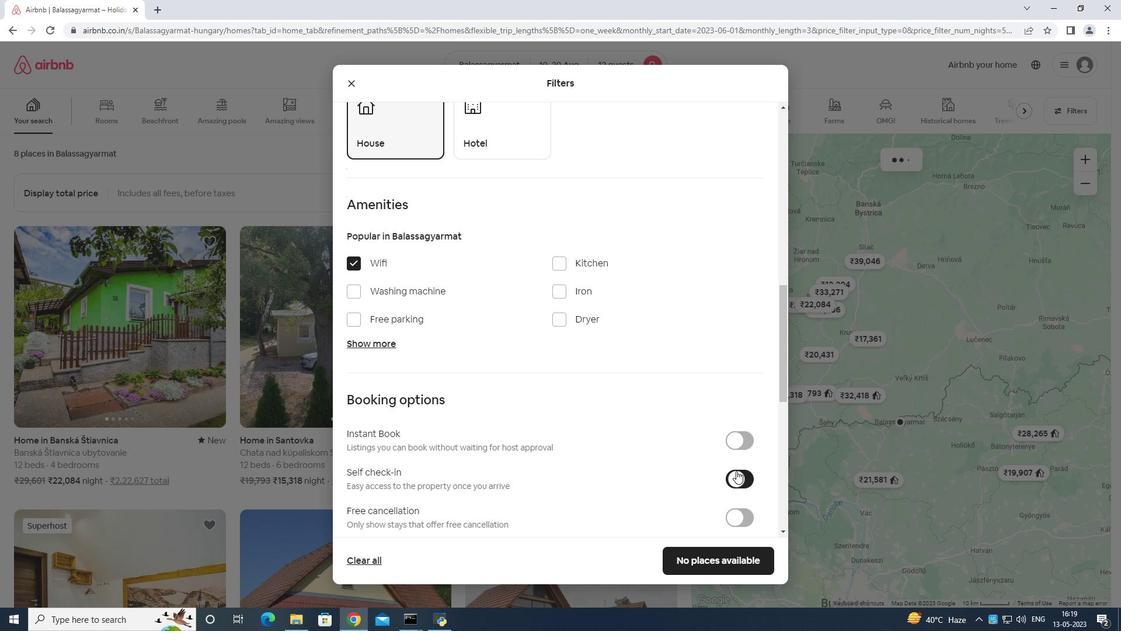 
Action: Mouse scrolled (736, 468) with delta (0, 0)
Screenshot: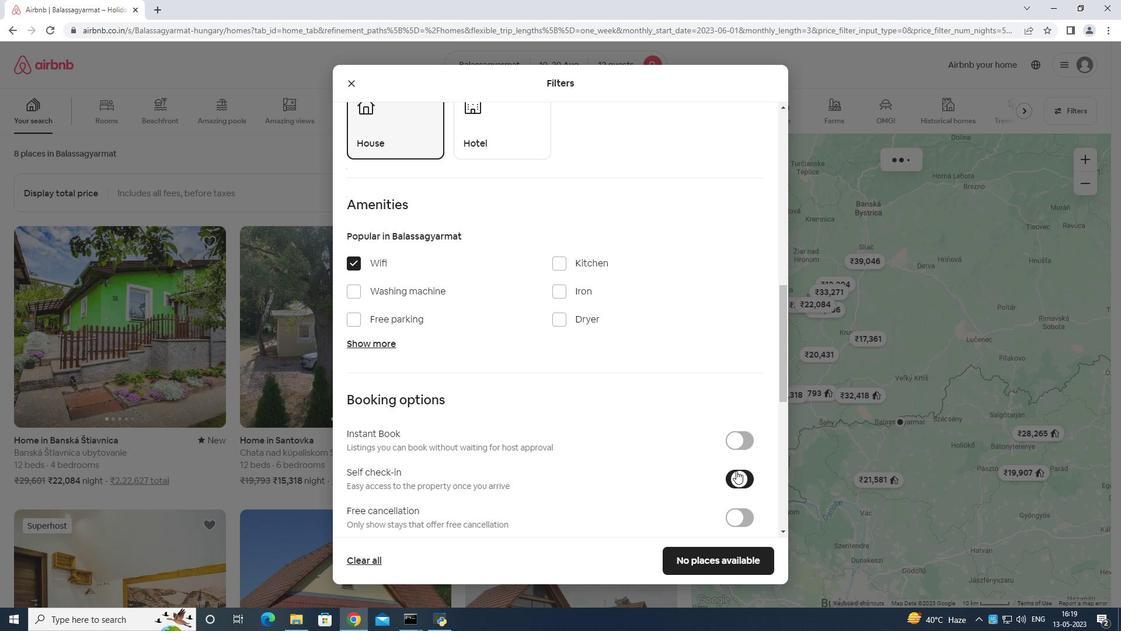 
Action: Mouse scrolled (736, 468) with delta (0, 0)
Screenshot: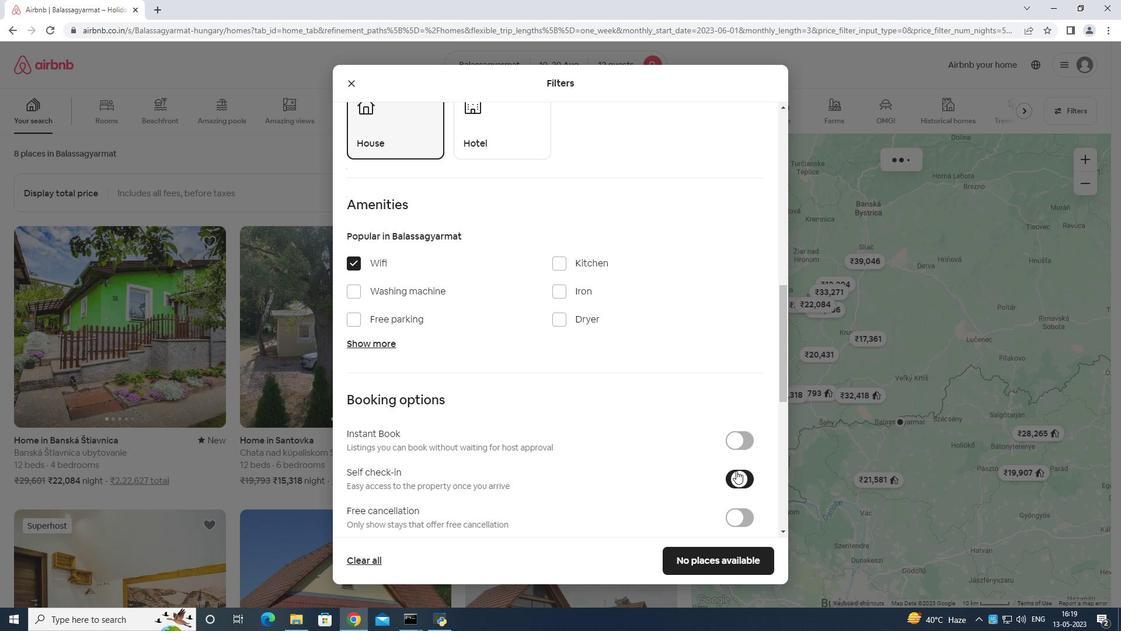 
Action: Mouse scrolled (736, 468) with delta (0, 0)
Screenshot: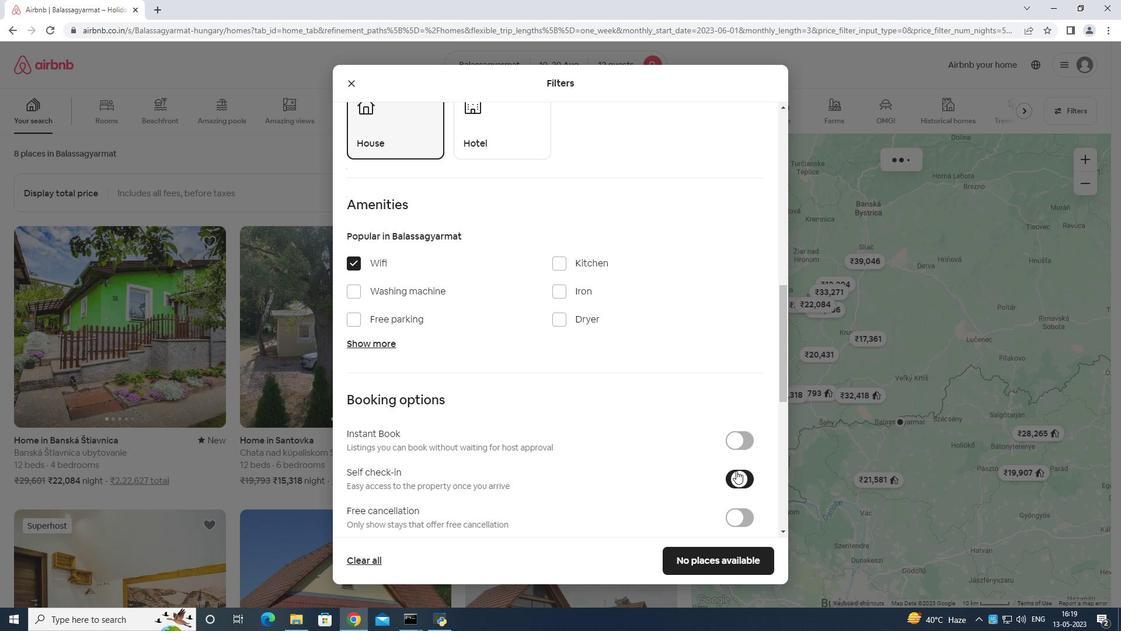 
Action: Mouse scrolled (736, 468) with delta (0, 0)
Screenshot: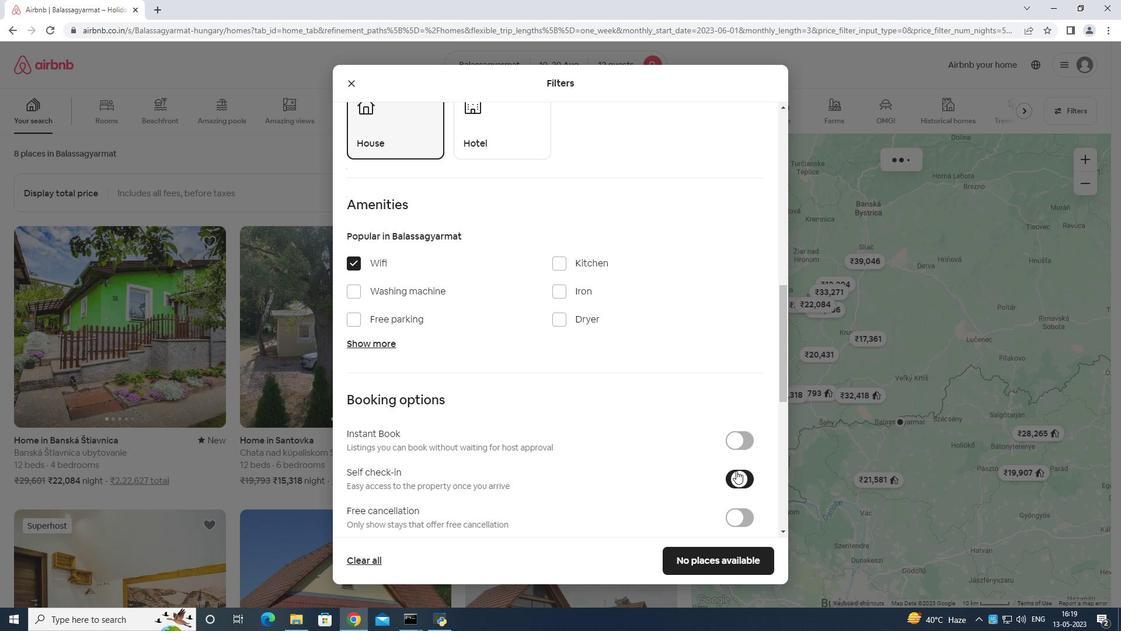 
Action: Mouse scrolled (736, 468) with delta (0, 0)
Screenshot: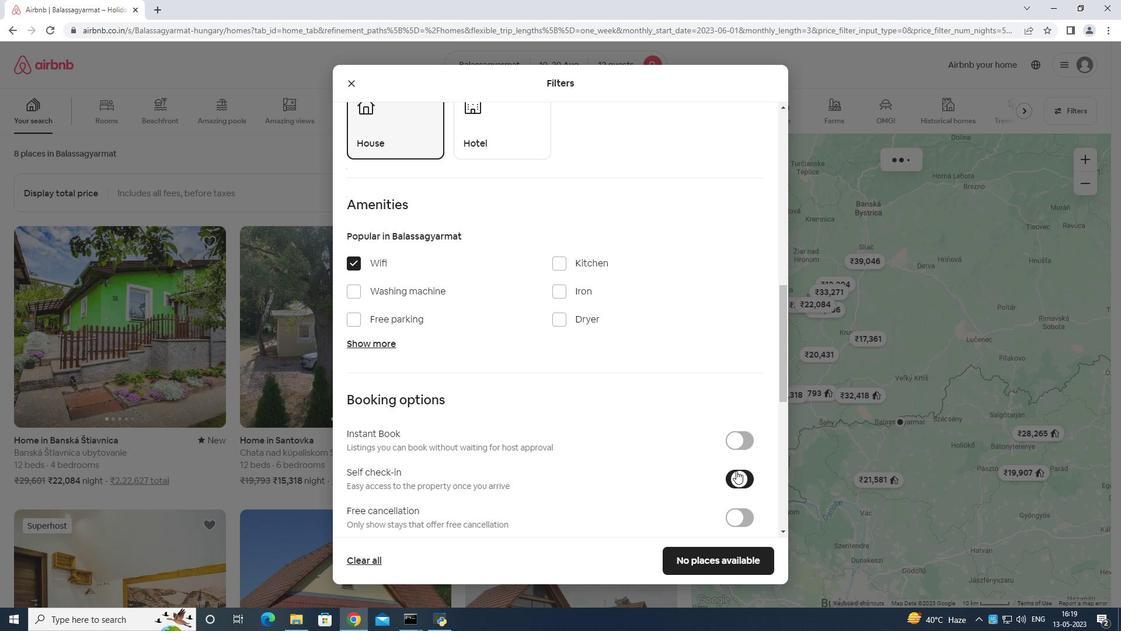 
Action: Mouse moved to (729, 461)
Screenshot: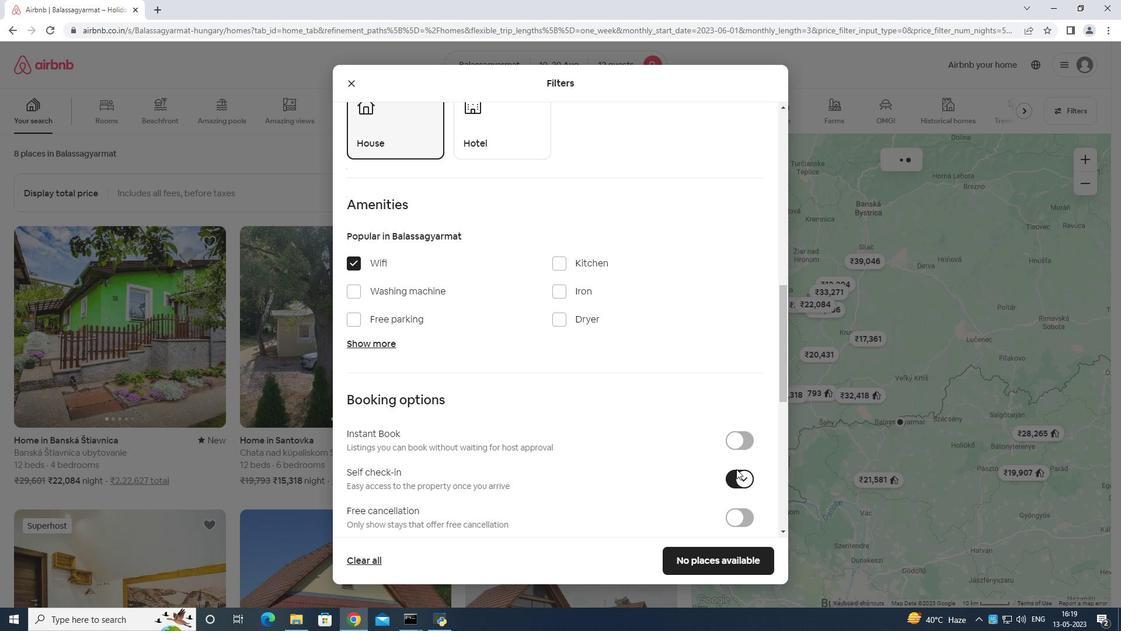 
Action: Mouse scrolled (729, 460) with delta (0, 0)
Screenshot: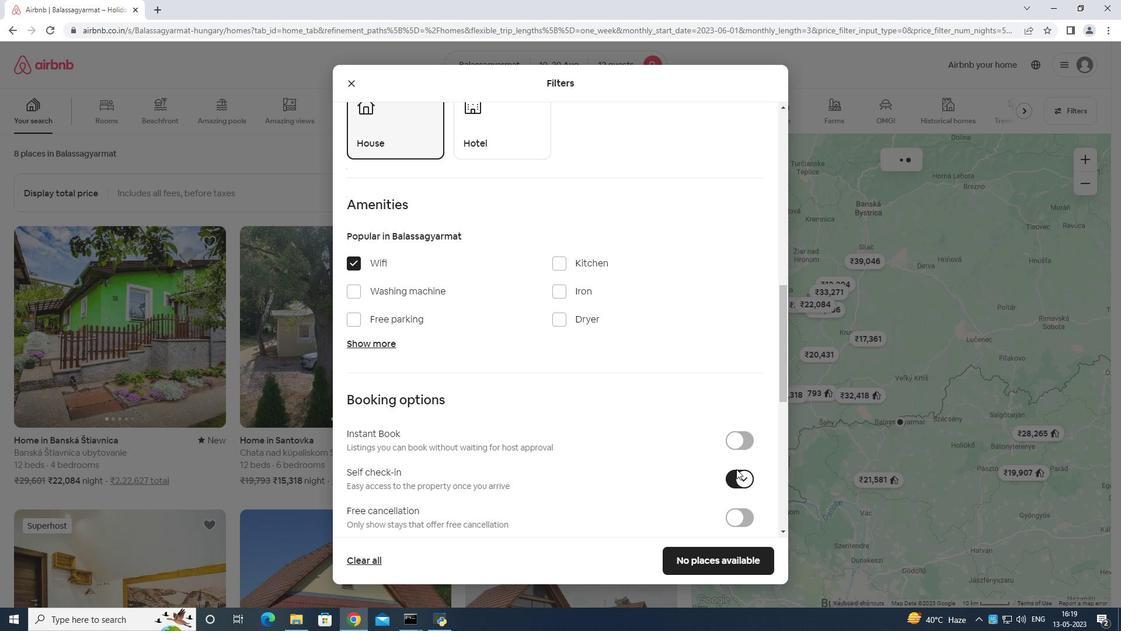 
Action: Mouse moved to (728, 461)
Screenshot: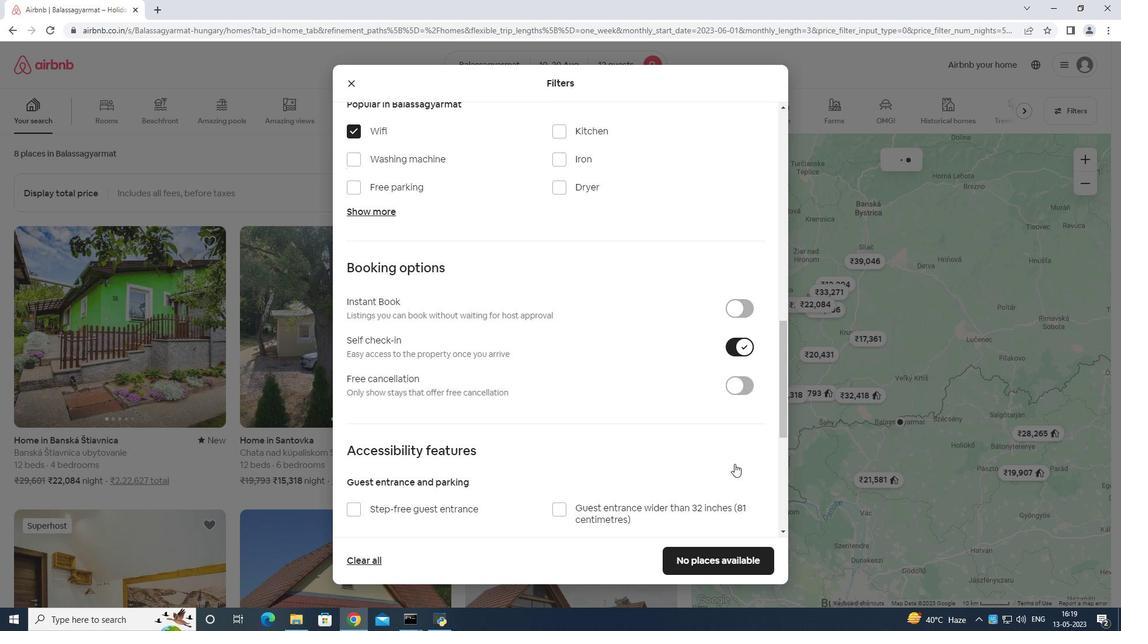 
Action: Mouse scrolled (728, 460) with delta (0, 0)
Screenshot: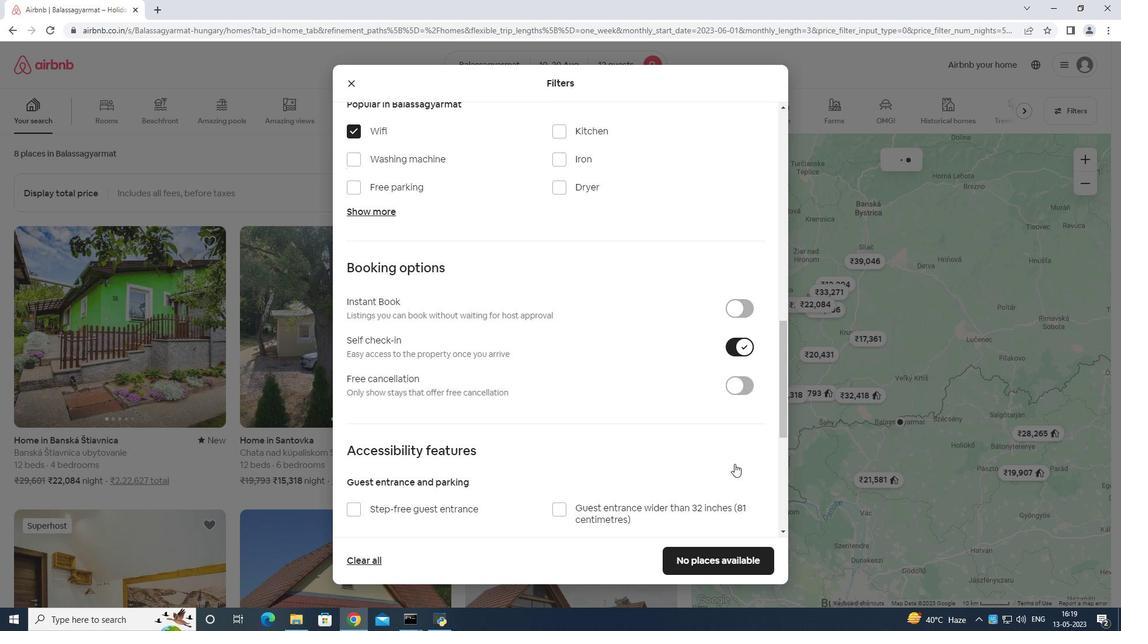 
Action: Mouse scrolled (728, 460) with delta (0, 0)
Screenshot: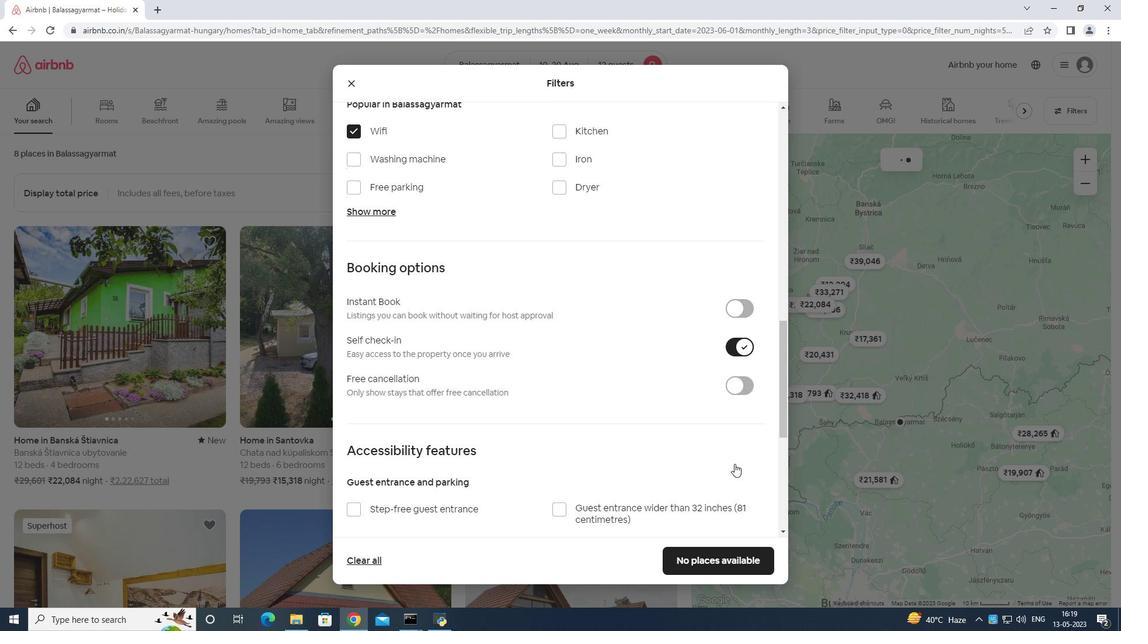 
Action: Mouse moved to (345, 455)
Screenshot: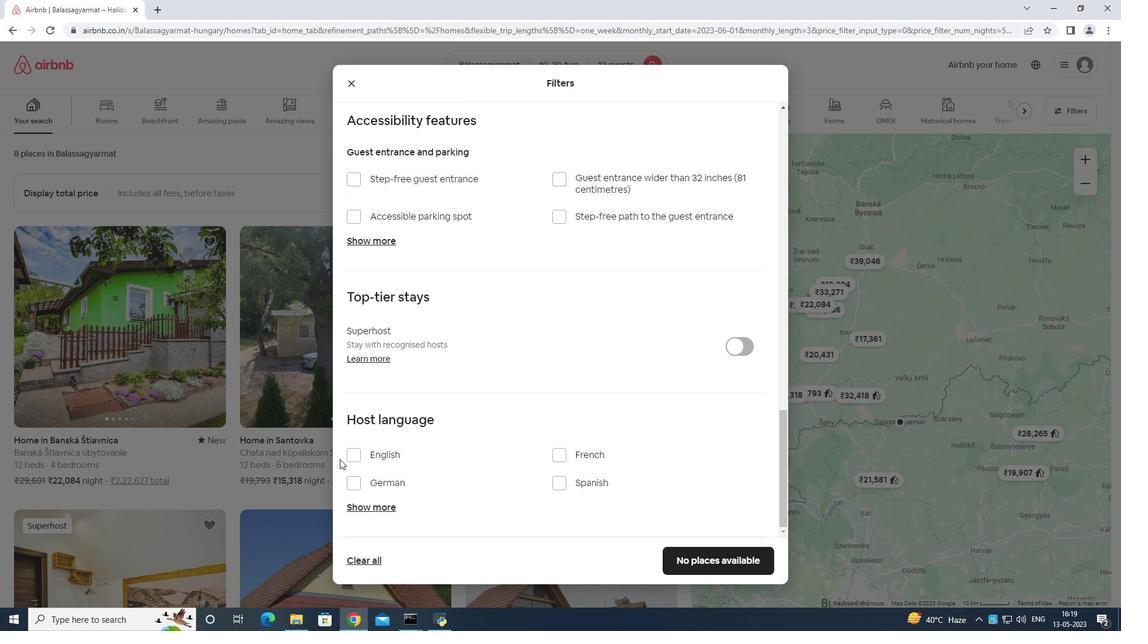 
Action: Mouse pressed left at (345, 455)
Screenshot: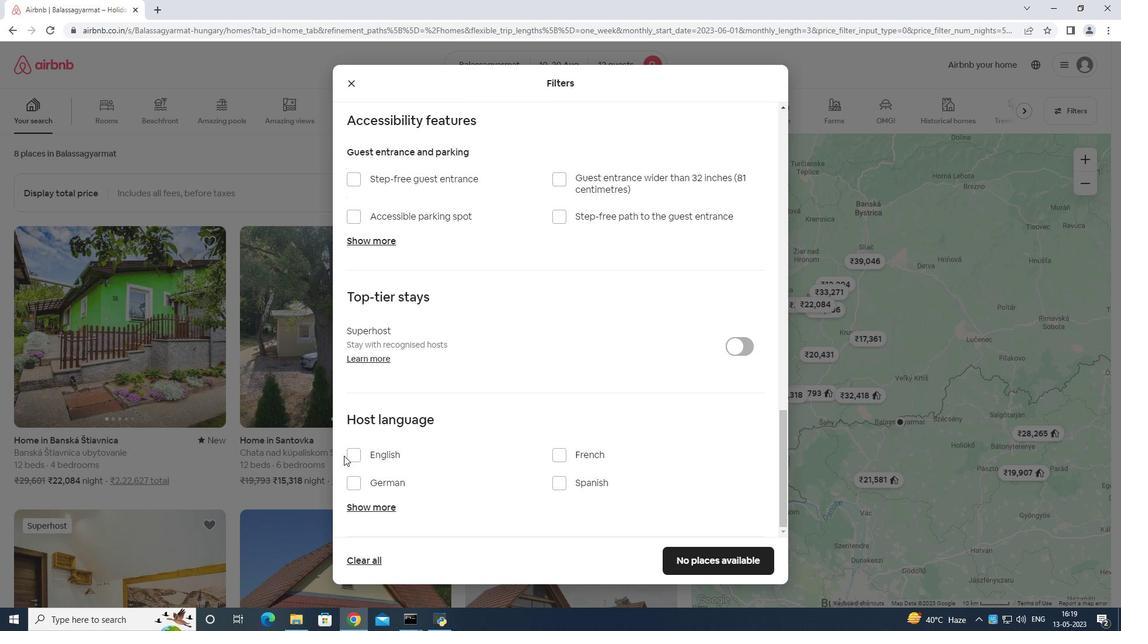 
Action: Mouse moved to (352, 452)
Screenshot: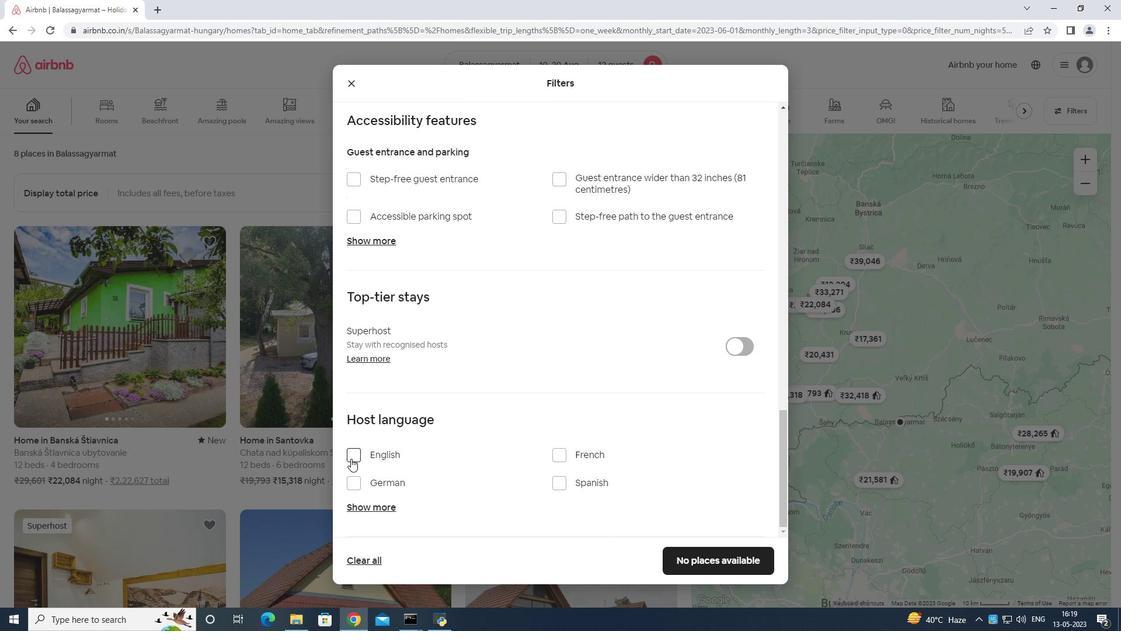 
Action: Mouse pressed left at (352, 452)
Screenshot: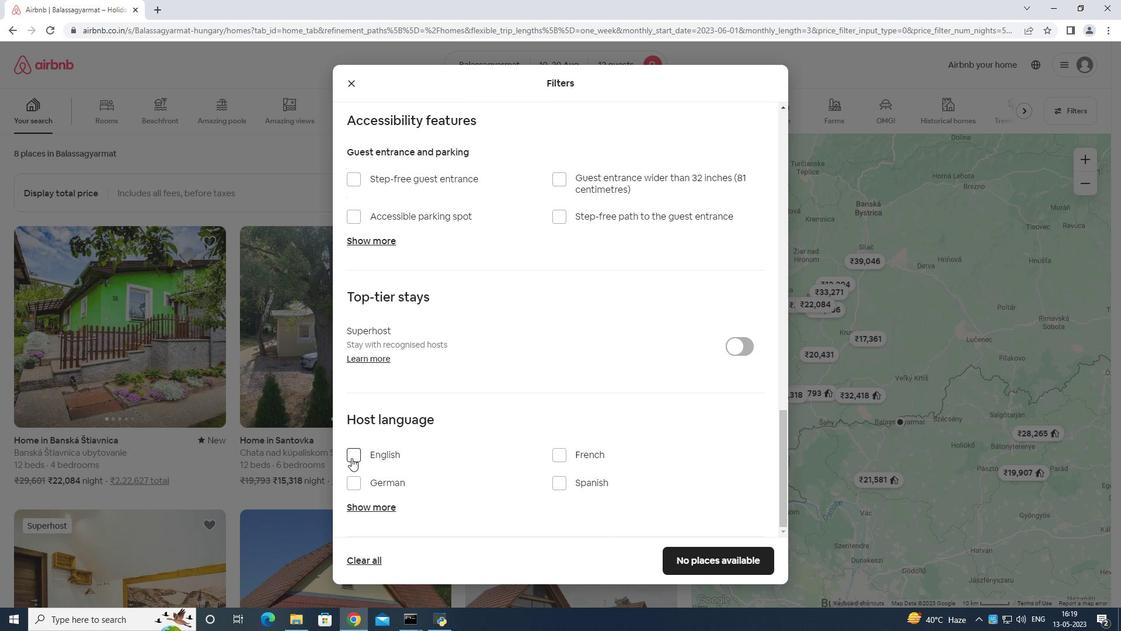
Action: Mouse moved to (685, 552)
Screenshot: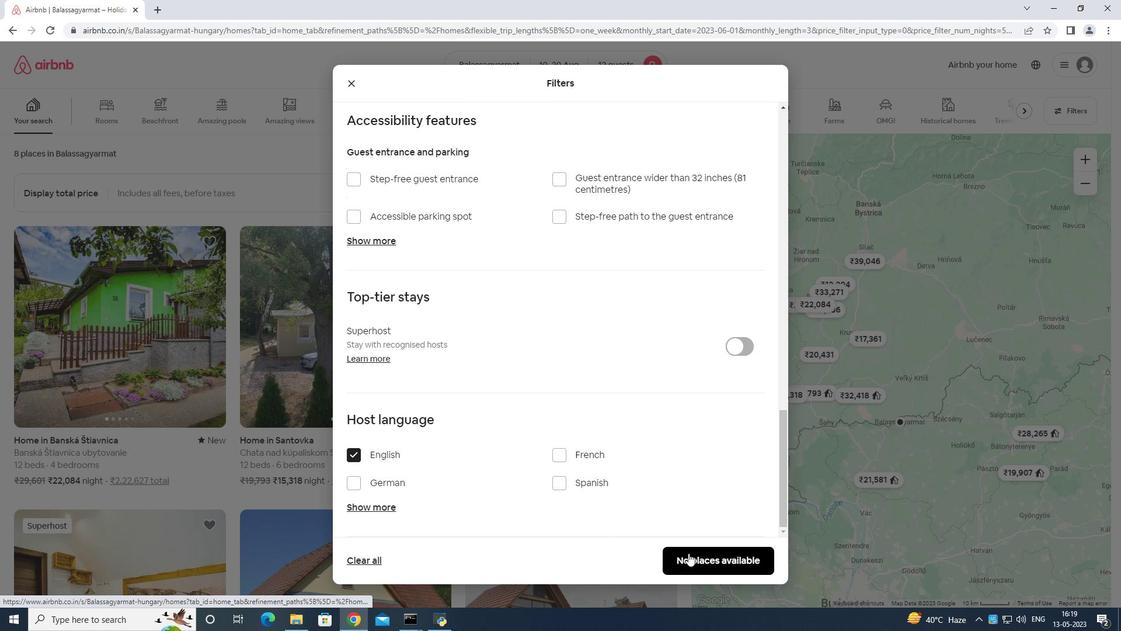 
